 Task: Compose an email with the signature Crystal Jones with the subject Service cancellation and the message Please let me know if there are any questions or concerns. from softage.1@softage.net to softage.8@softage.net,  softage.1@softage.net and softage.9@softage.net with CC to softage.10@softage.net with an attached document Contract_addendum.doc, insert an emoji of work Send the email
Action: Mouse moved to (535, 703)
Screenshot: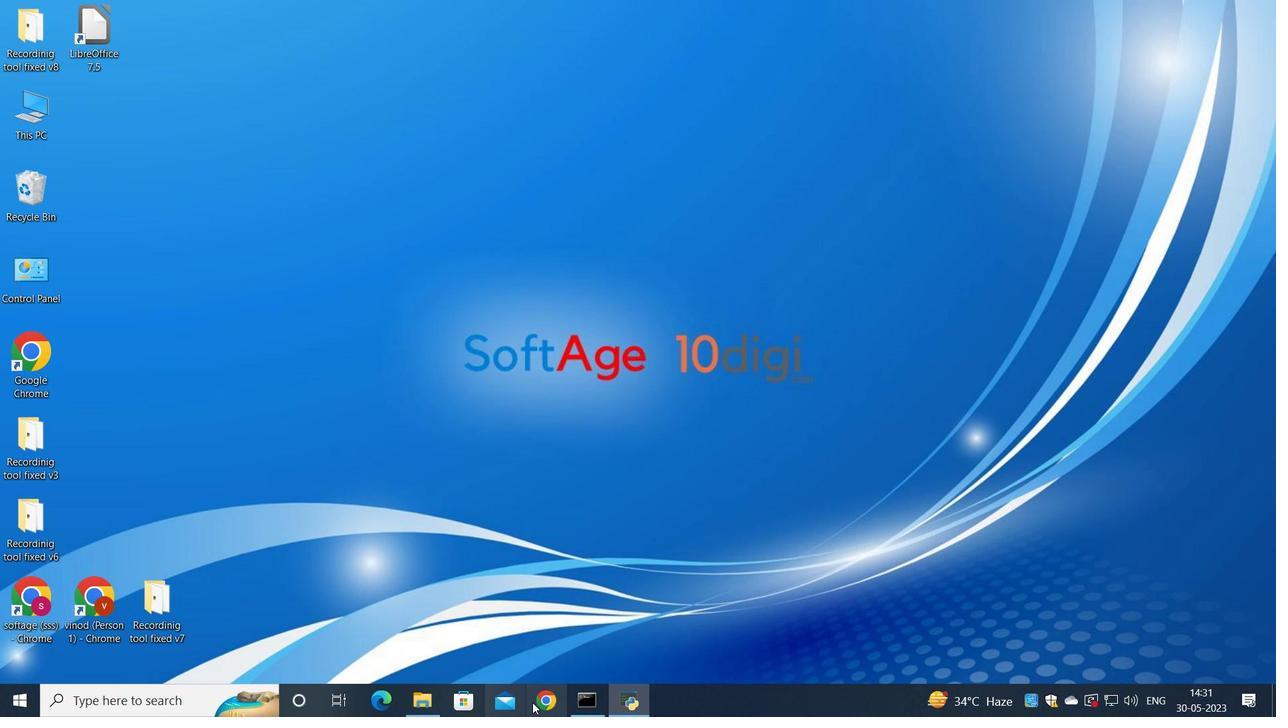 
Action: Mouse pressed left at (535, 703)
Screenshot: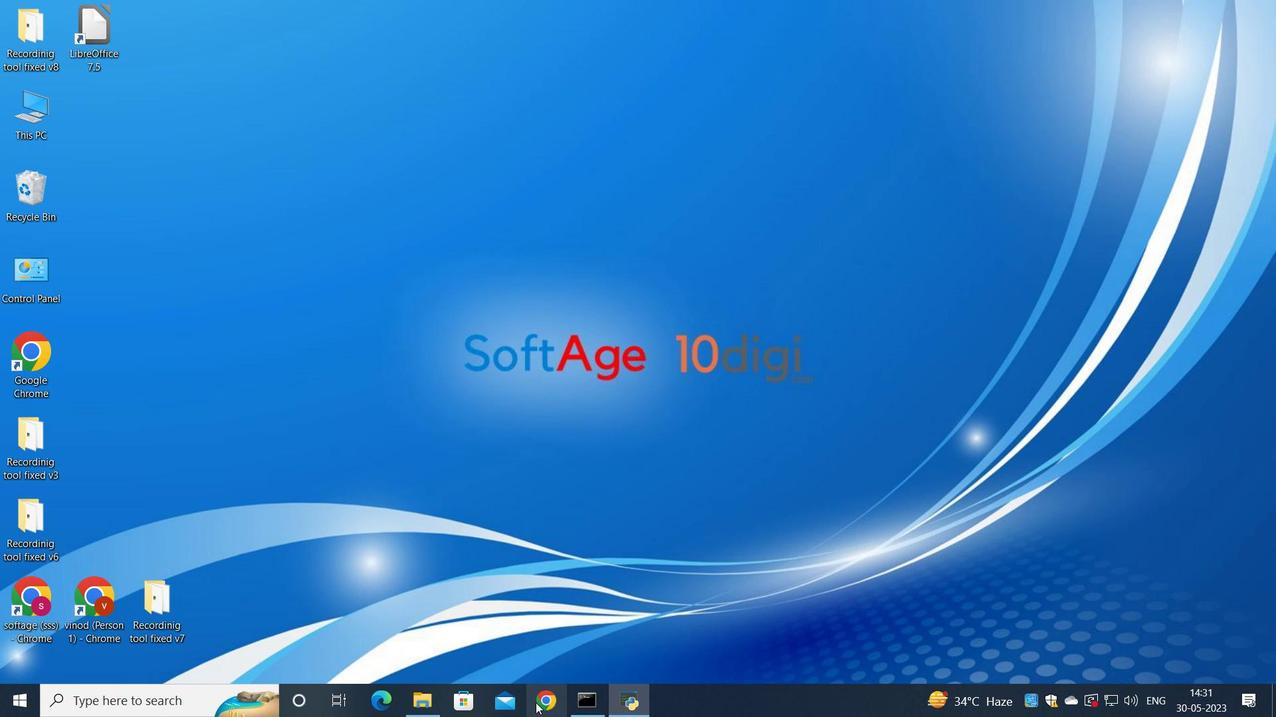 
Action: Mouse moved to (529, 404)
Screenshot: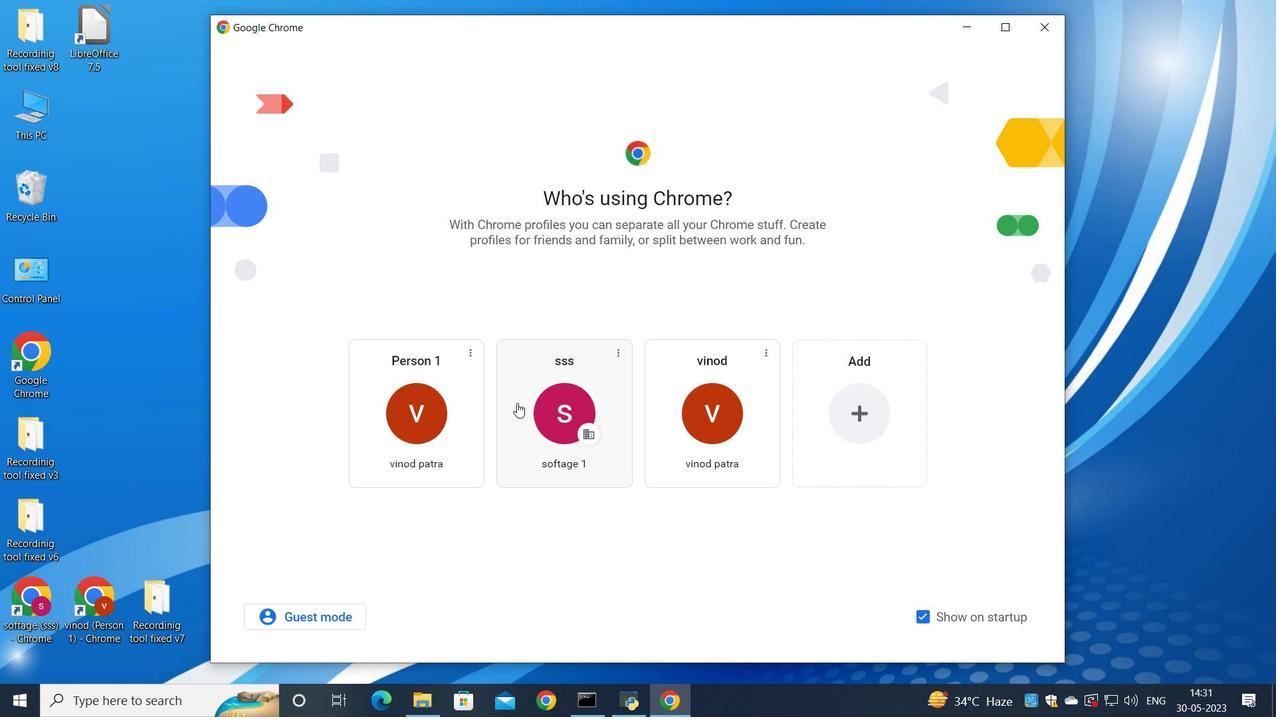 
Action: Mouse pressed left at (529, 404)
Screenshot: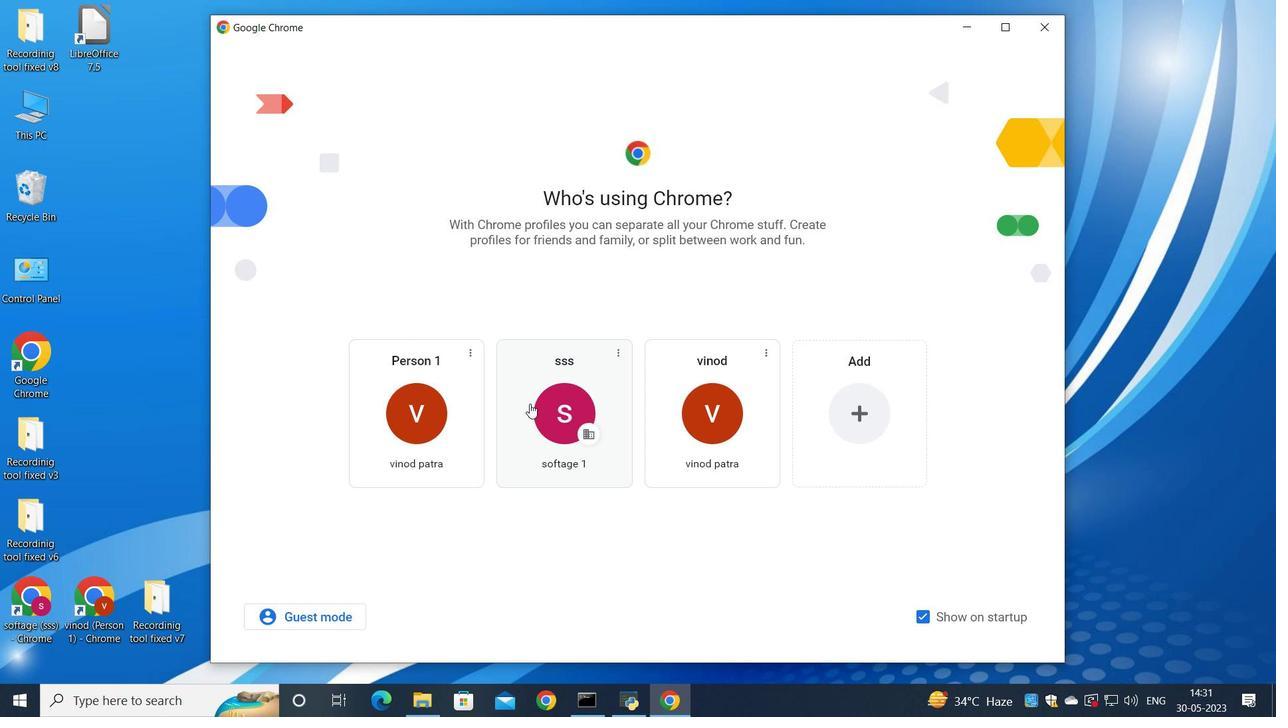 
Action: Mouse moved to (1119, 89)
Screenshot: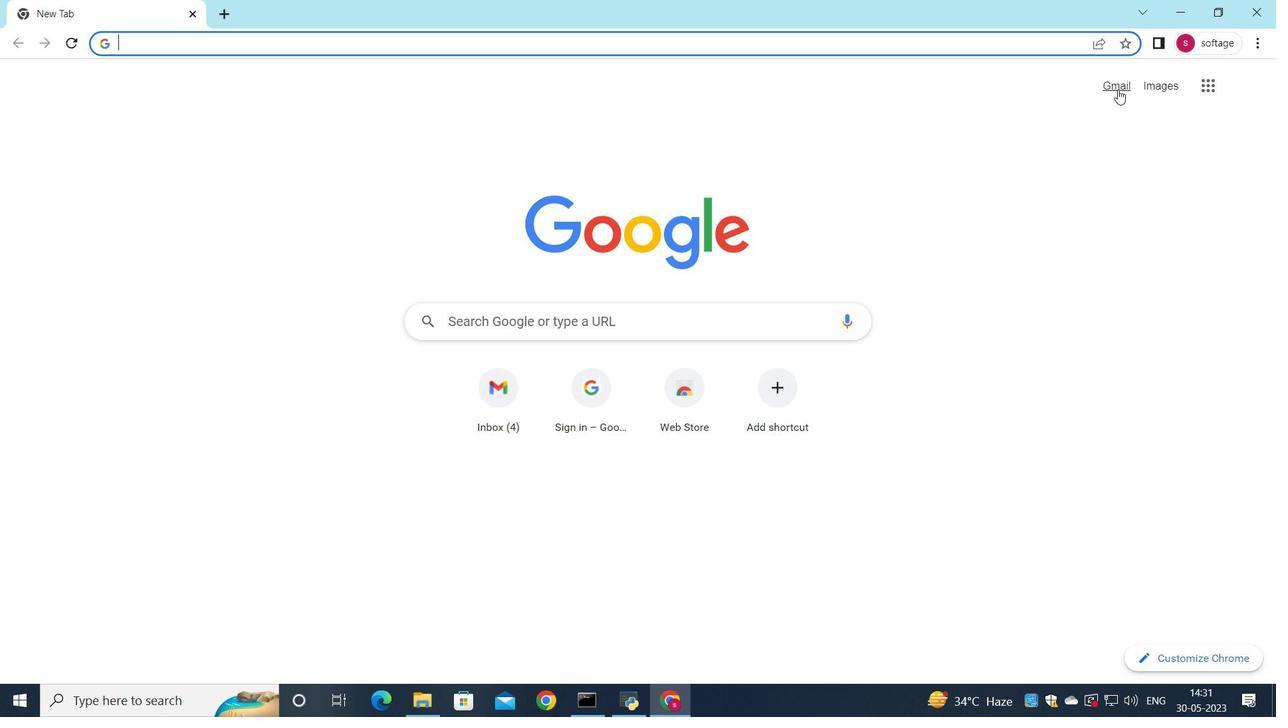 
Action: Mouse pressed left at (1119, 89)
Screenshot: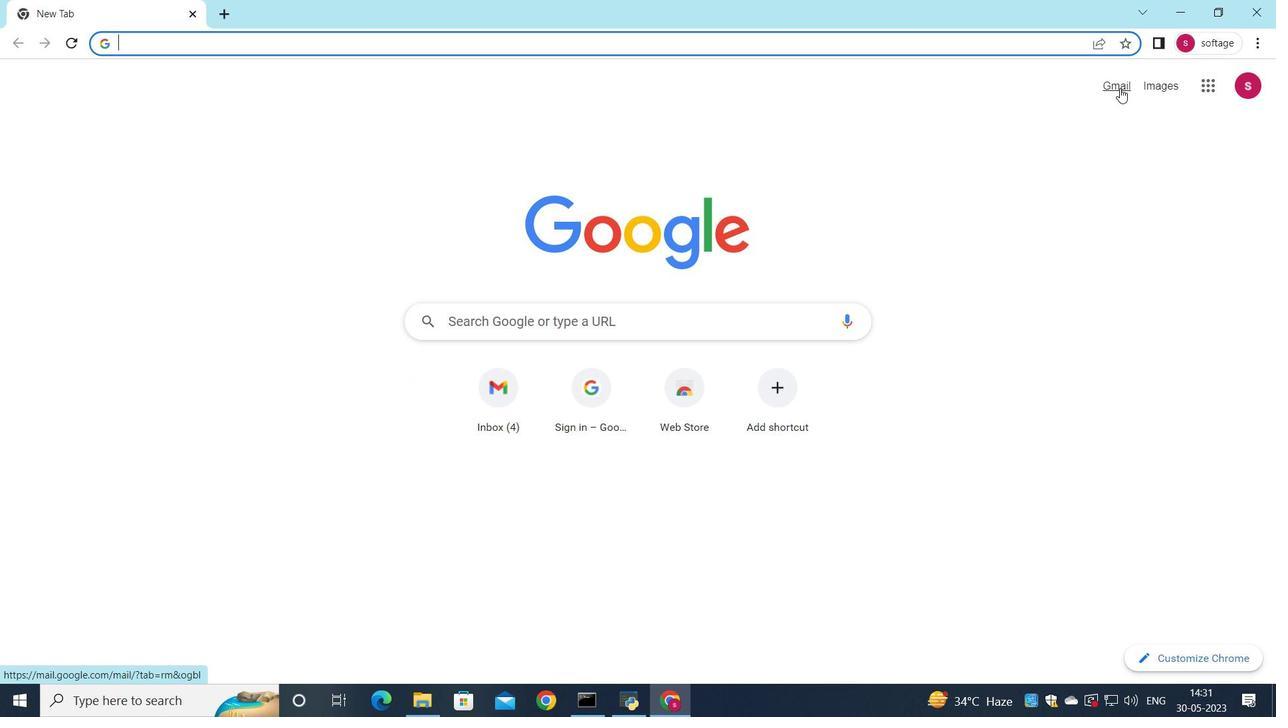 
Action: Mouse moved to (1083, 118)
Screenshot: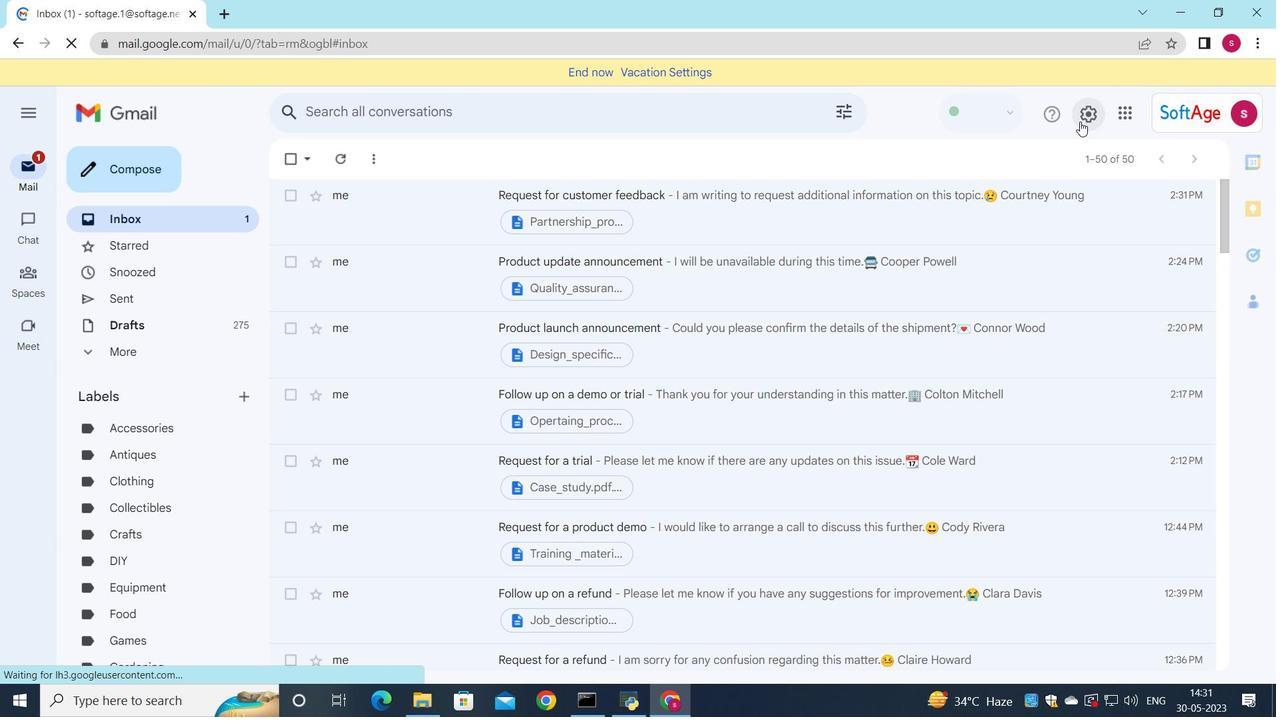 
Action: Mouse pressed left at (1083, 118)
Screenshot: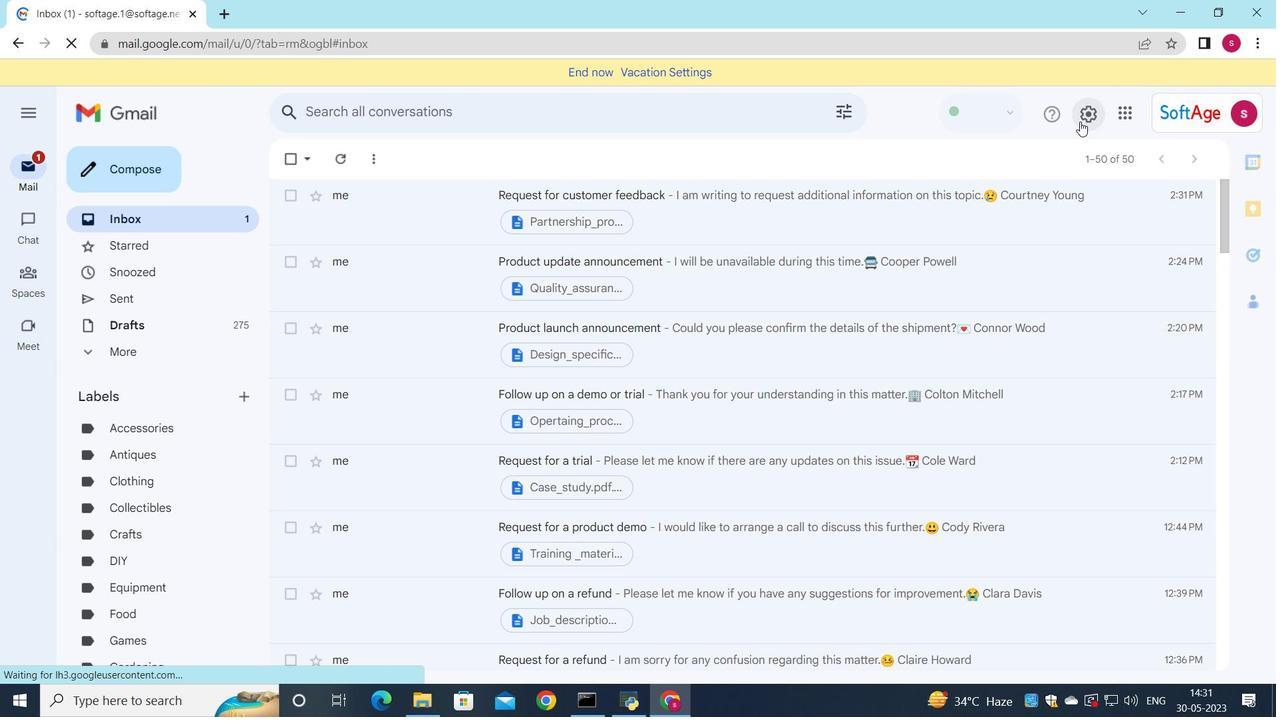 
Action: Mouse moved to (1042, 189)
Screenshot: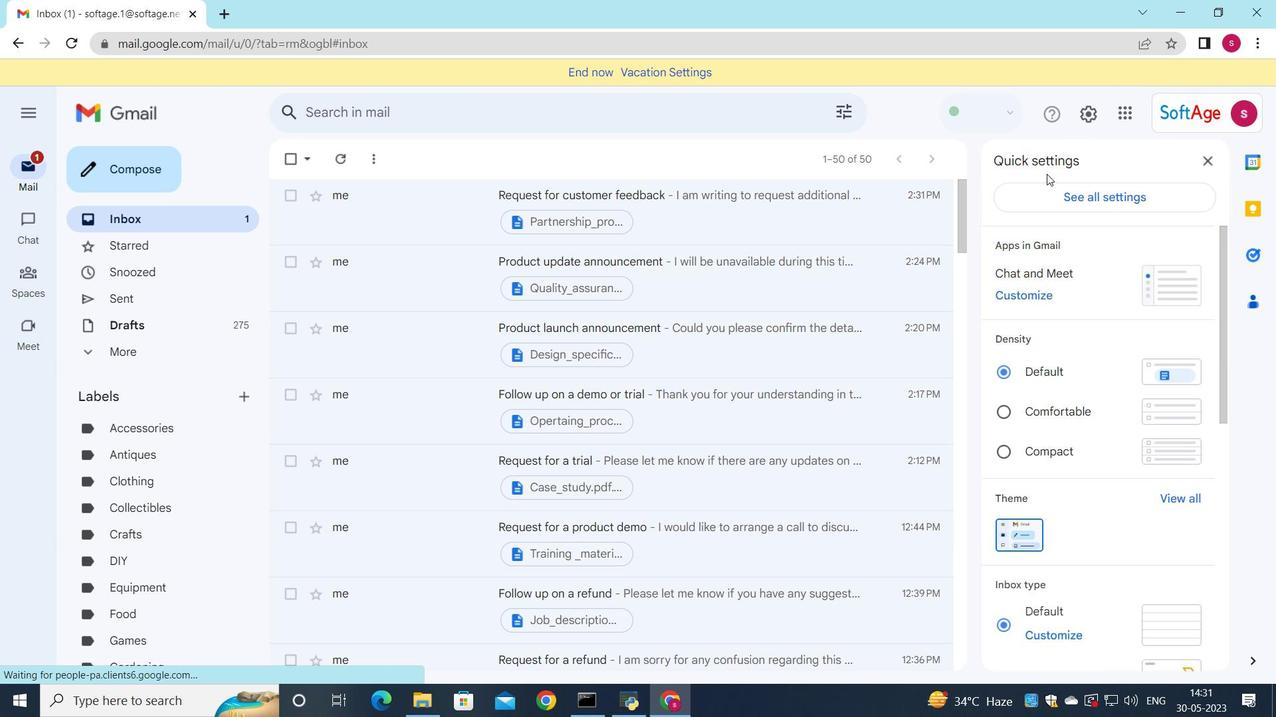 
Action: Mouse pressed left at (1042, 189)
Screenshot: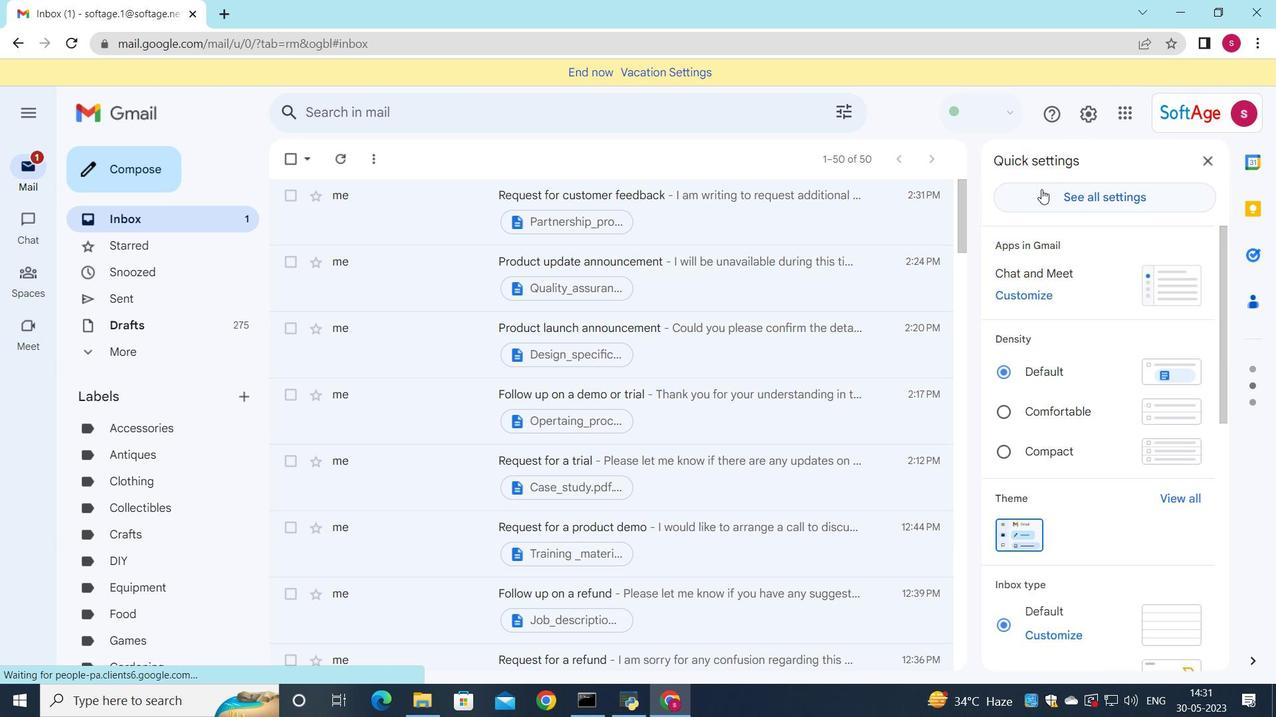 
Action: Mouse moved to (634, 435)
Screenshot: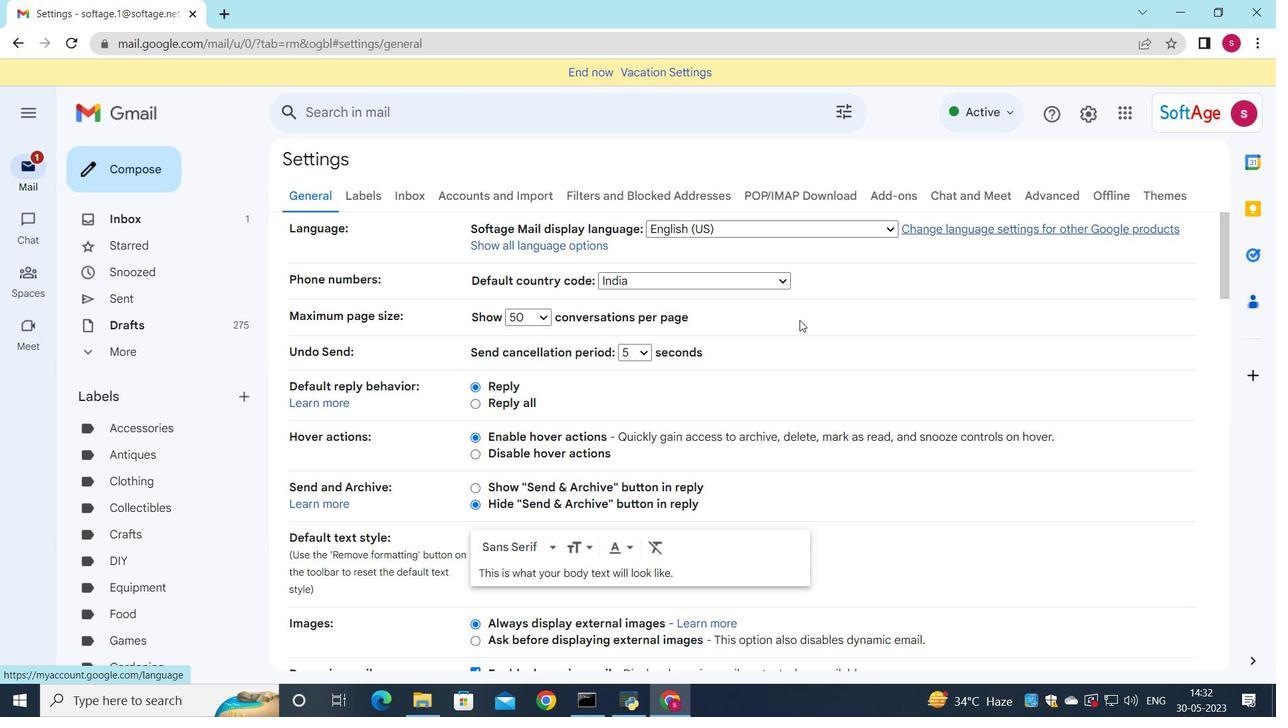 
Action: Mouse scrolled (634, 434) with delta (0, 0)
Screenshot: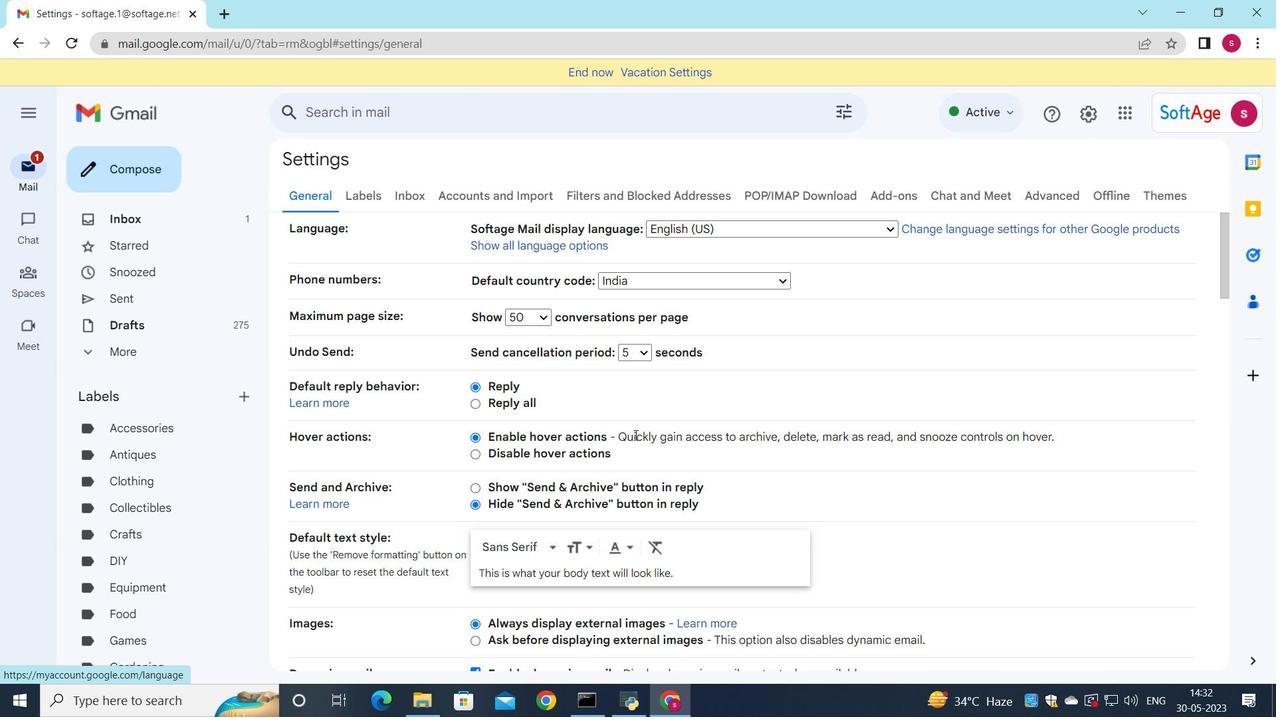 
Action: Mouse scrolled (634, 434) with delta (0, 0)
Screenshot: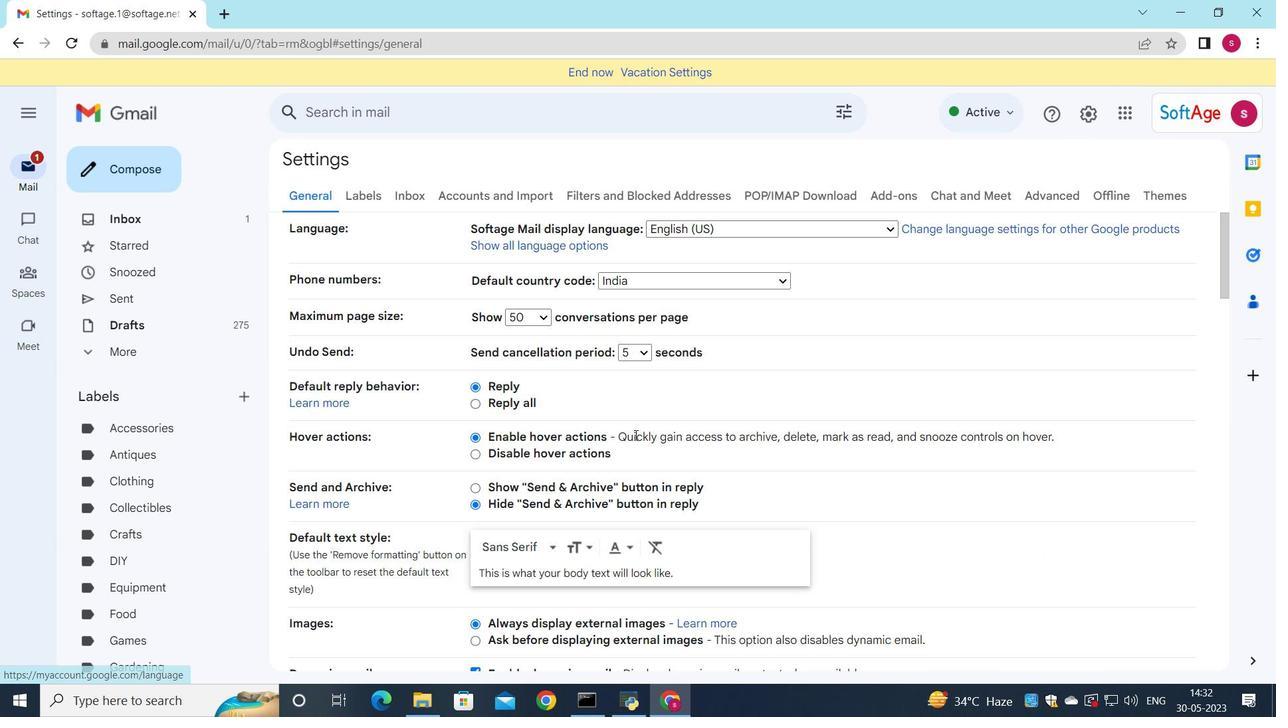 
Action: Mouse scrolled (634, 434) with delta (0, 0)
Screenshot: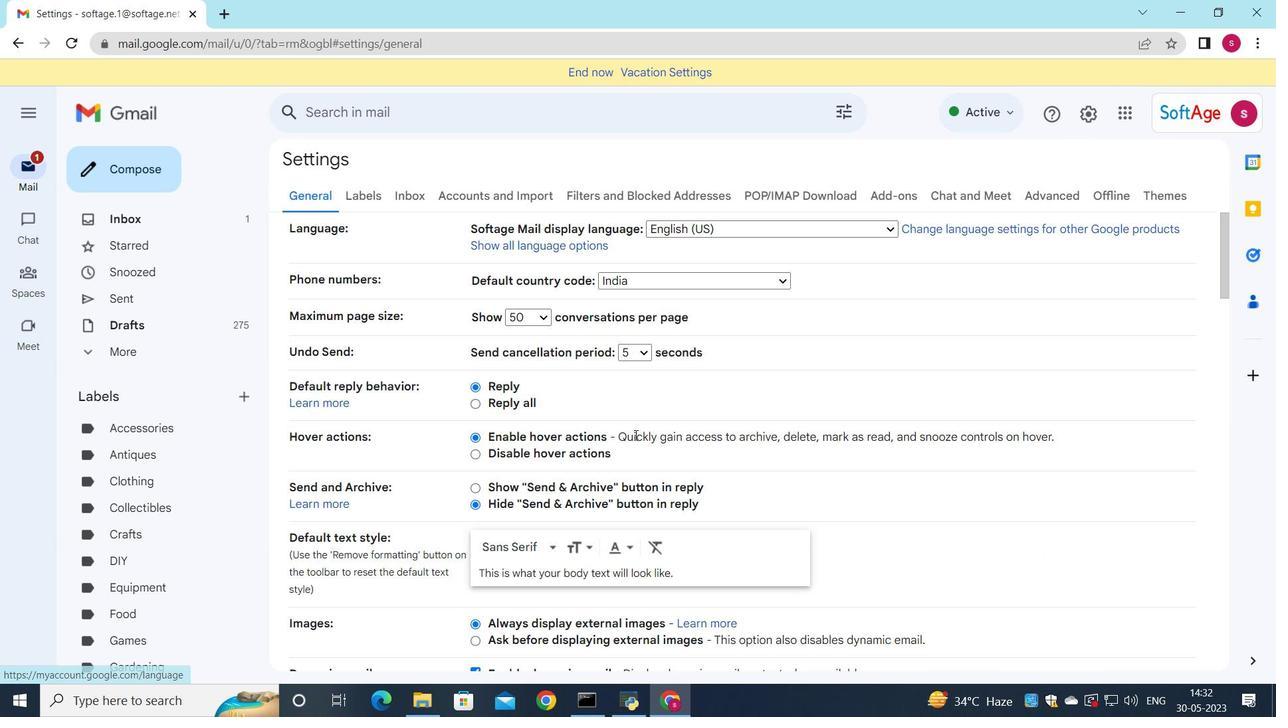 
Action: Mouse scrolled (634, 434) with delta (0, 0)
Screenshot: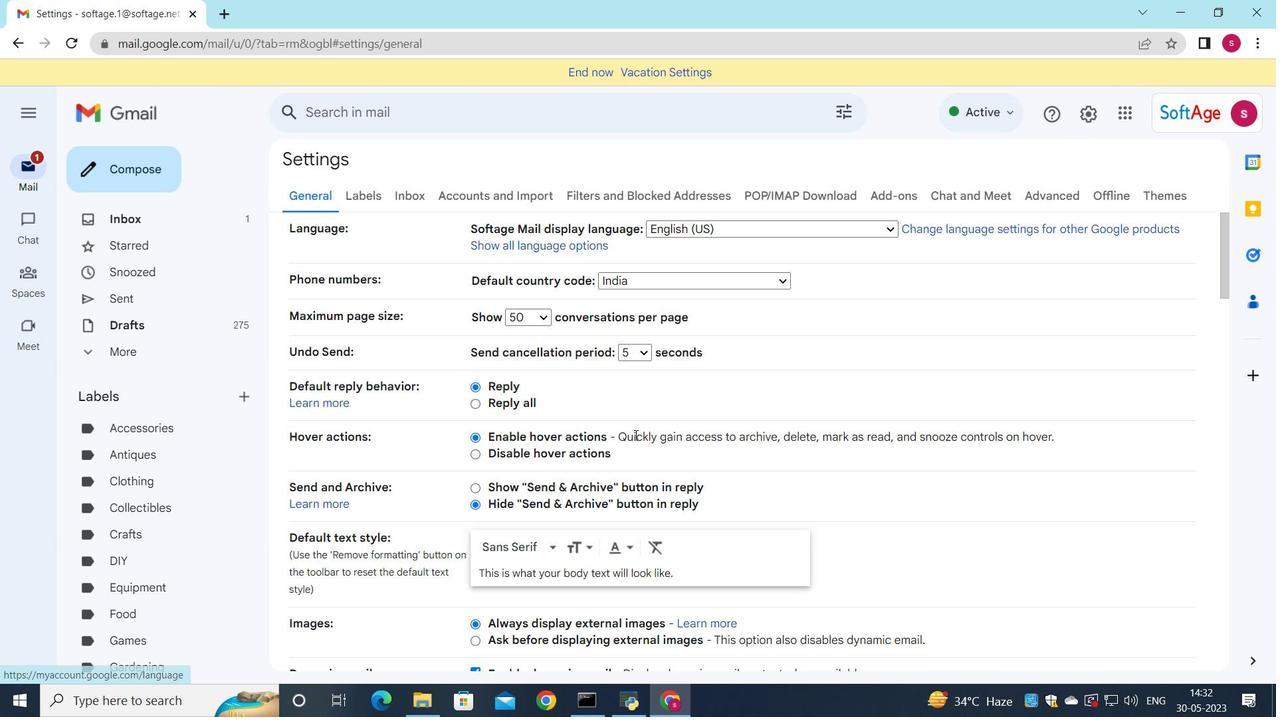
Action: Mouse scrolled (634, 434) with delta (0, 0)
Screenshot: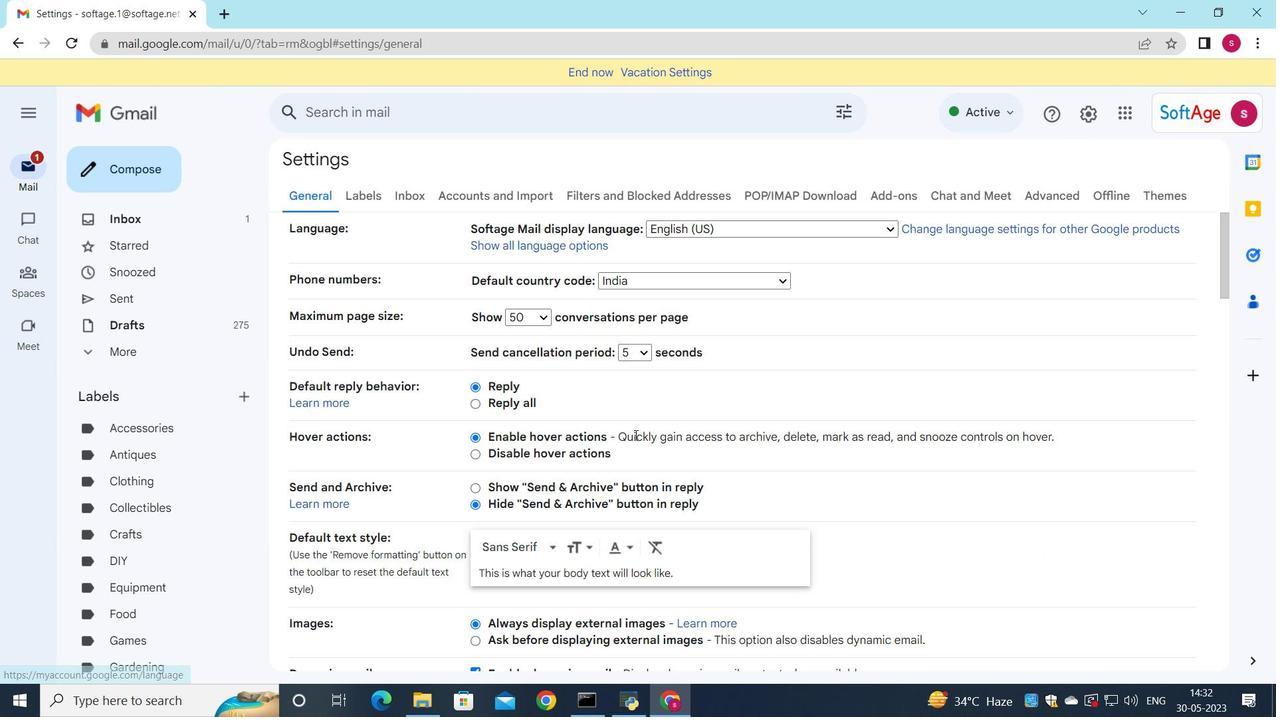 
Action: Mouse scrolled (634, 434) with delta (0, 0)
Screenshot: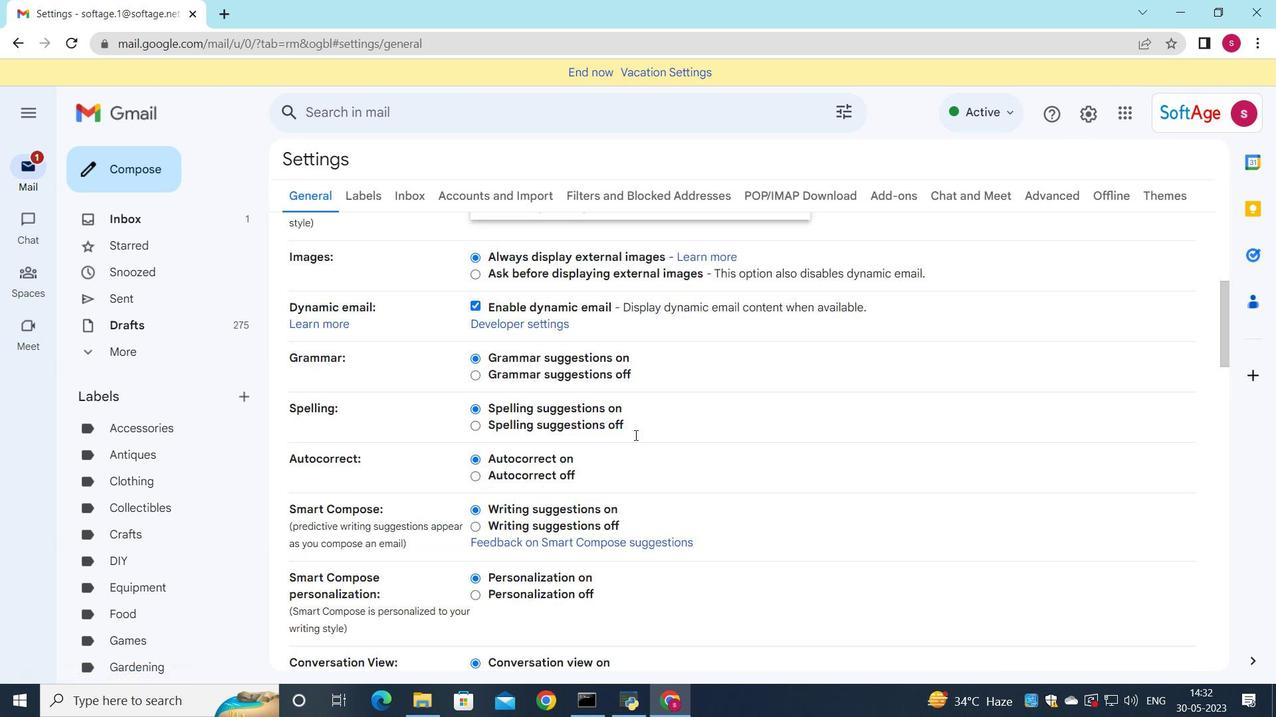 
Action: Mouse scrolled (634, 434) with delta (0, 0)
Screenshot: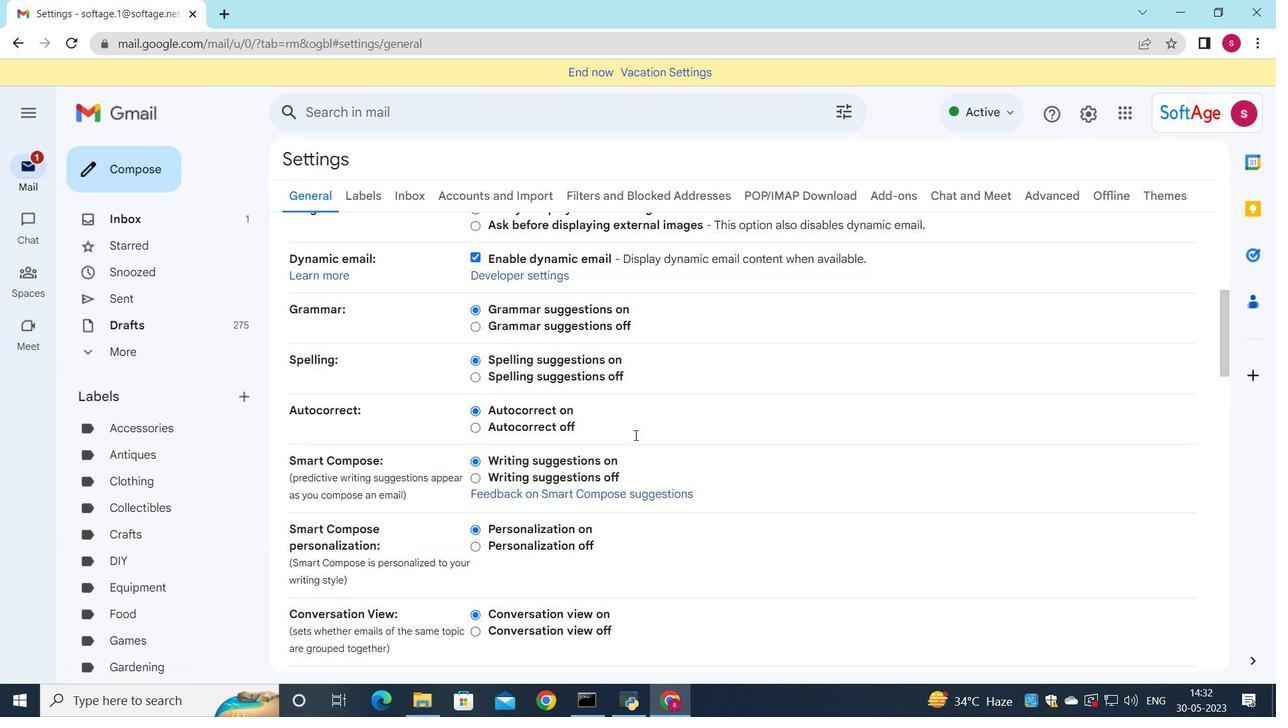 
Action: Mouse scrolled (634, 434) with delta (0, 0)
Screenshot: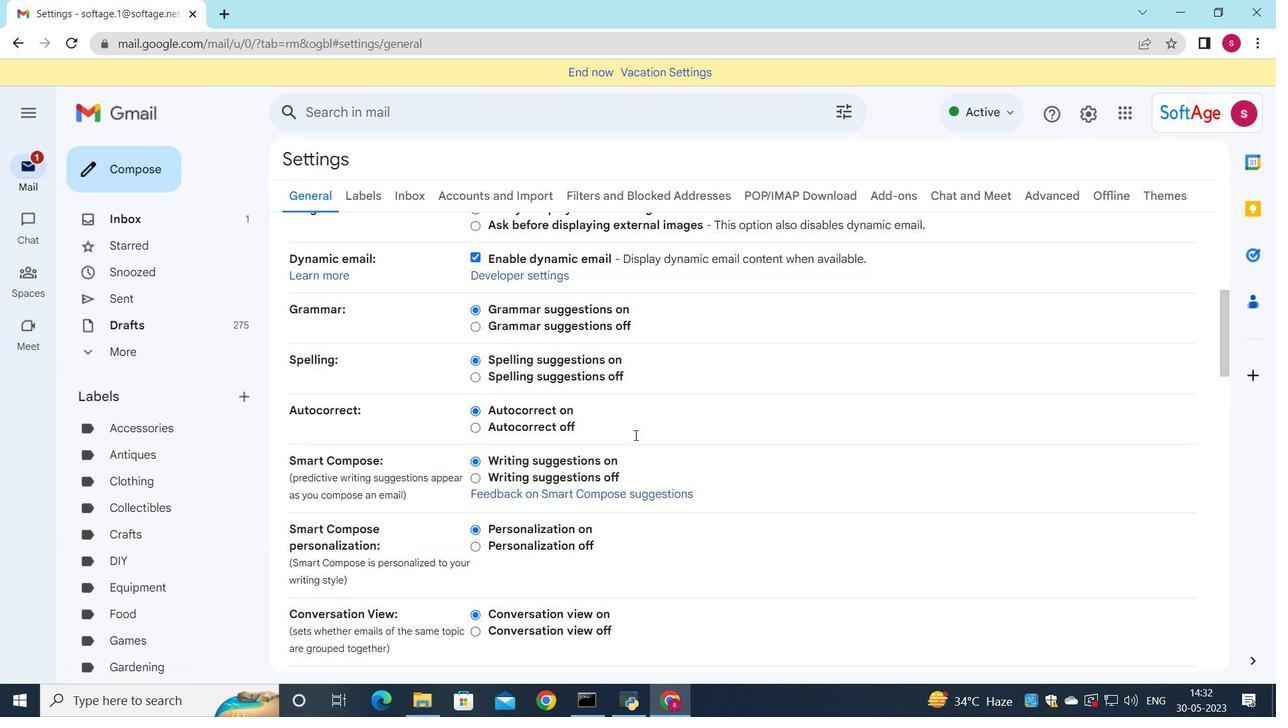 
Action: Mouse scrolled (634, 434) with delta (0, 0)
Screenshot: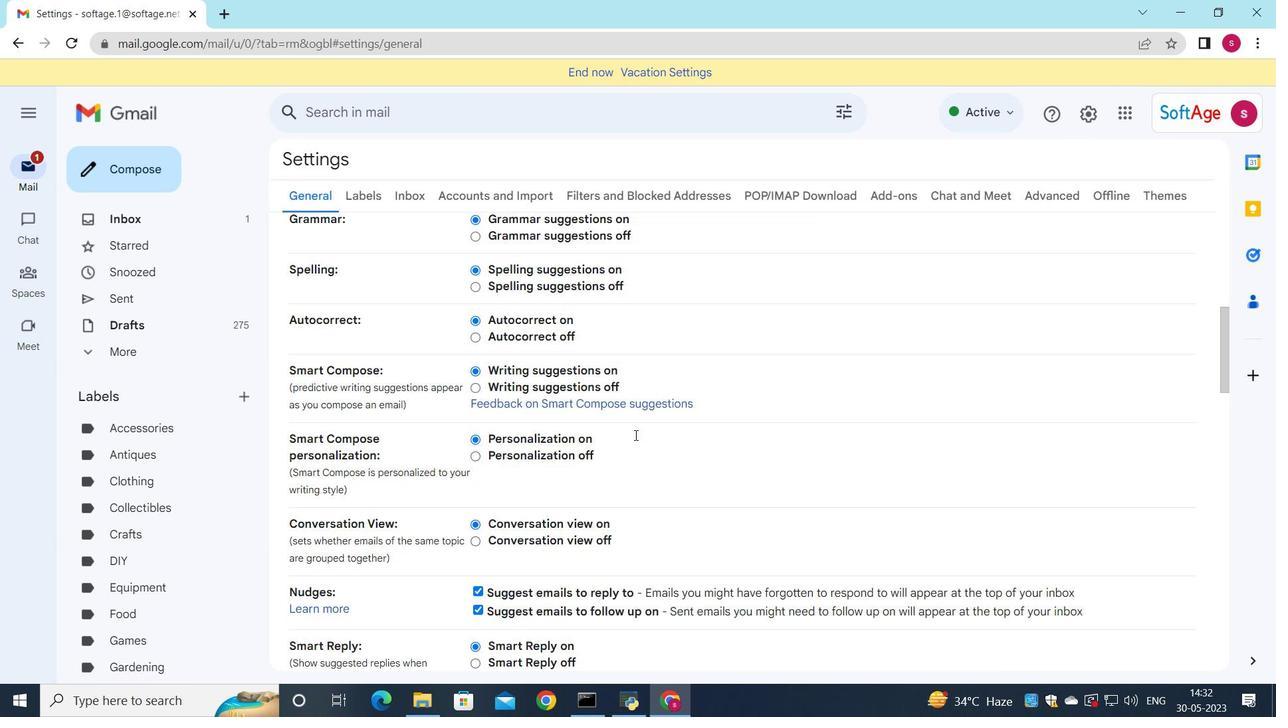 
Action: Mouse scrolled (634, 434) with delta (0, 0)
Screenshot: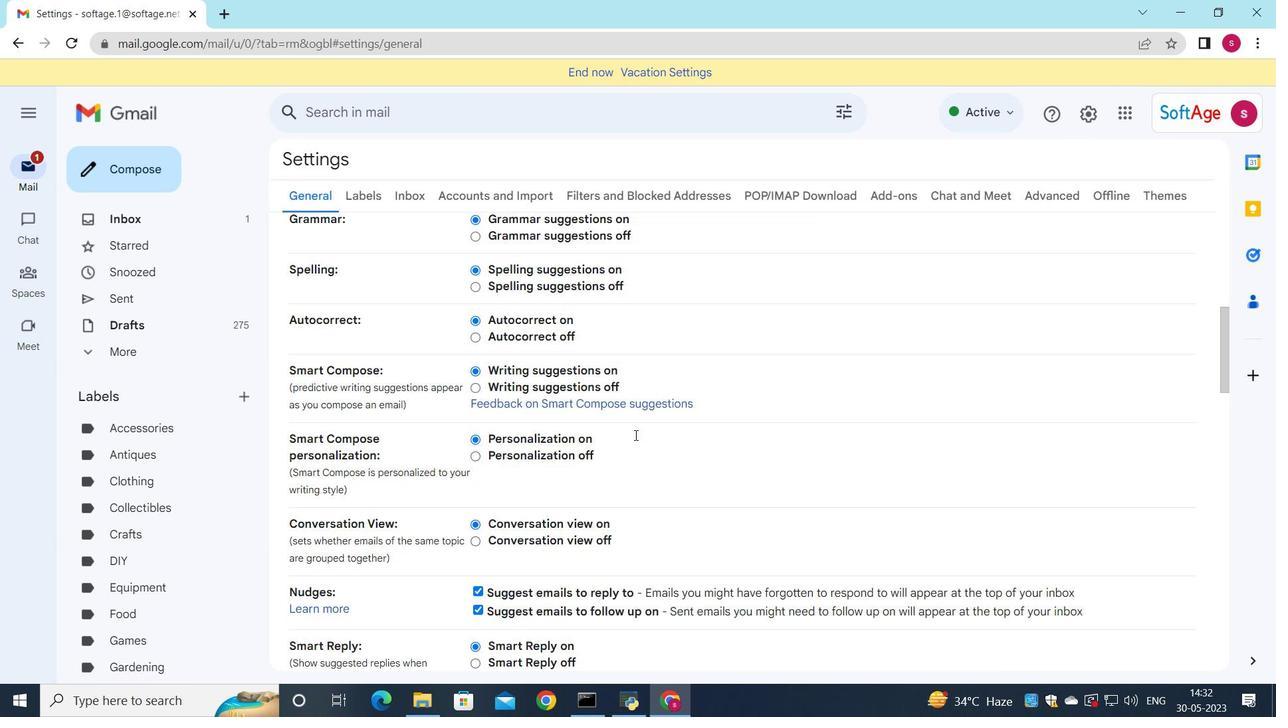 
Action: Mouse scrolled (634, 434) with delta (0, 0)
Screenshot: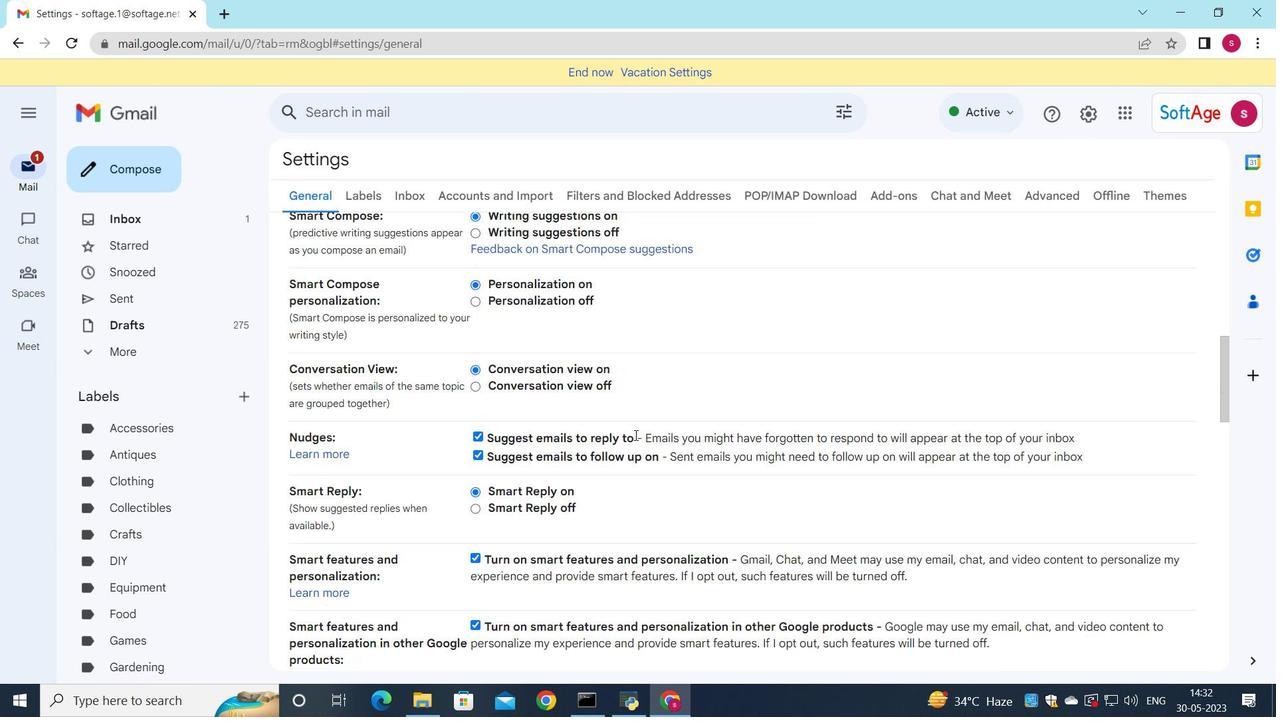 
Action: Mouse scrolled (634, 434) with delta (0, 0)
Screenshot: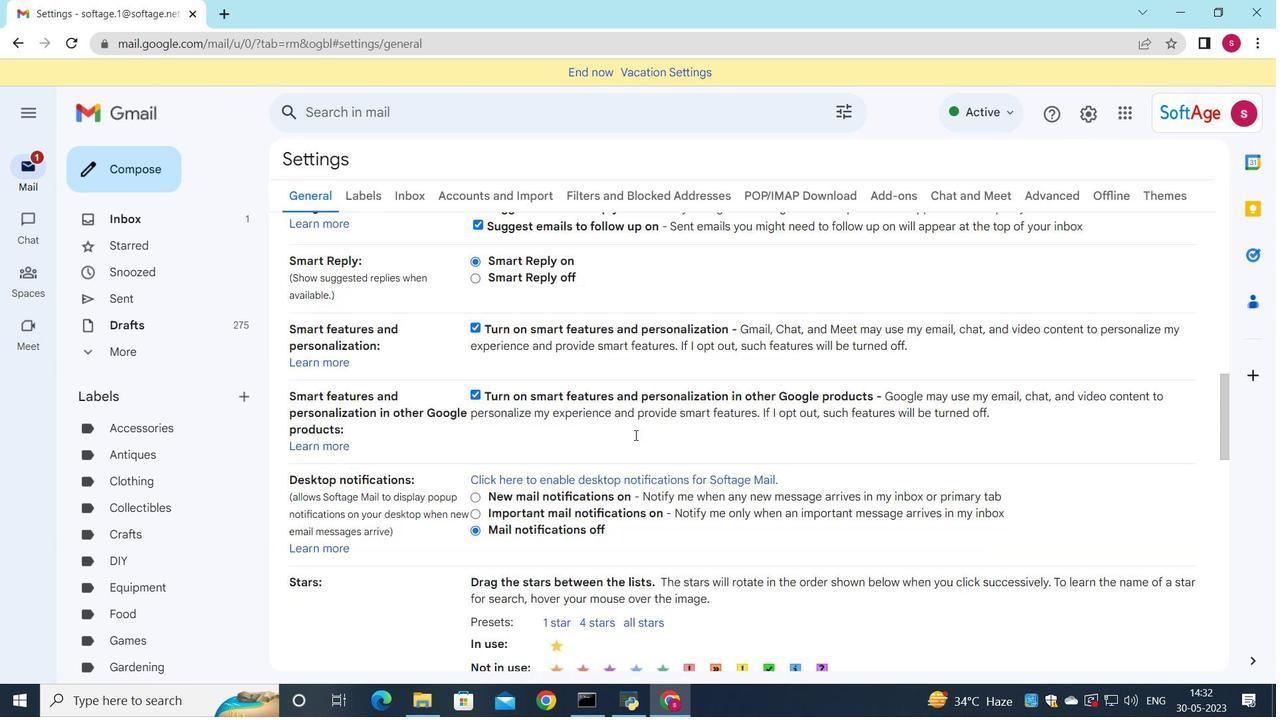 
Action: Mouse scrolled (634, 434) with delta (0, 0)
Screenshot: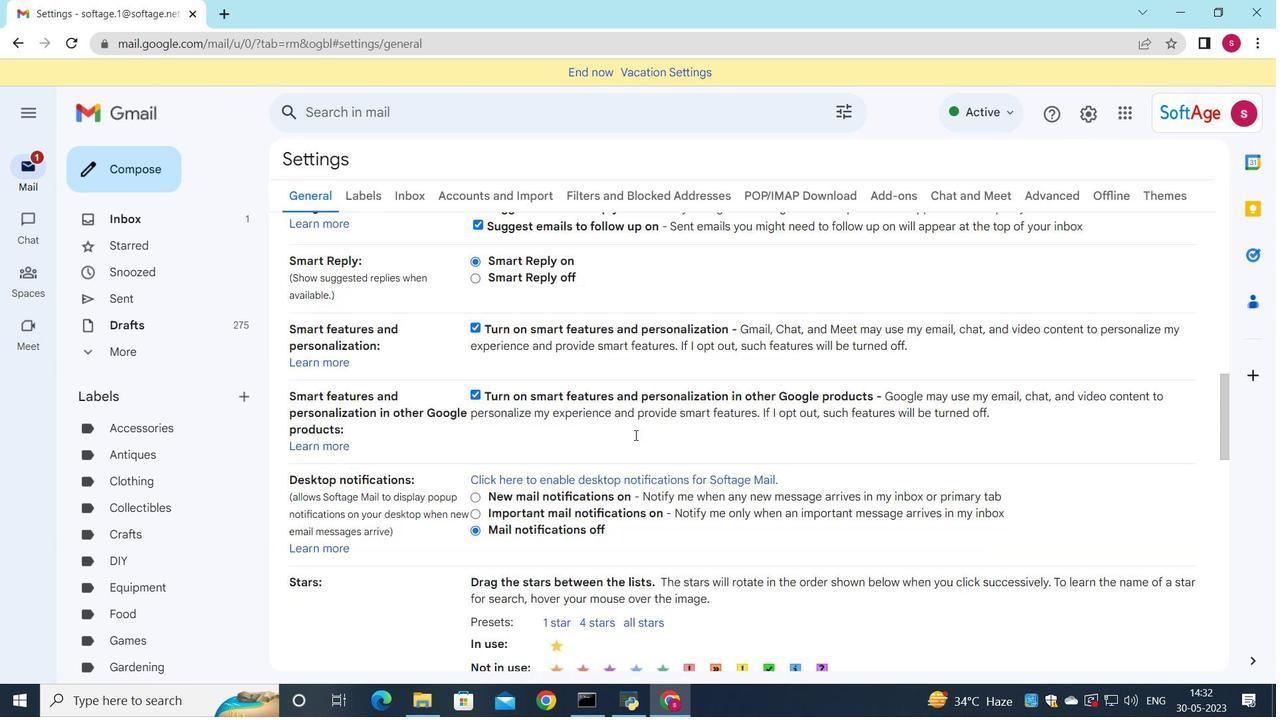 
Action: Mouse scrolled (634, 434) with delta (0, 0)
Screenshot: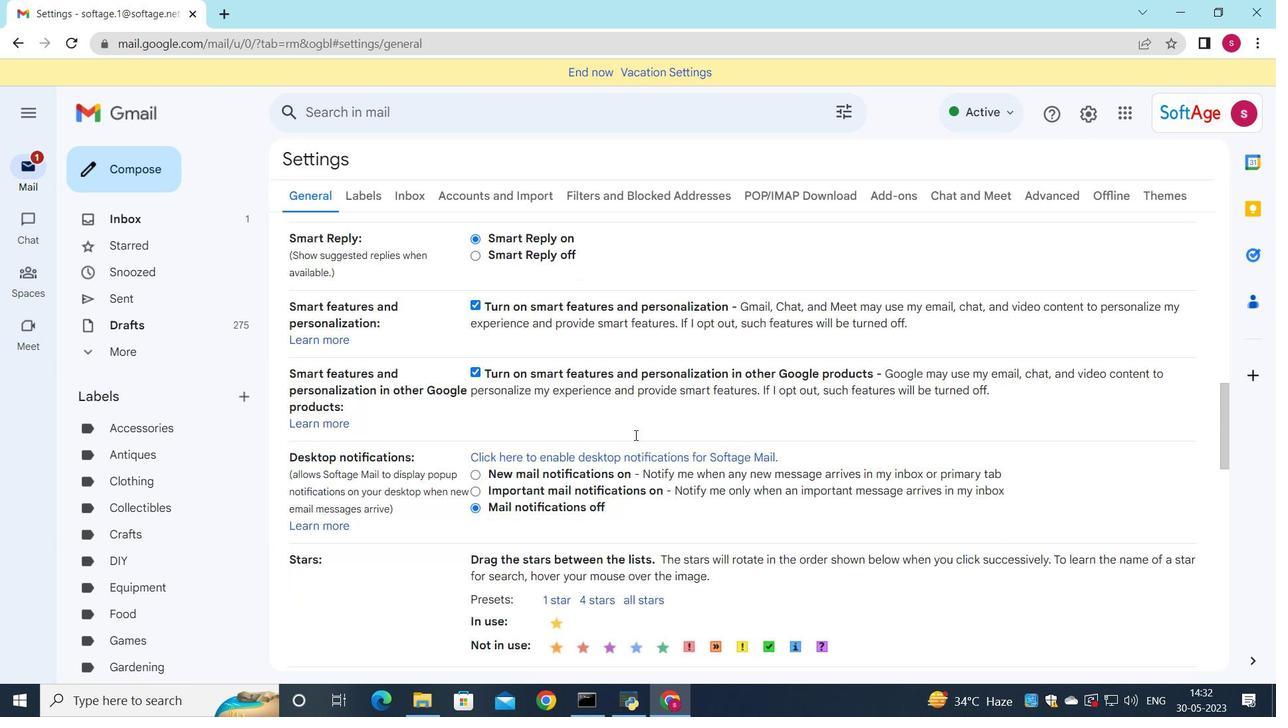
Action: Mouse scrolled (634, 434) with delta (0, 0)
Screenshot: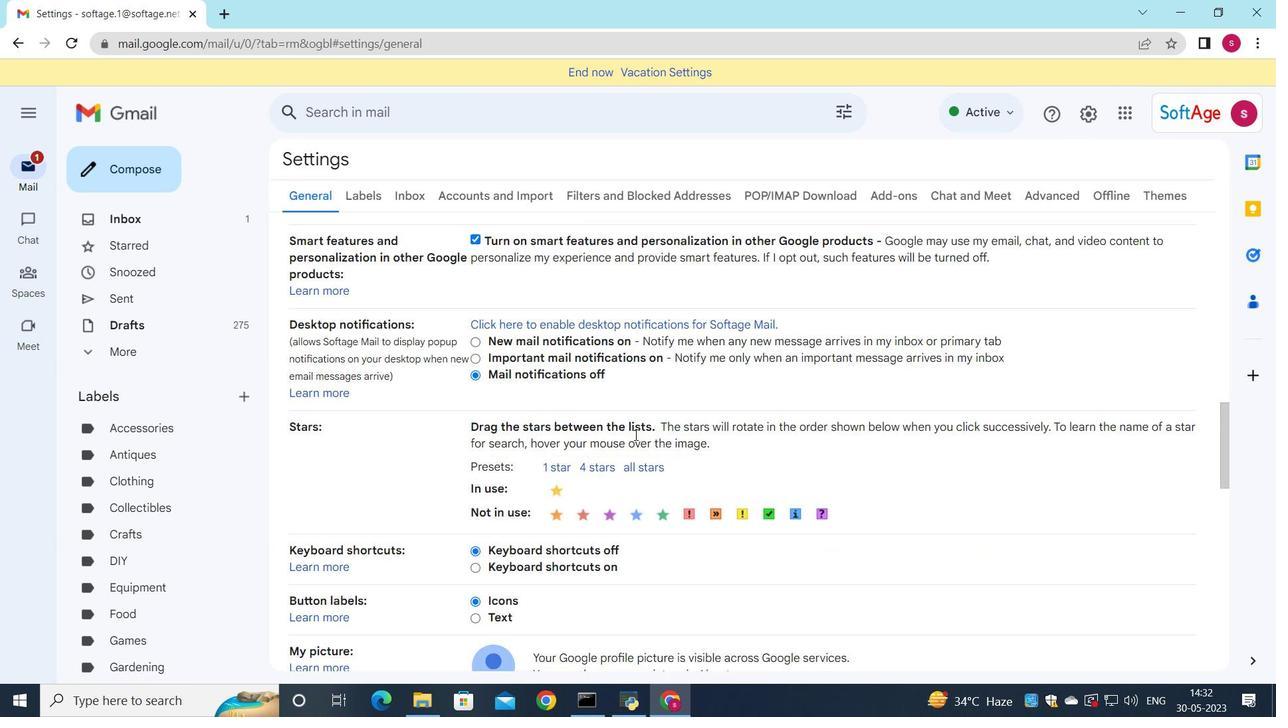 
Action: Mouse scrolled (634, 434) with delta (0, 0)
Screenshot: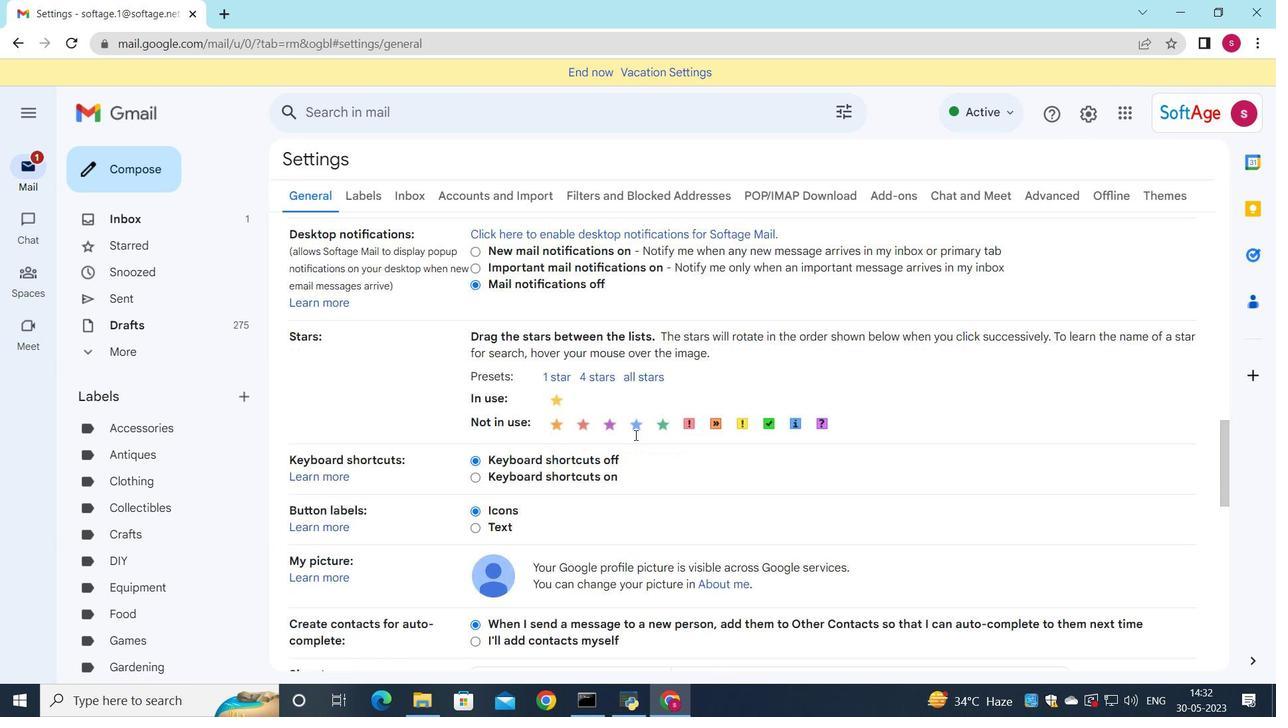 
Action: Mouse scrolled (634, 434) with delta (0, 0)
Screenshot: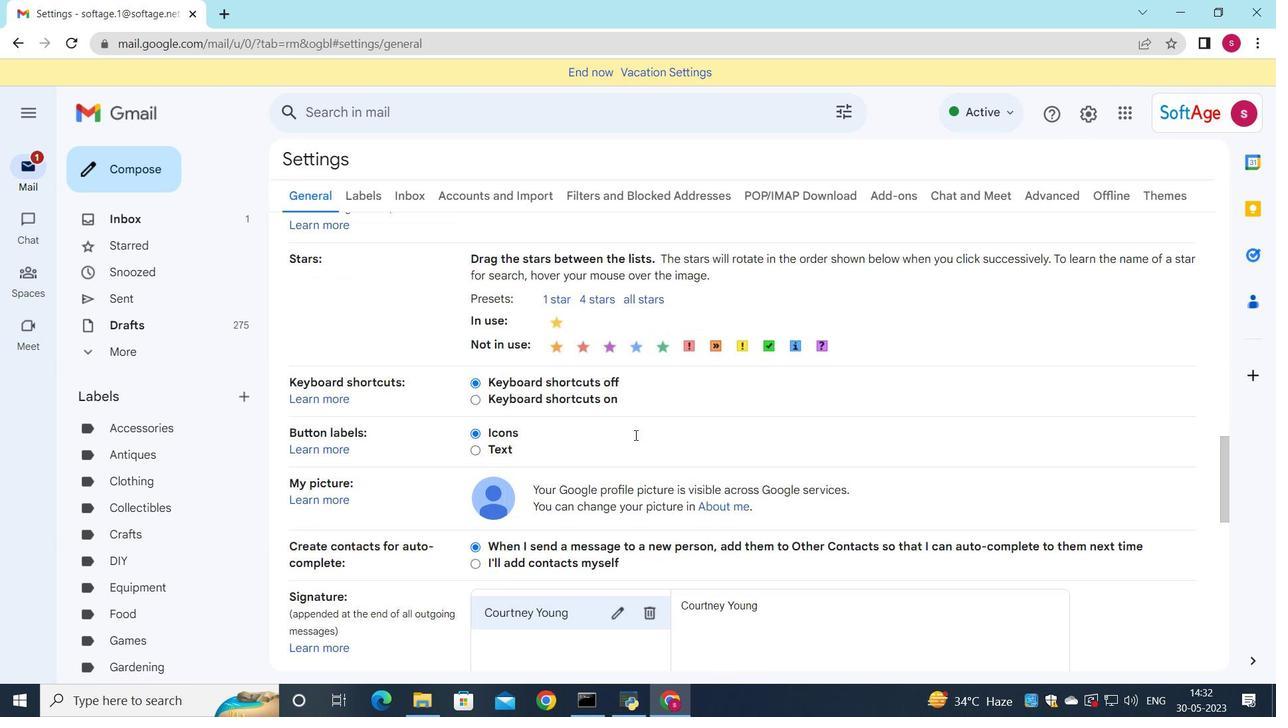 
Action: Mouse scrolled (634, 434) with delta (0, 0)
Screenshot: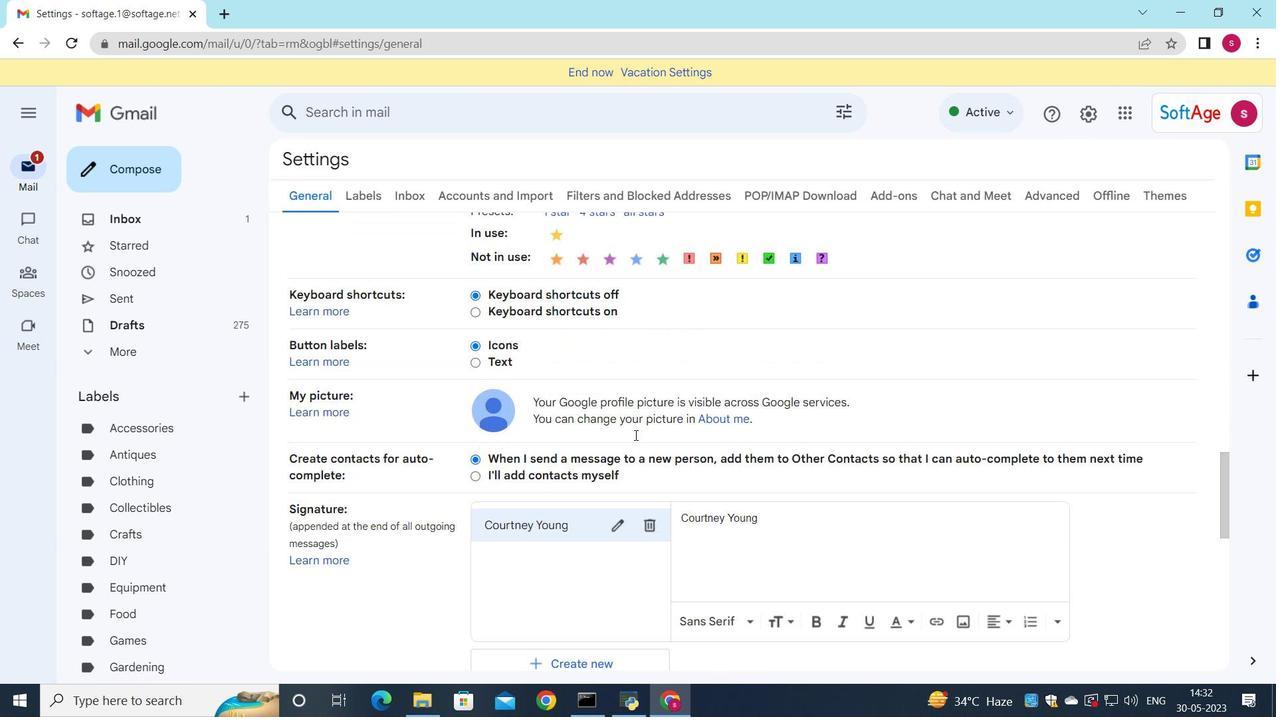 
Action: Mouse scrolled (634, 434) with delta (0, 0)
Screenshot: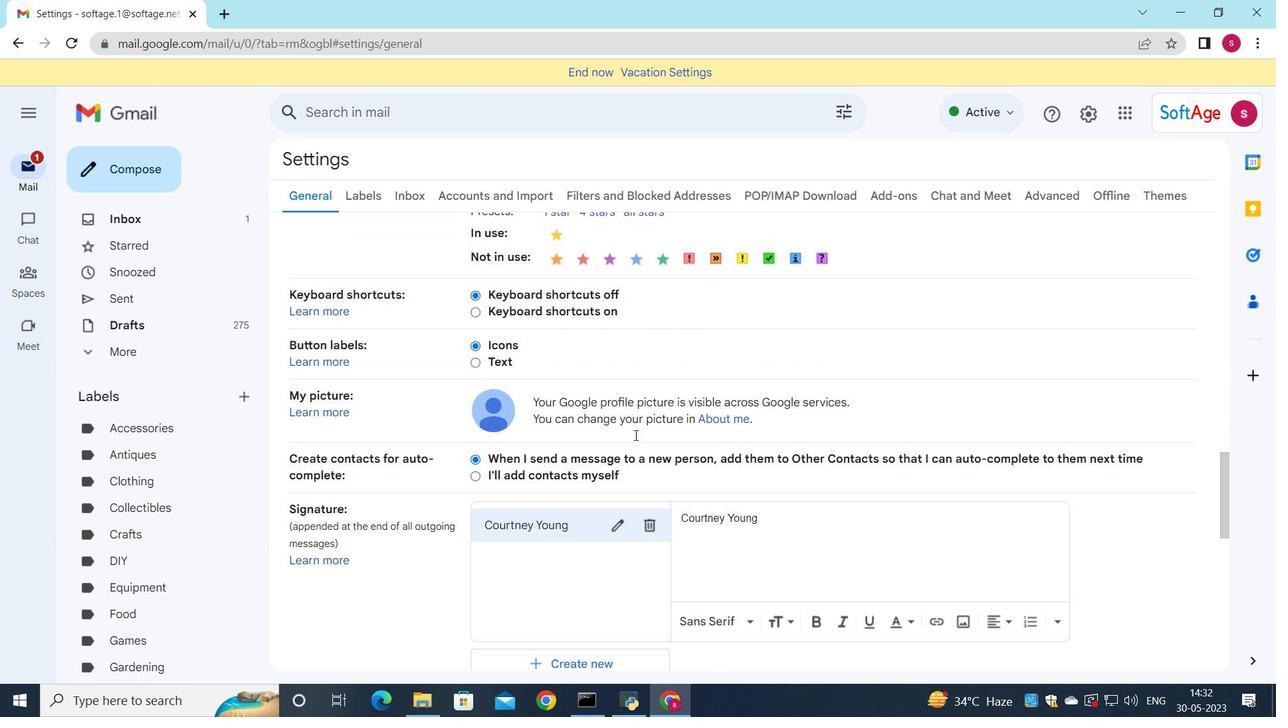 
Action: Mouse moved to (620, 399)
Screenshot: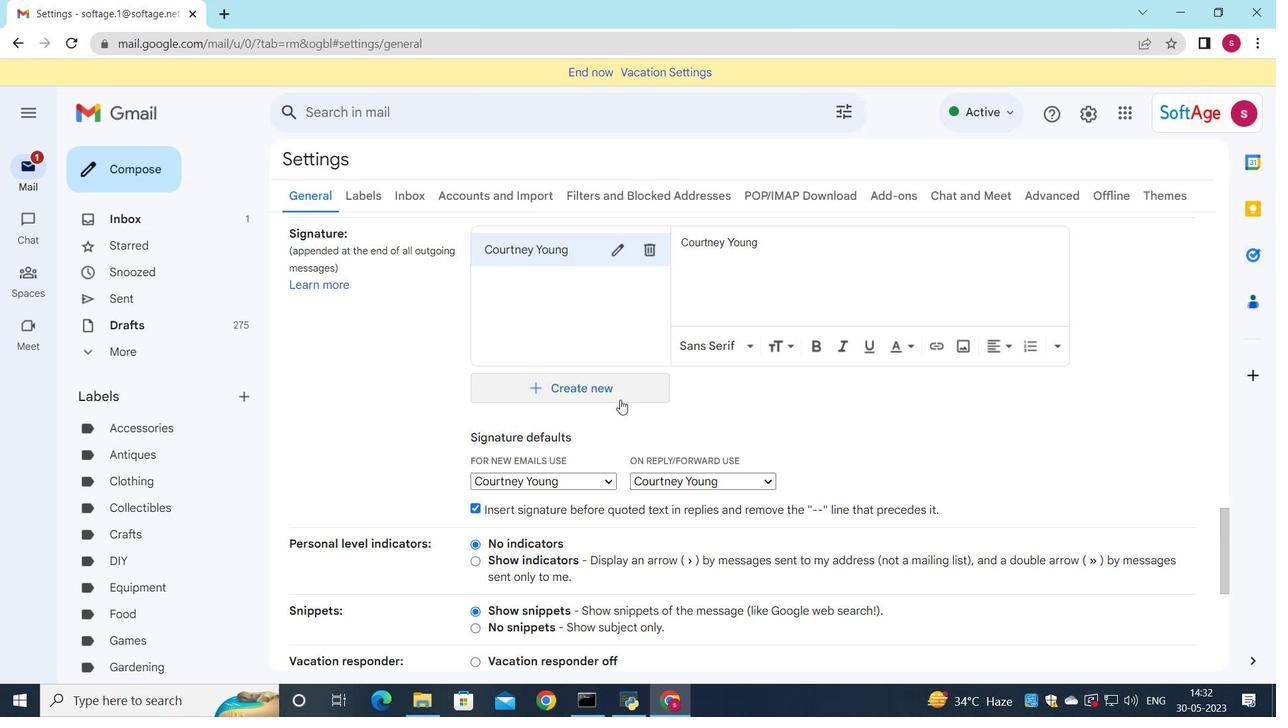 
Action: Mouse scrolled (620, 400) with delta (0, 0)
Screenshot: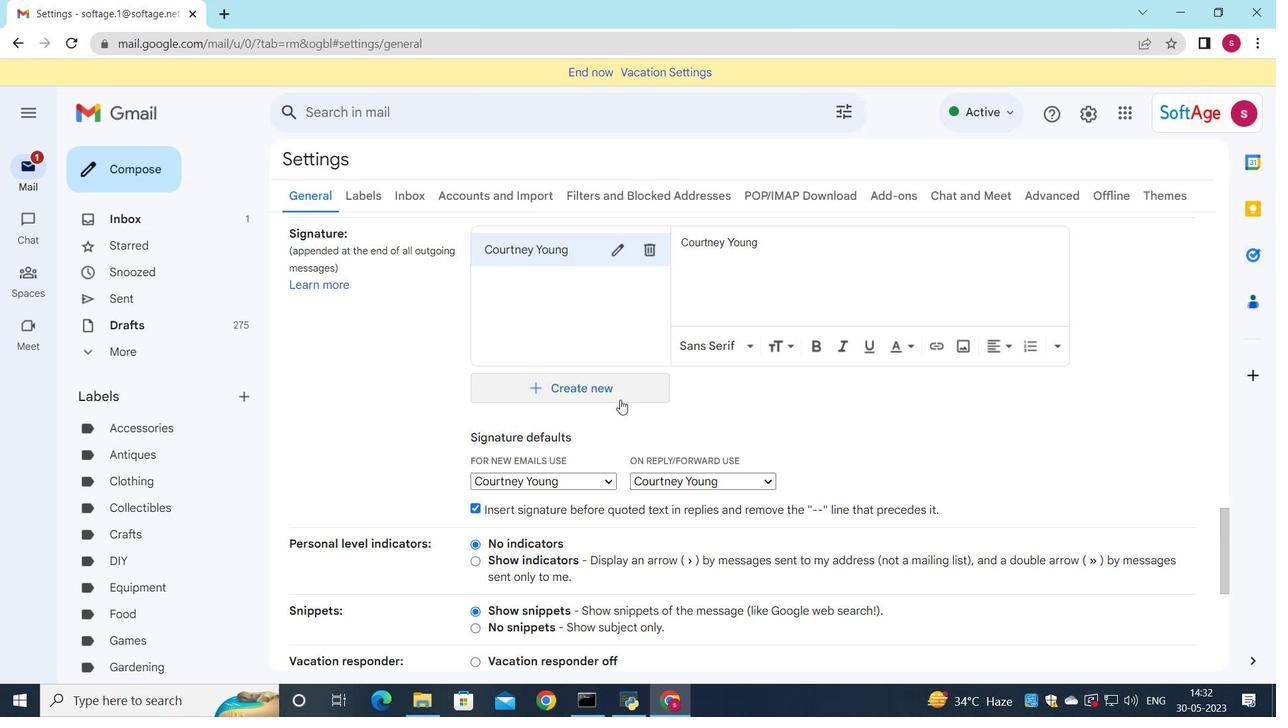 
Action: Mouse moved to (641, 332)
Screenshot: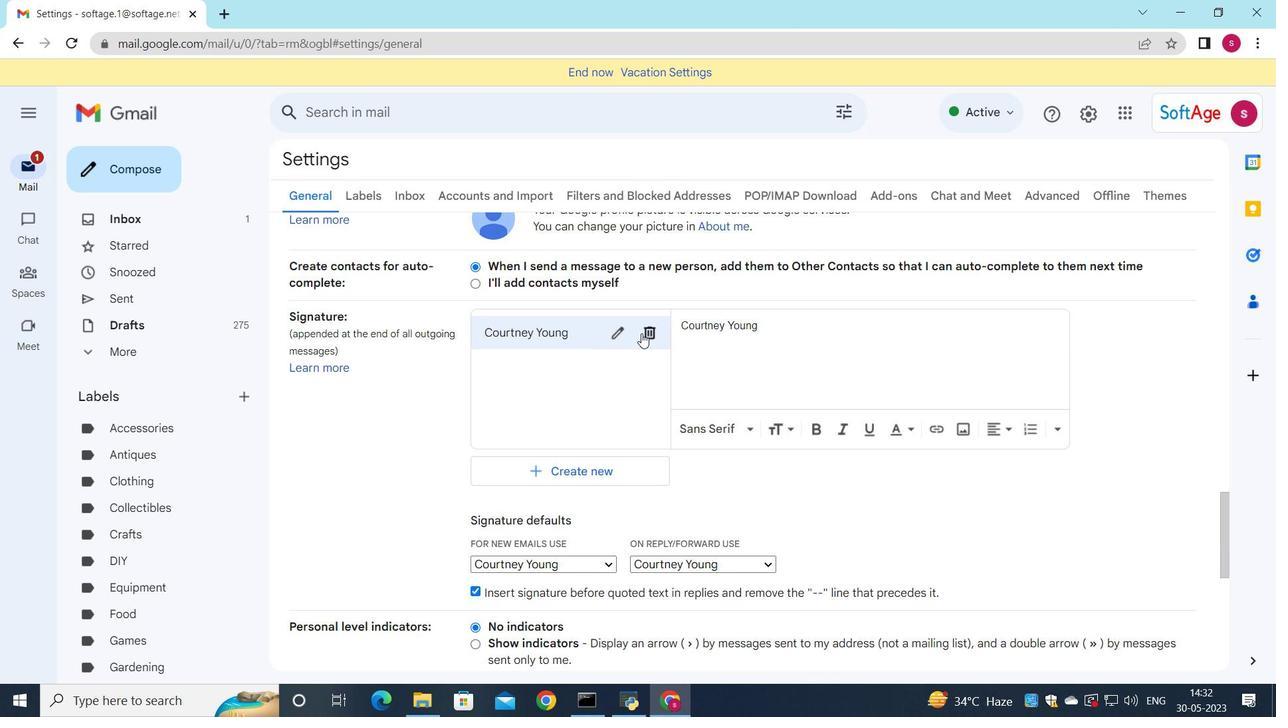 
Action: Mouse pressed left at (641, 332)
Screenshot: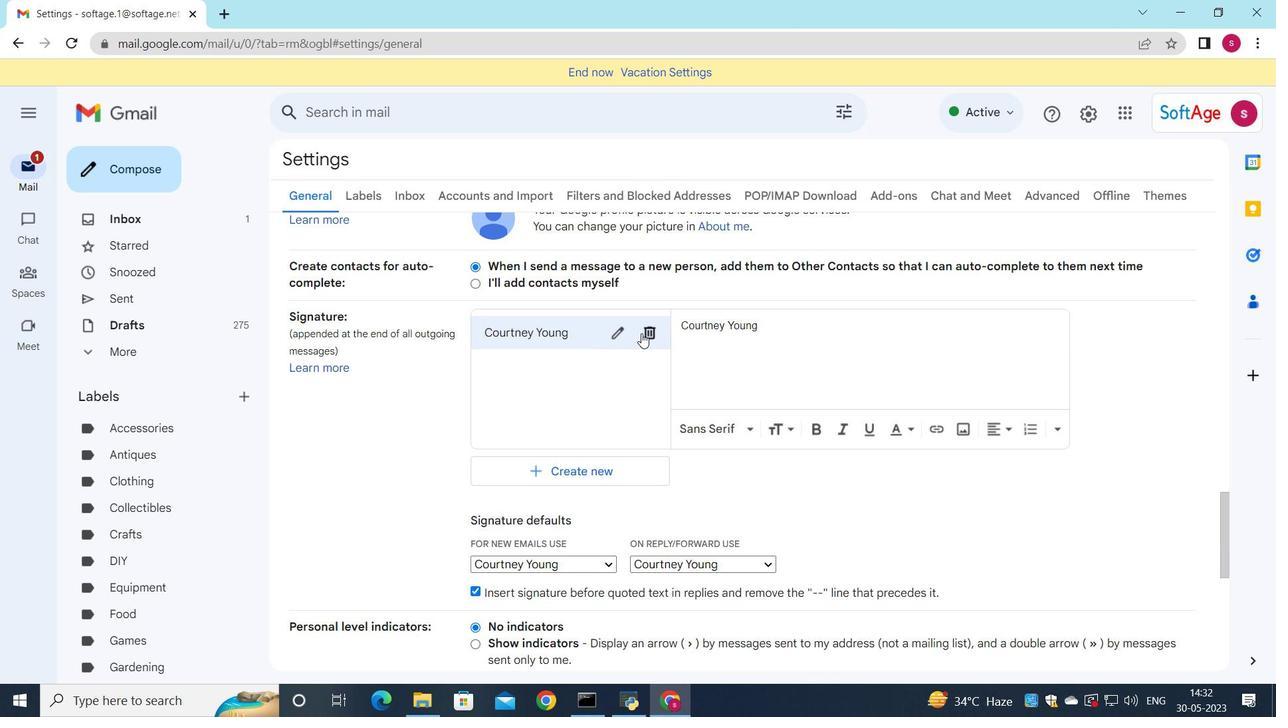 
Action: Mouse moved to (776, 402)
Screenshot: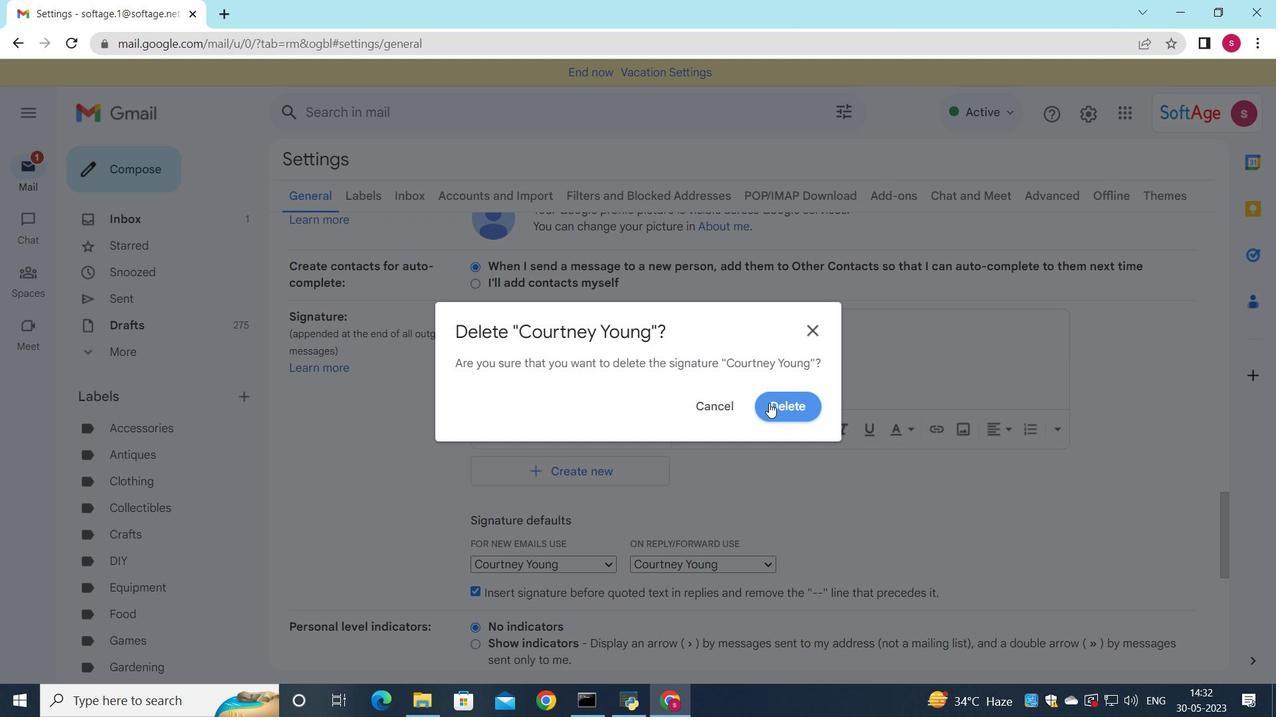 
Action: Mouse pressed left at (776, 402)
Screenshot: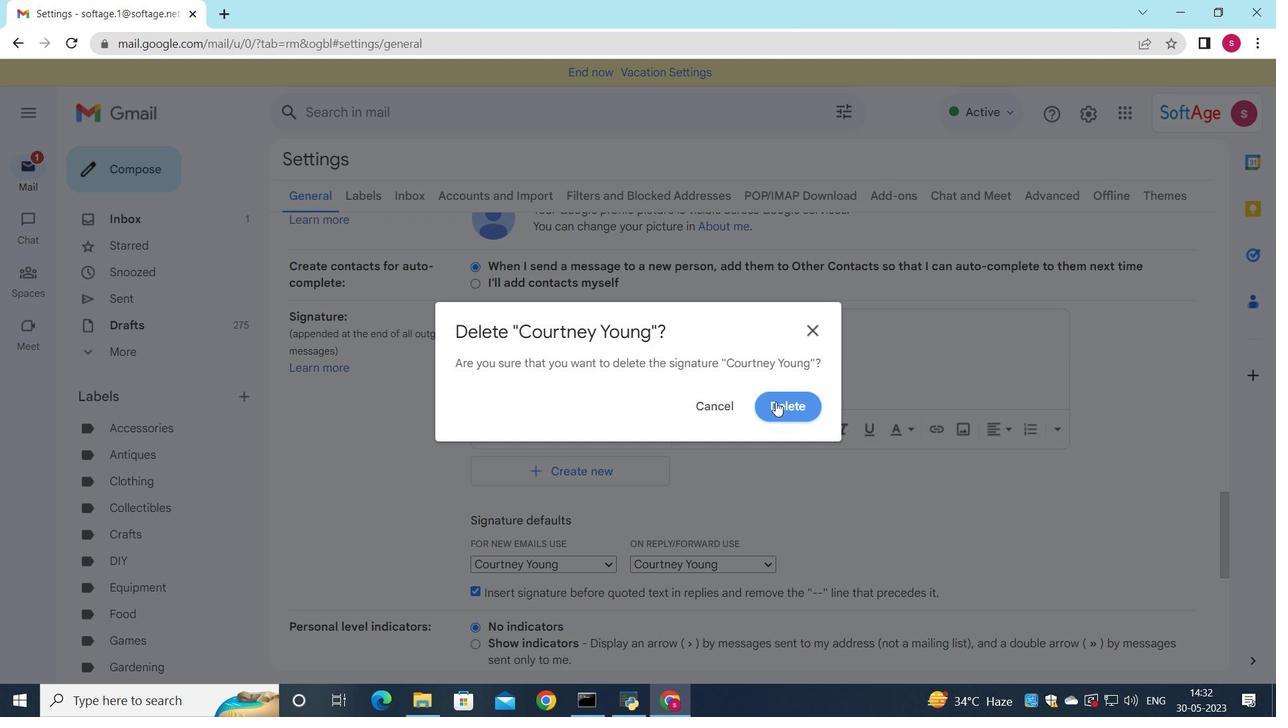 
Action: Mouse moved to (530, 348)
Screenshot: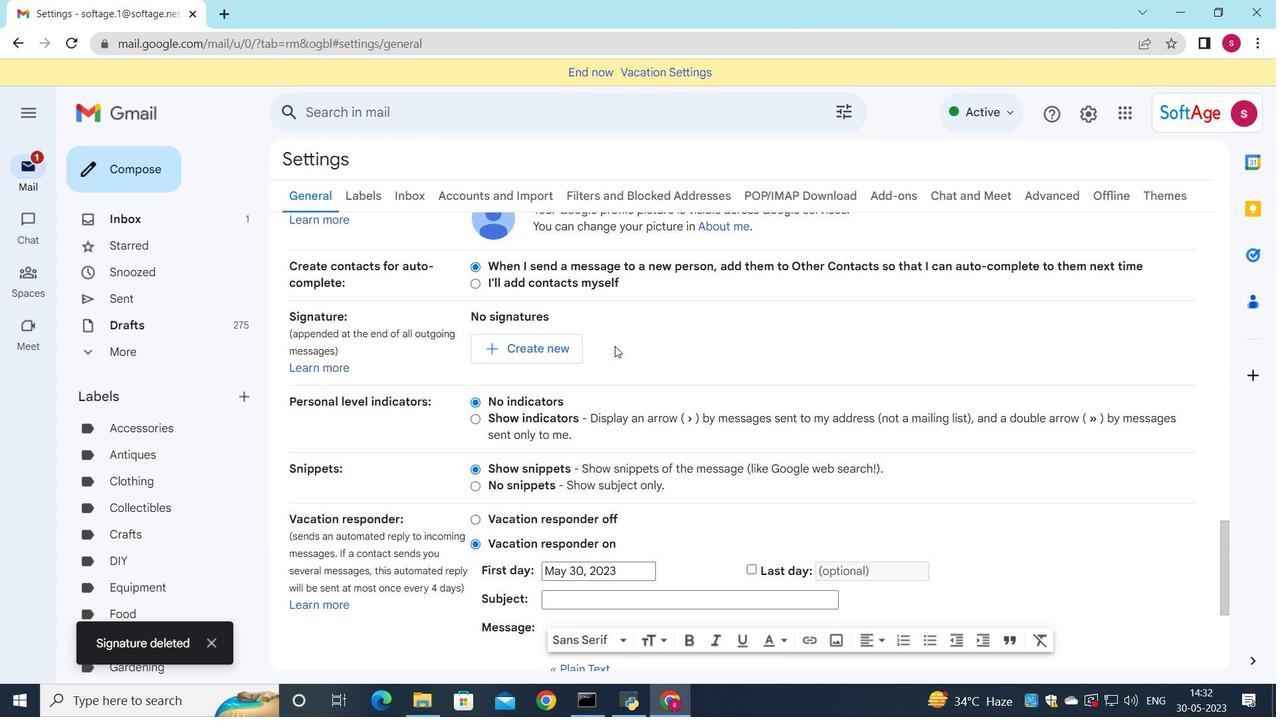 
Action: Mouse pressed left at (530, 348)
Screenshot: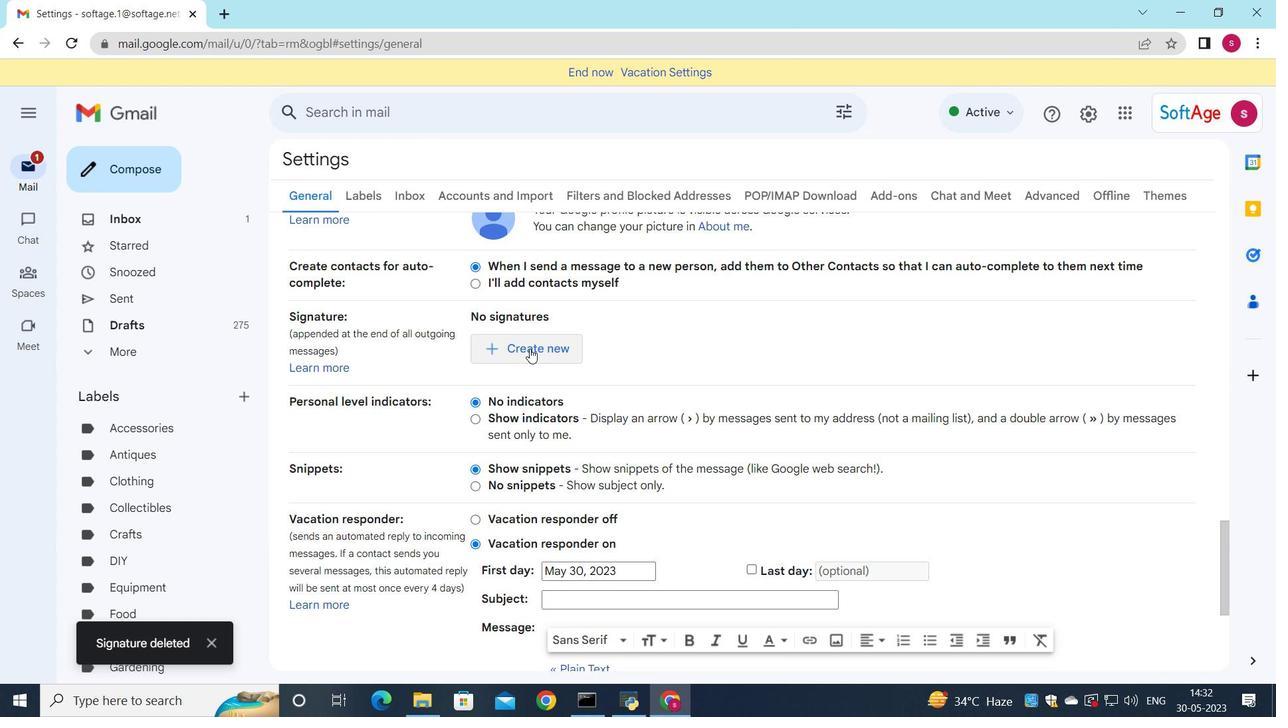 
Action: Mouse moved to (721, 381)
Screenshot: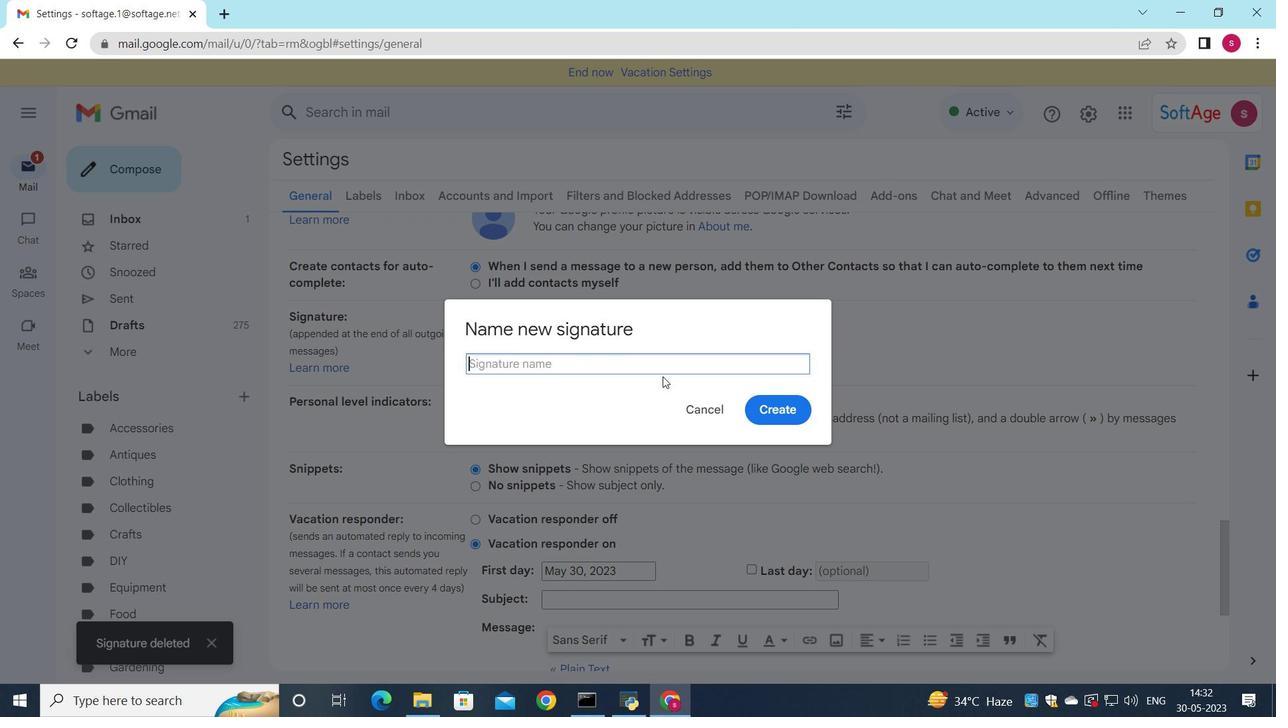 
Action: Key pressed <Key.shift>Crystal<Key.space><Key.shift>Jones
Screenshot: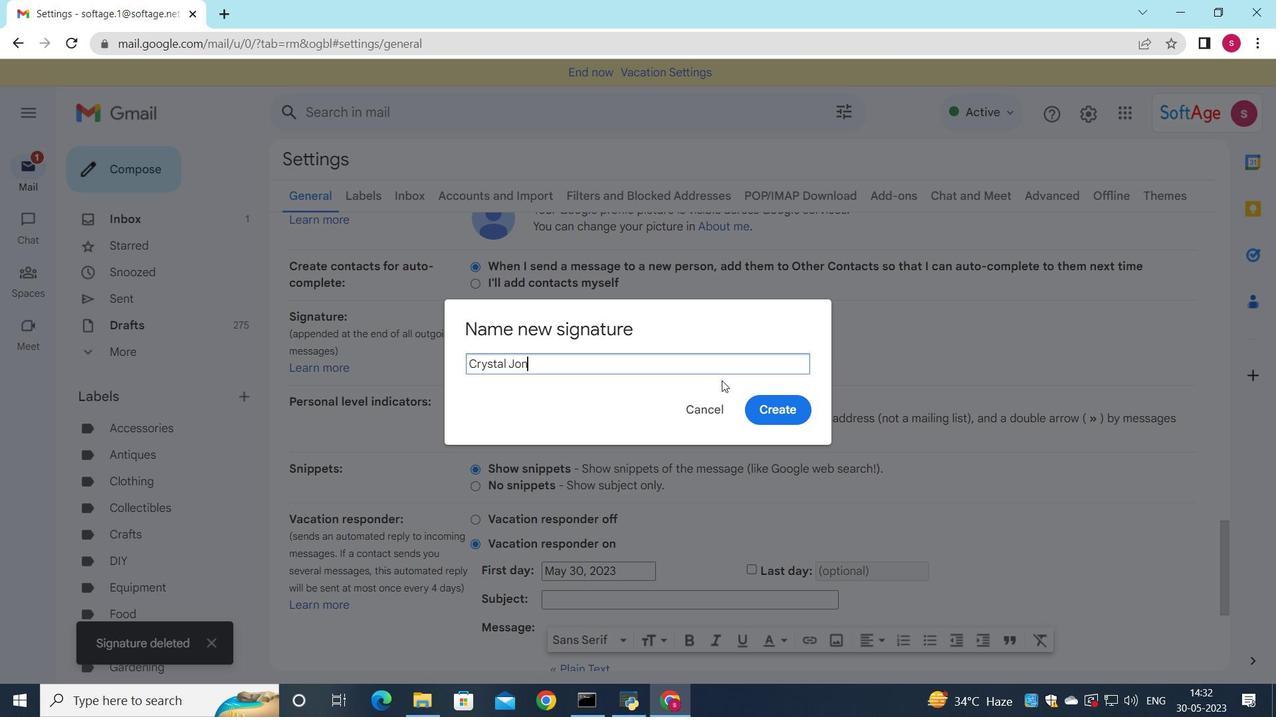 
Action: Mouse moved to (760, 408)
Screenshot: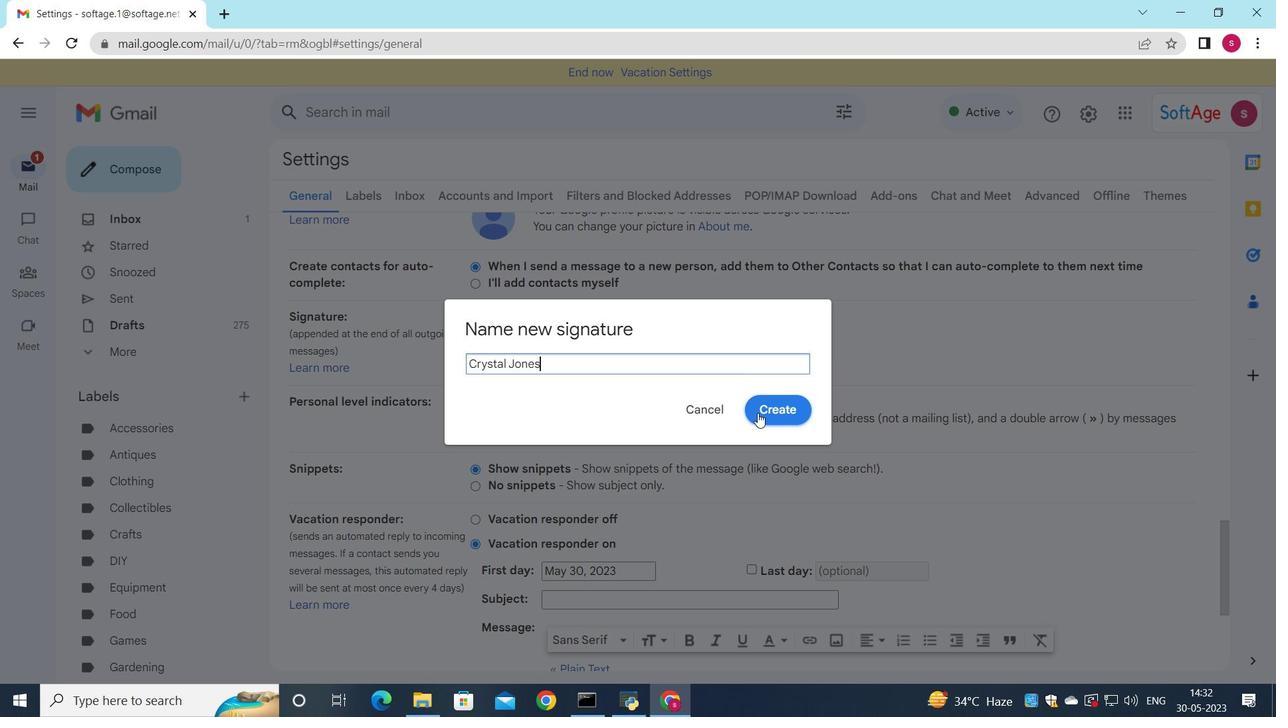 
Action: Mouse pressed left at (760, 408)
Screenshot: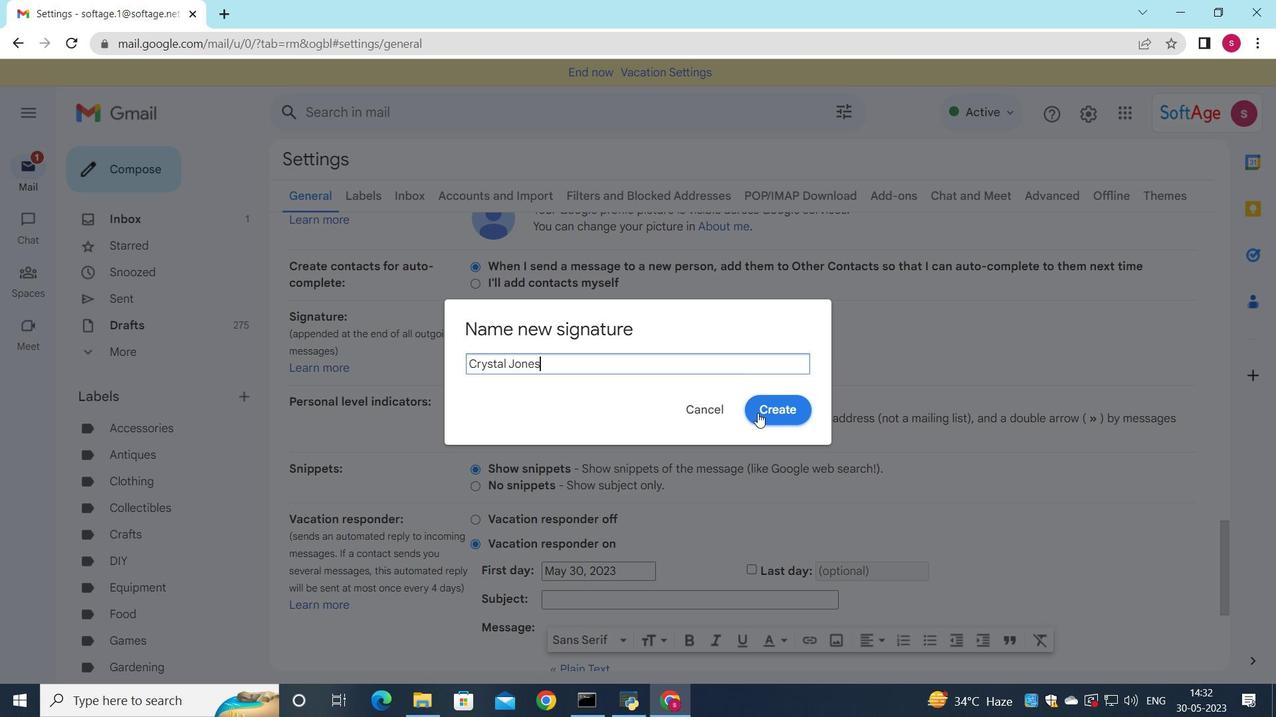 
Action: Mouse moved to (794, 348)
Screenshot: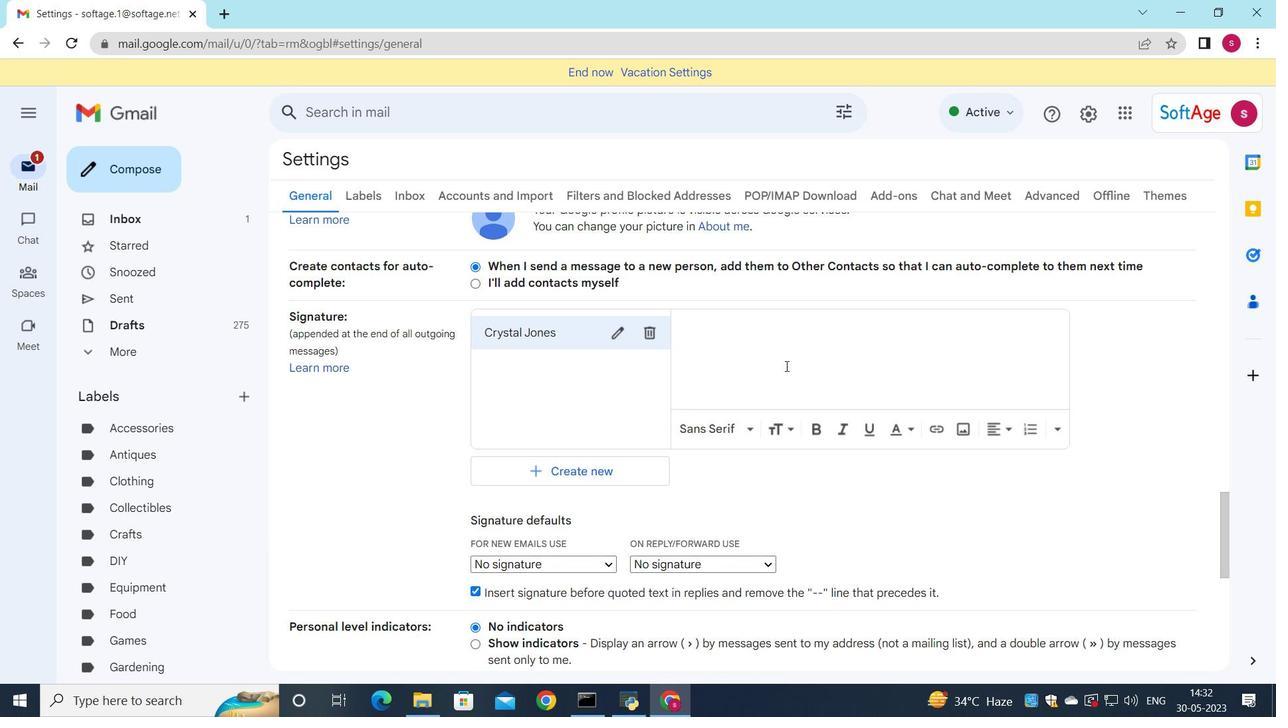 
Action: Mouse pressed left at (794, 348)
Screenshot: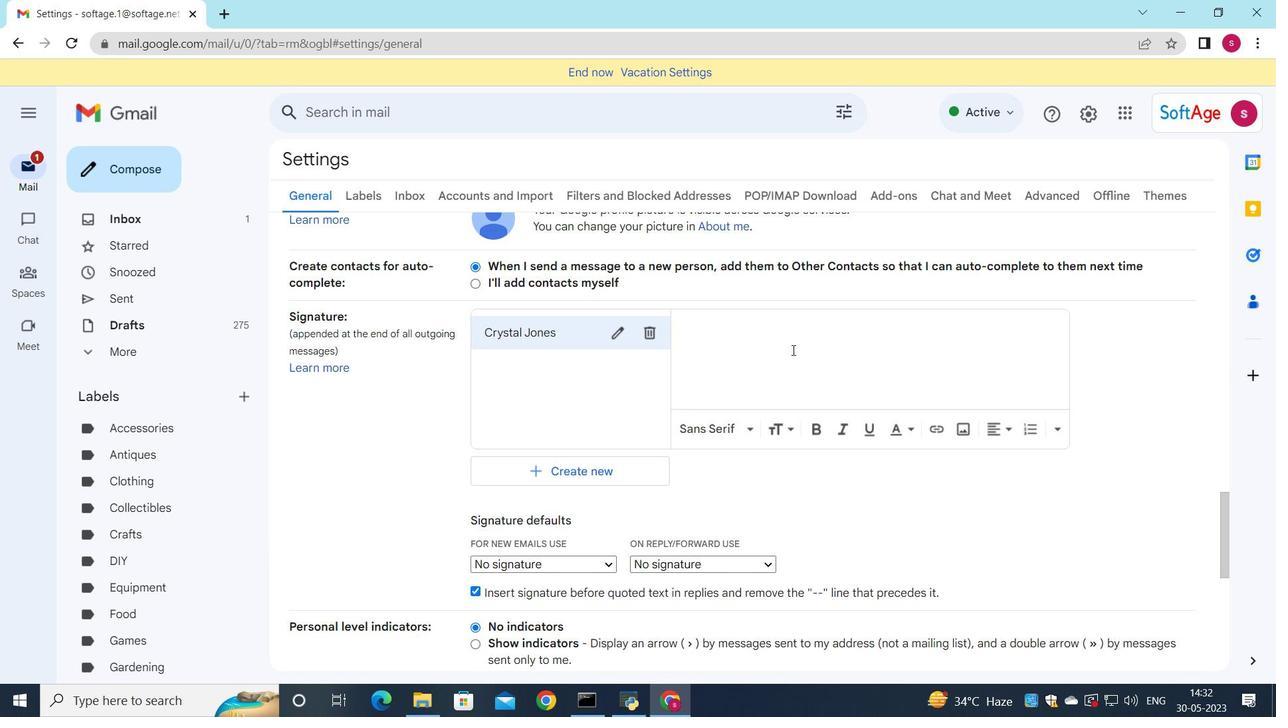 
Action: Key pressed <Key.shift>Crystal<Key.space><Key.shift>Jones
Screenshot: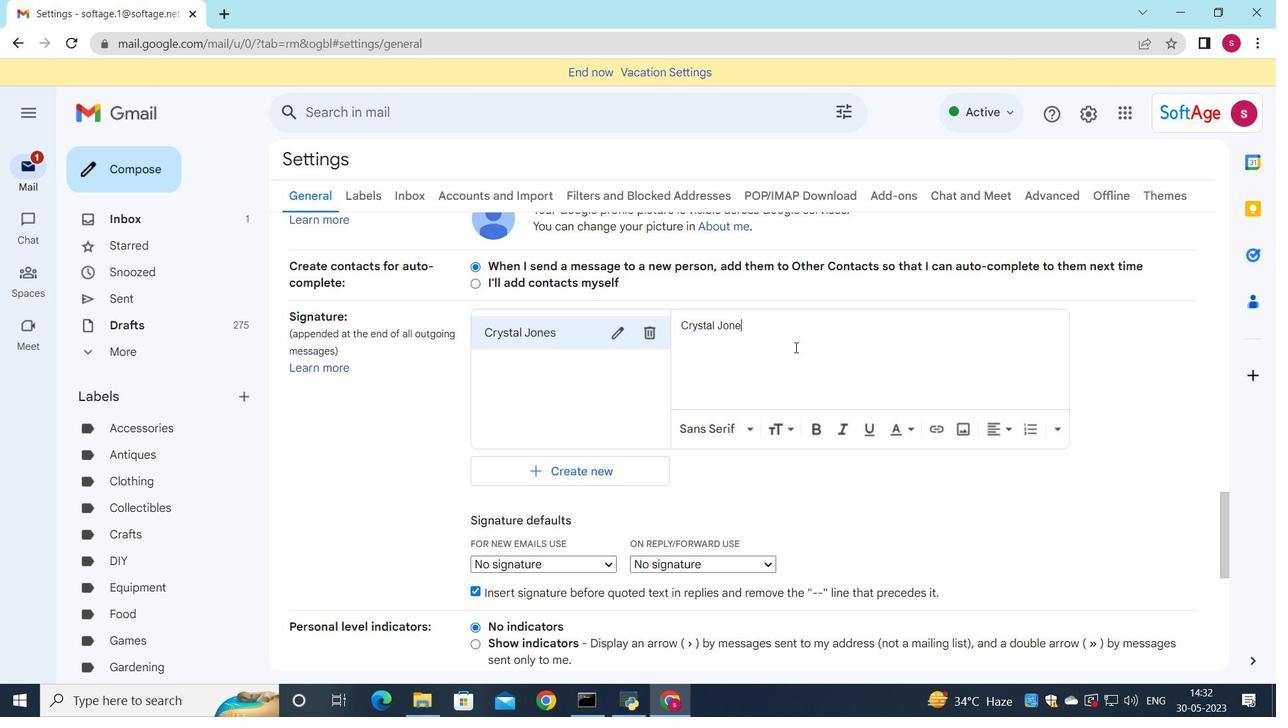 
Action: Mouse moved to (586, 567)
Screenshot: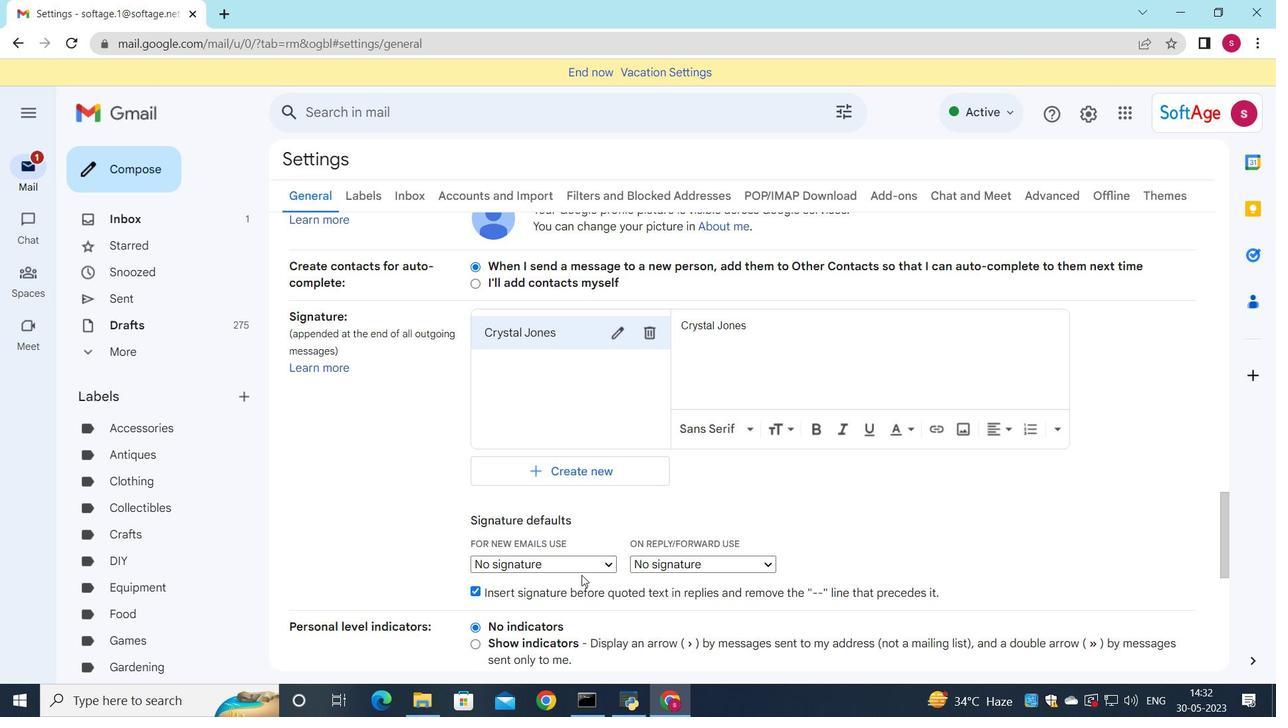 
Action: Mouse pressed left at (586, 567)
Screenshot: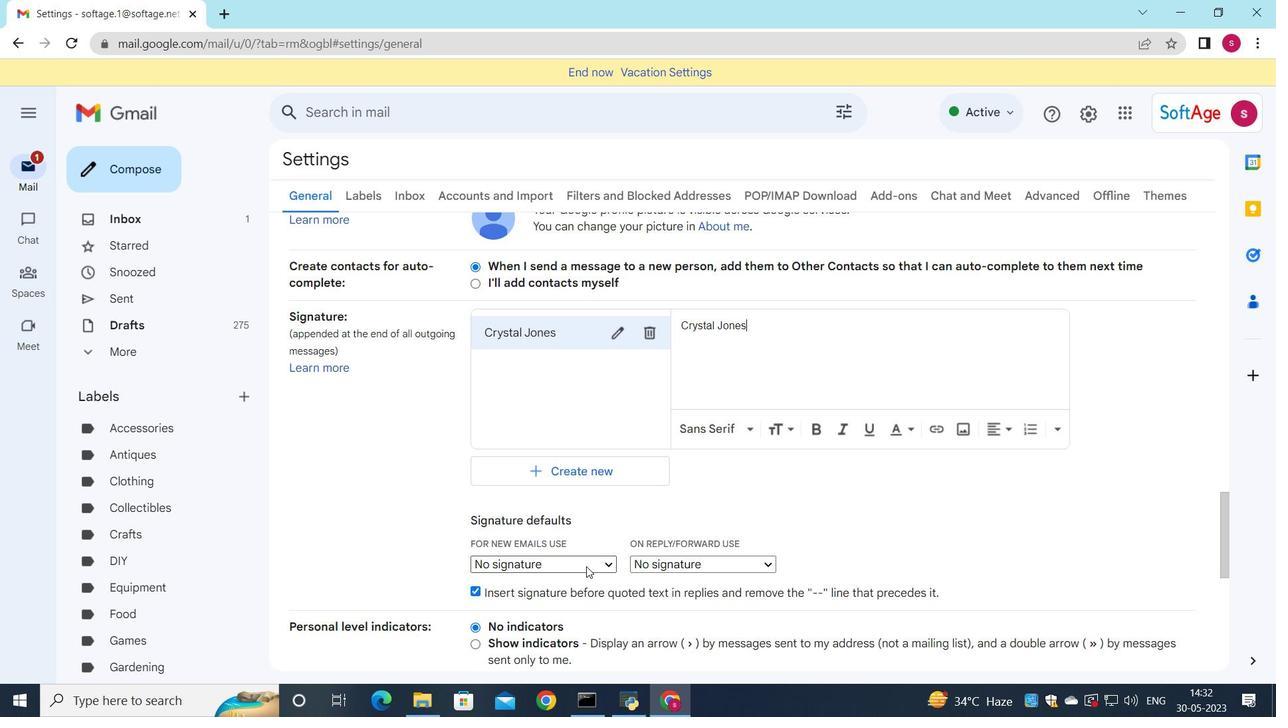 
Action: Mouse moved to (574, 598)
Screenshot: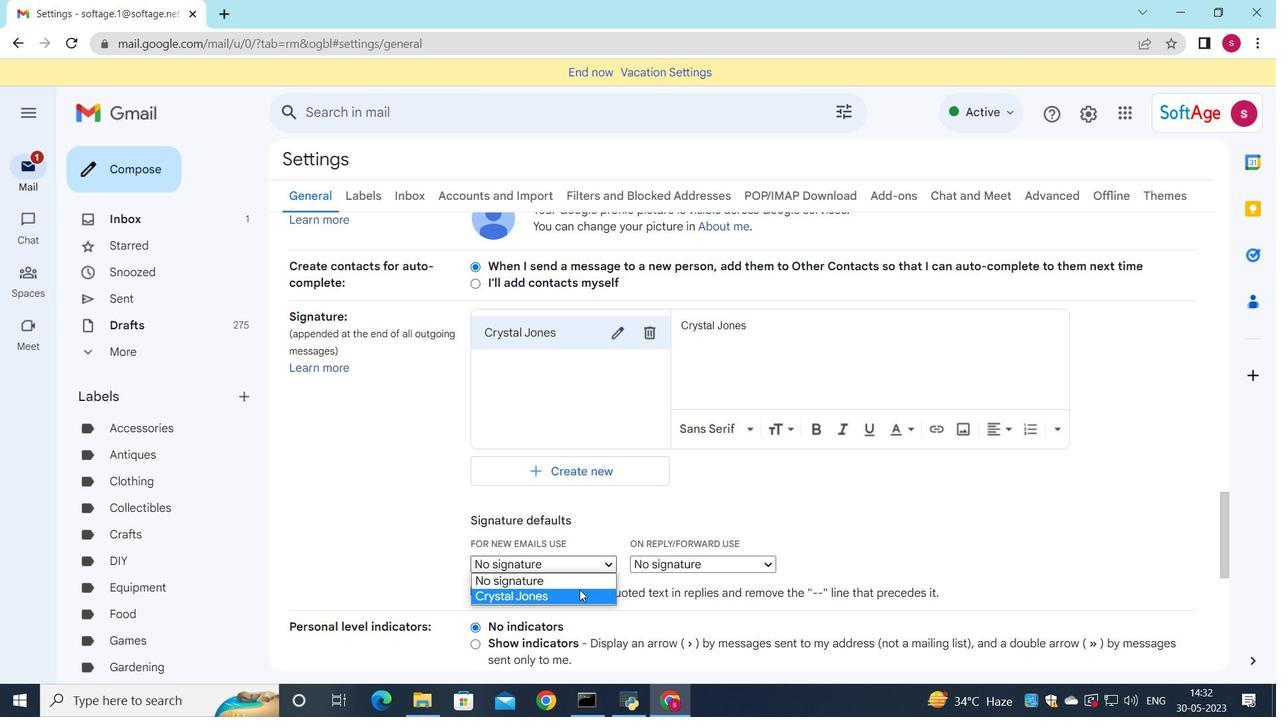 
Action: Mouse pressed left at (574, 598)
Screenshot: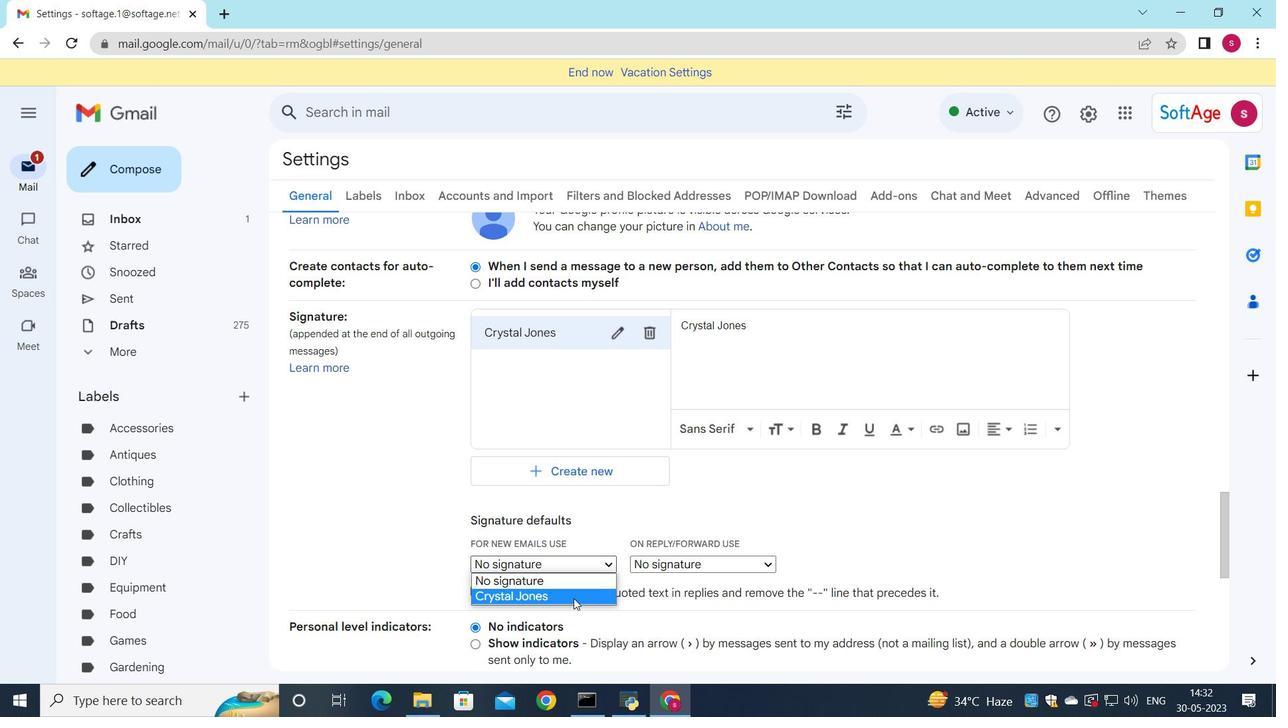 
Action: Mouse moved to (677, 562)
Screenshot: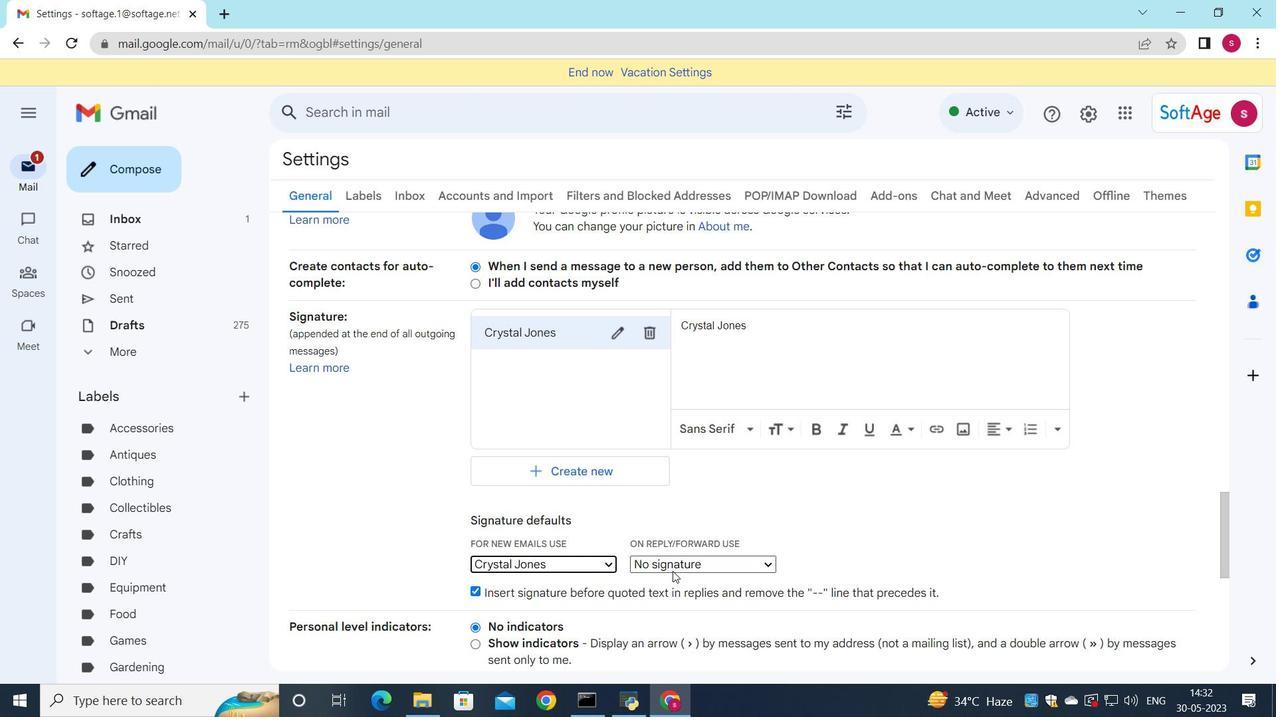 
Action: Mouse pressed left at (677, 562)
Screenshot: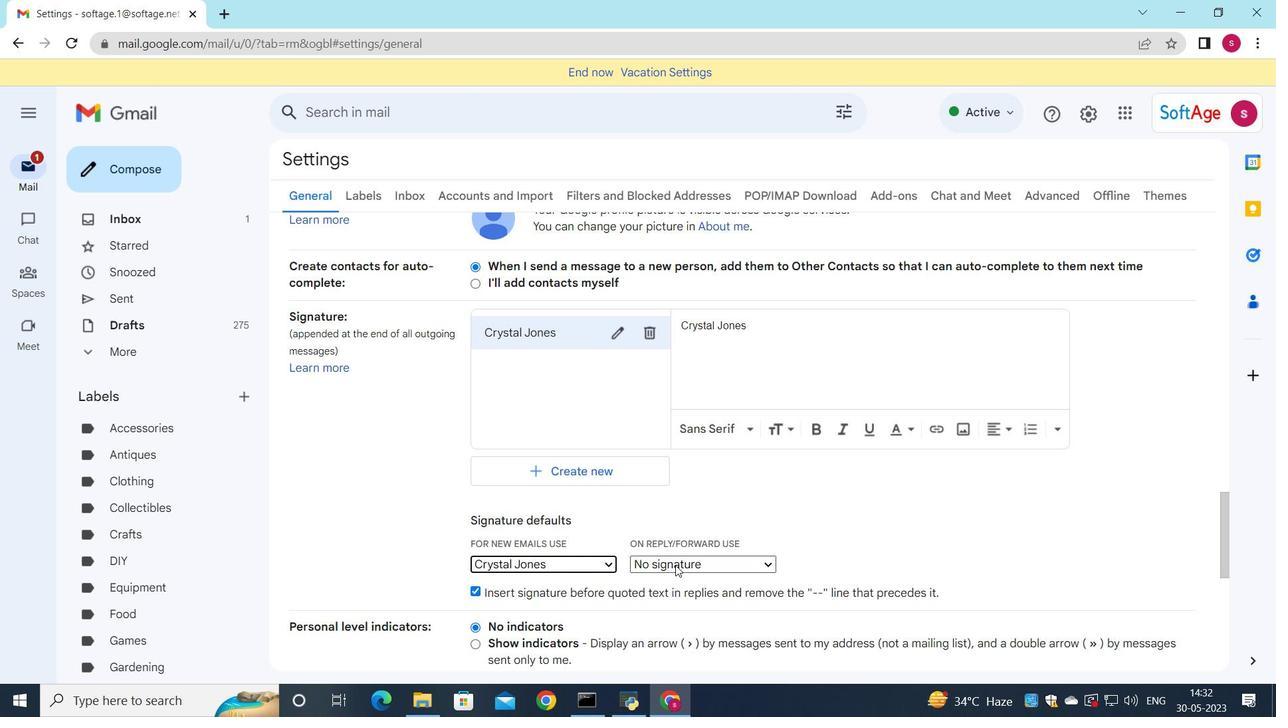 
Action: Mouse moved to (678, 604)
Screenshot: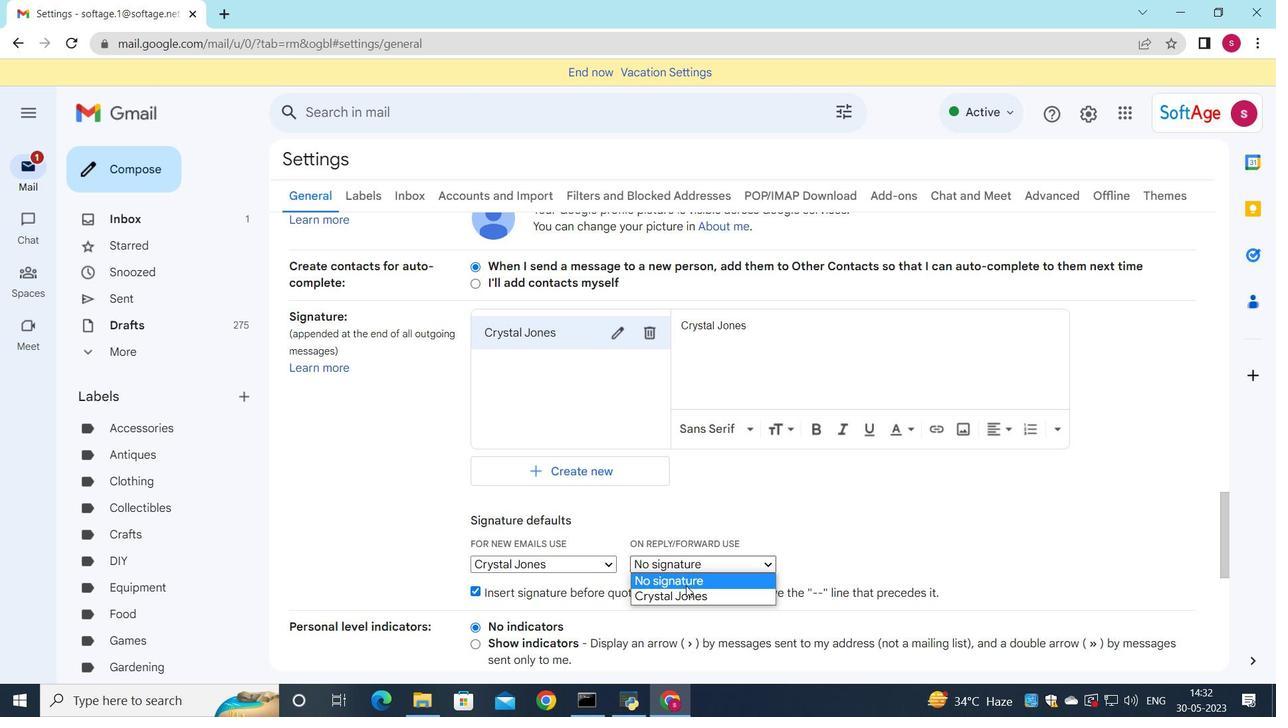 
Action: Mouse pressed left at (678, 604)
Screenshot: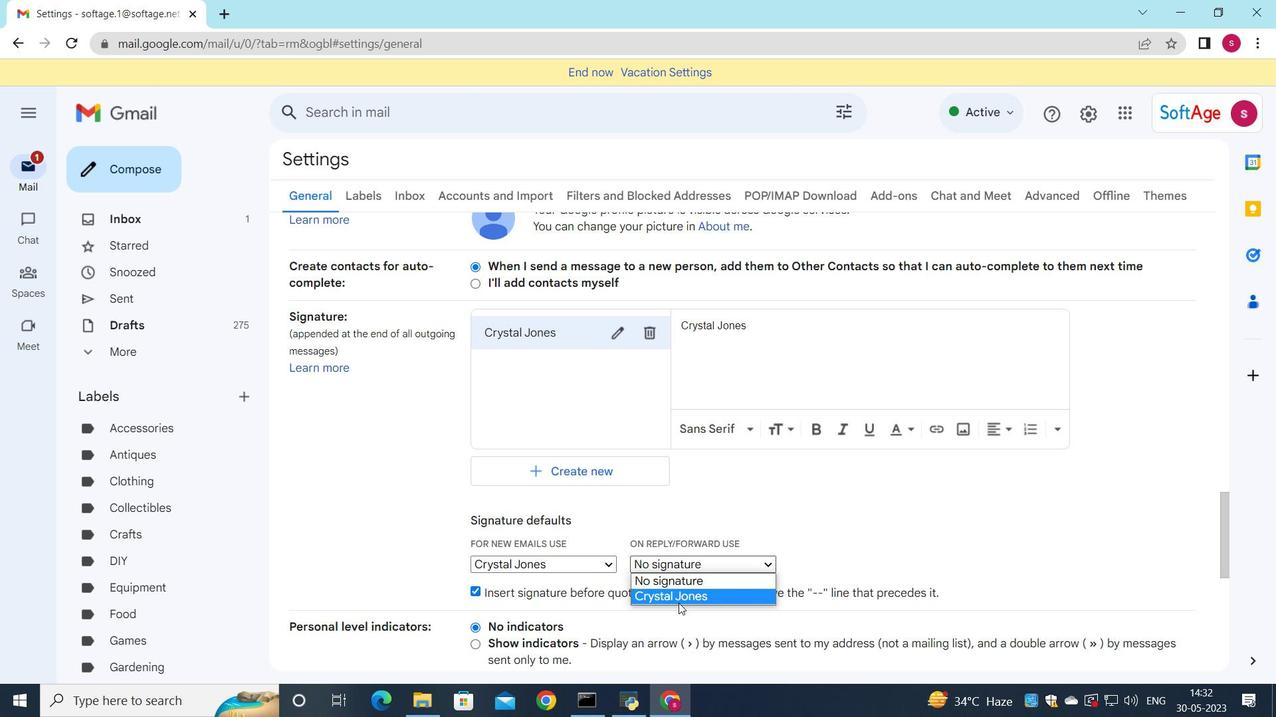 
Action: Mouse moved to (675, 576)
Screenshot: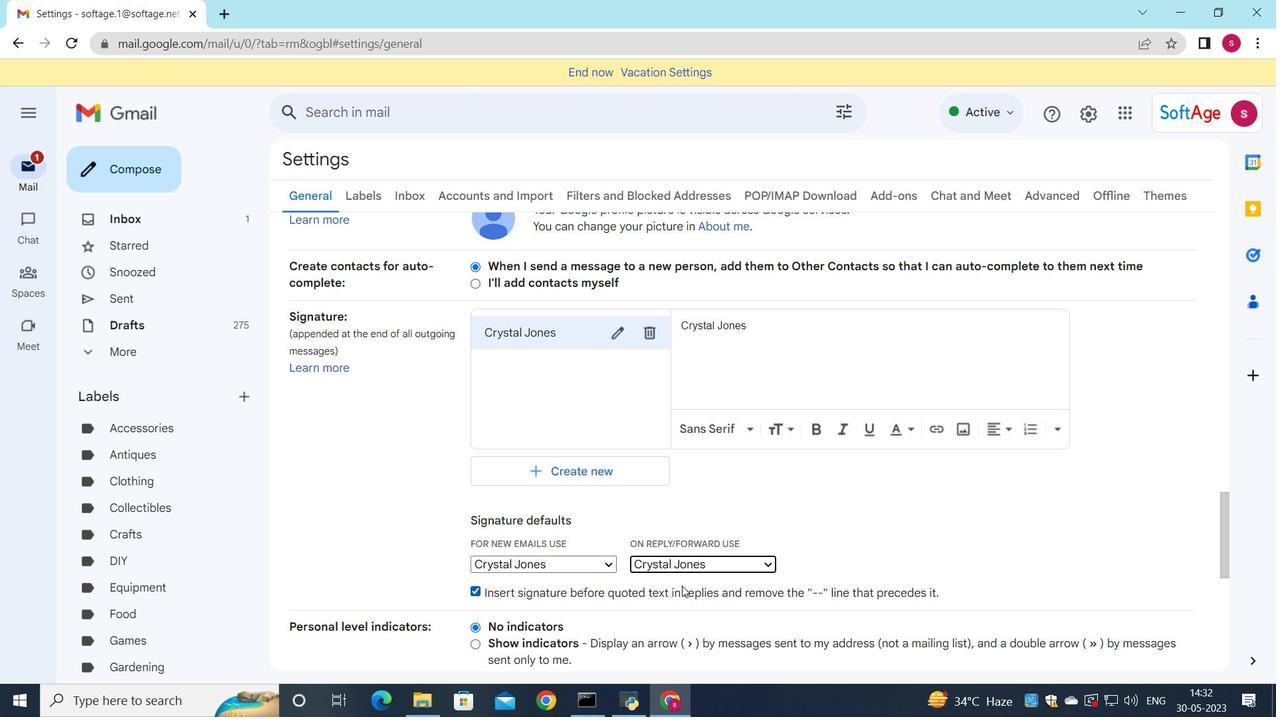 
Action: Mouse scrolled (675, 575) with delta (0, 0)
Screenshot: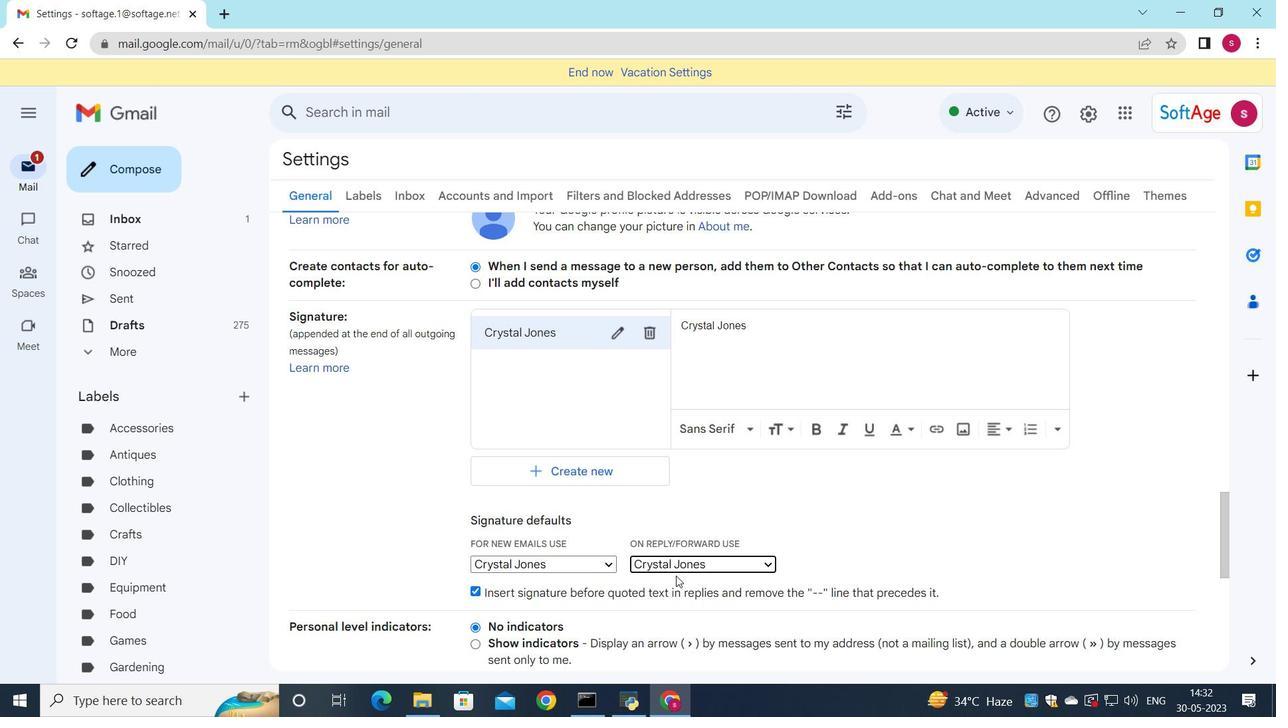 
Action: Mouse scrolled (675, 575) with delta (0, 0)
Screenshot: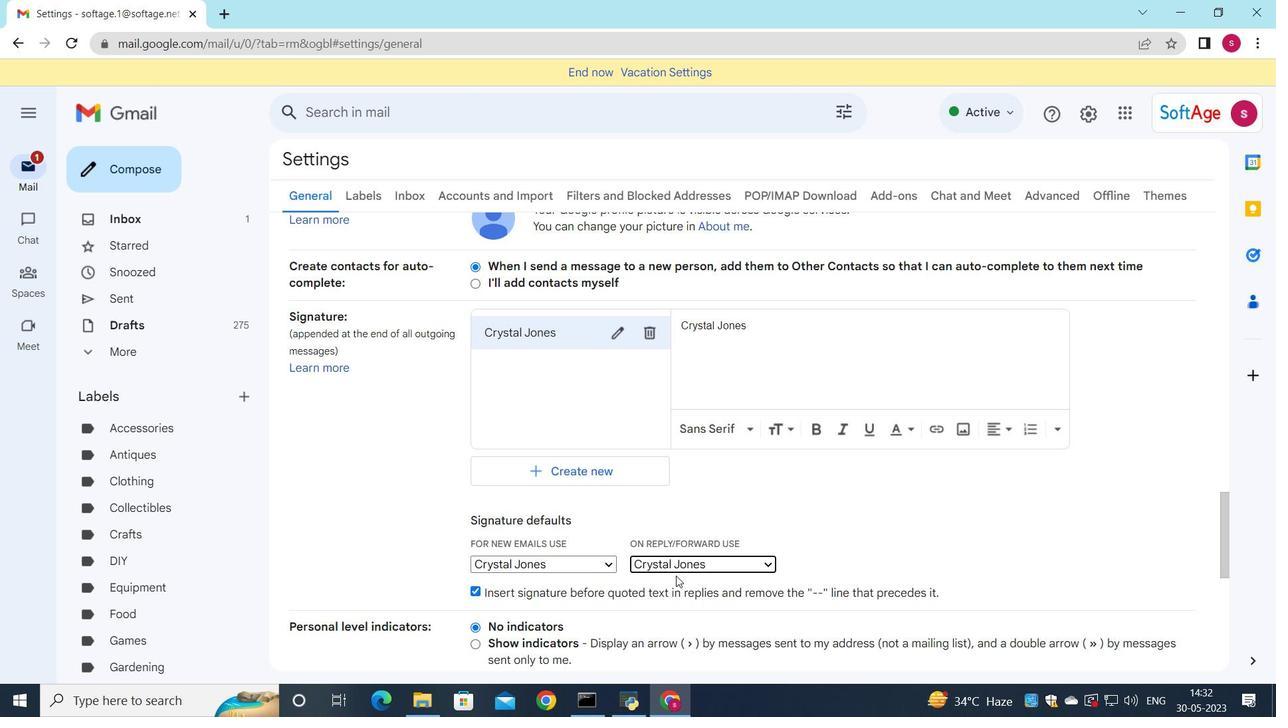 
Action: Mouse scrolled (675, 575) with delta (0, 0)
Screenshot: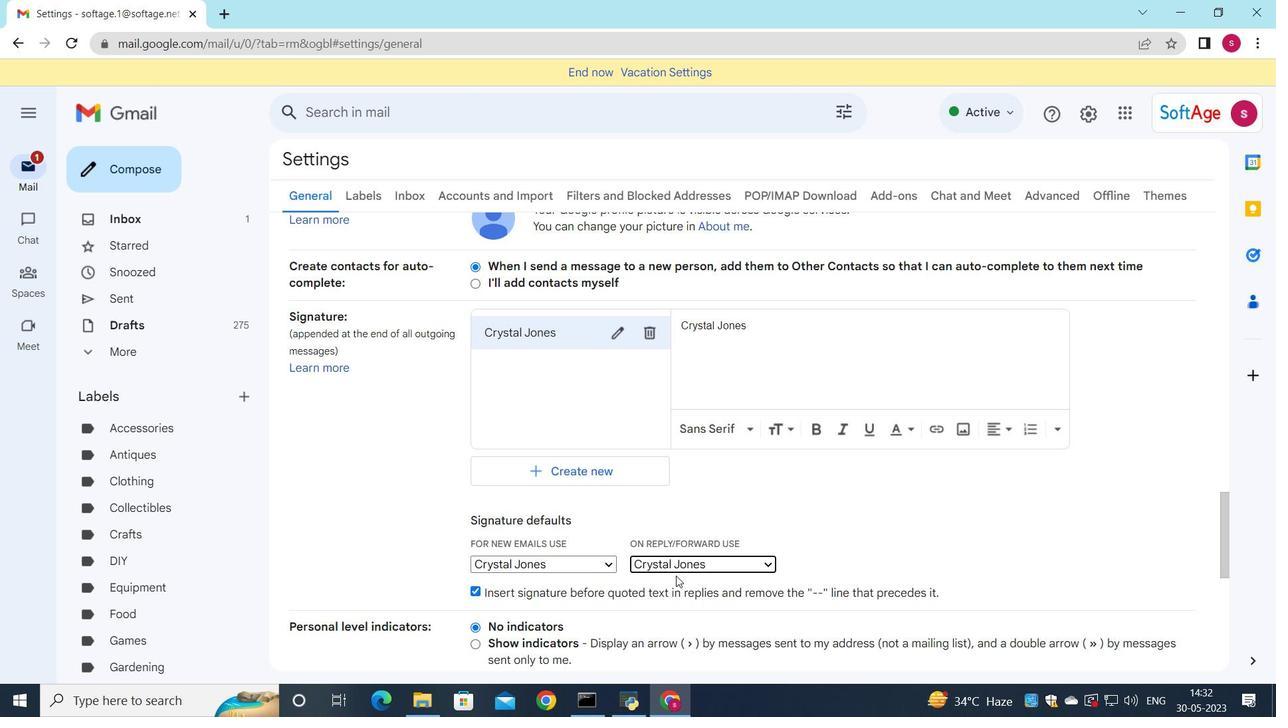 
Action: Mouse moved to (669, 560)
Screenshot: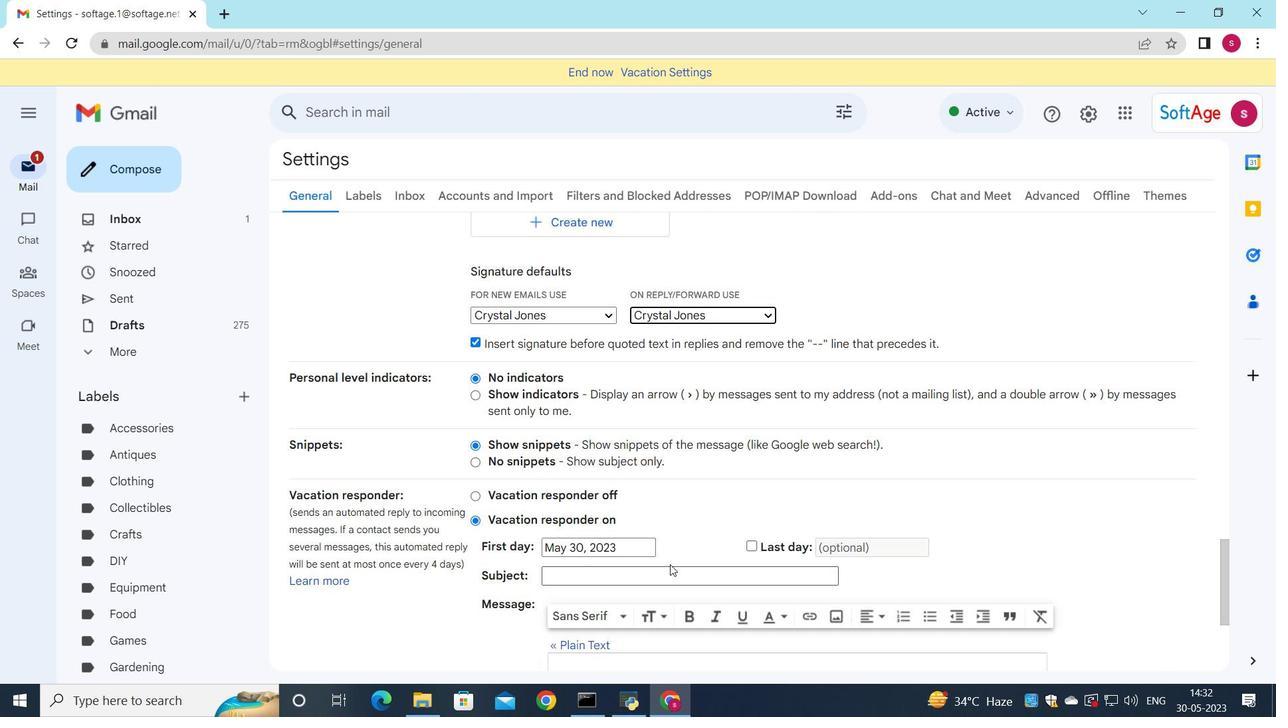 
Action: Mouse scrolled (669, 559) with delta (0, 0)
Screenshot: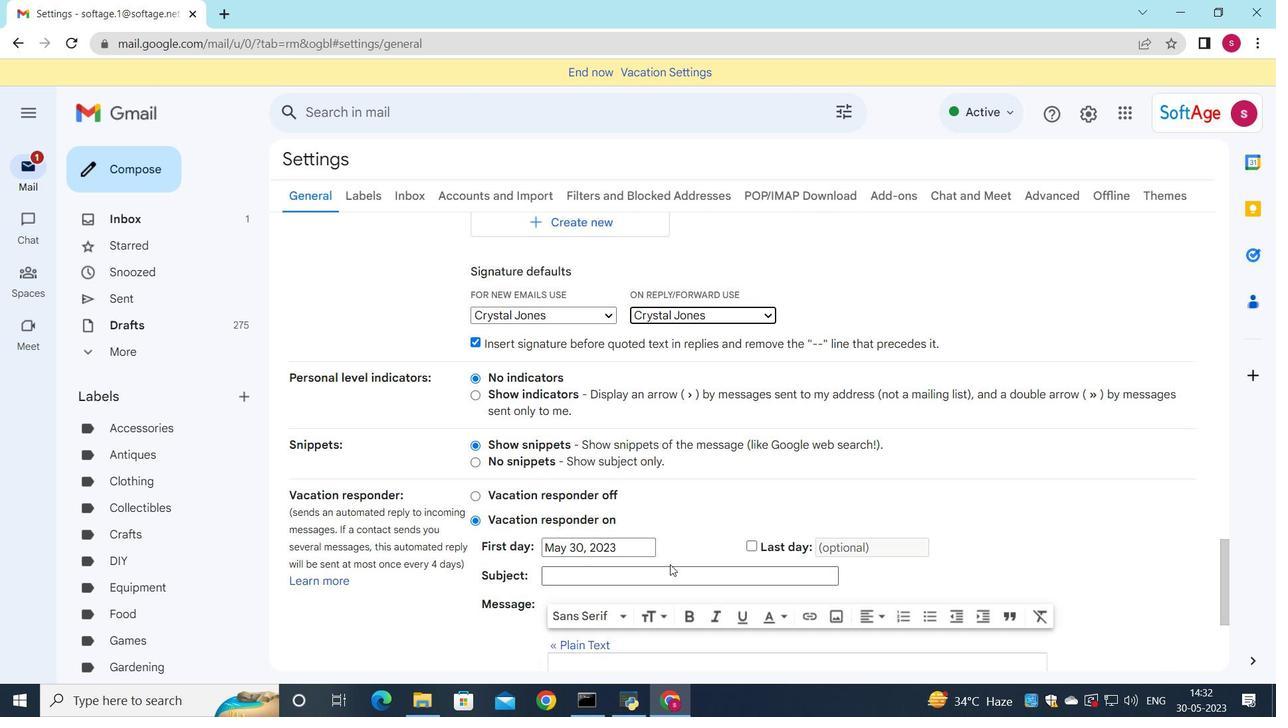 
Action: Mouse scrolled (669, 559) with delta (0, 0)
Screenshot: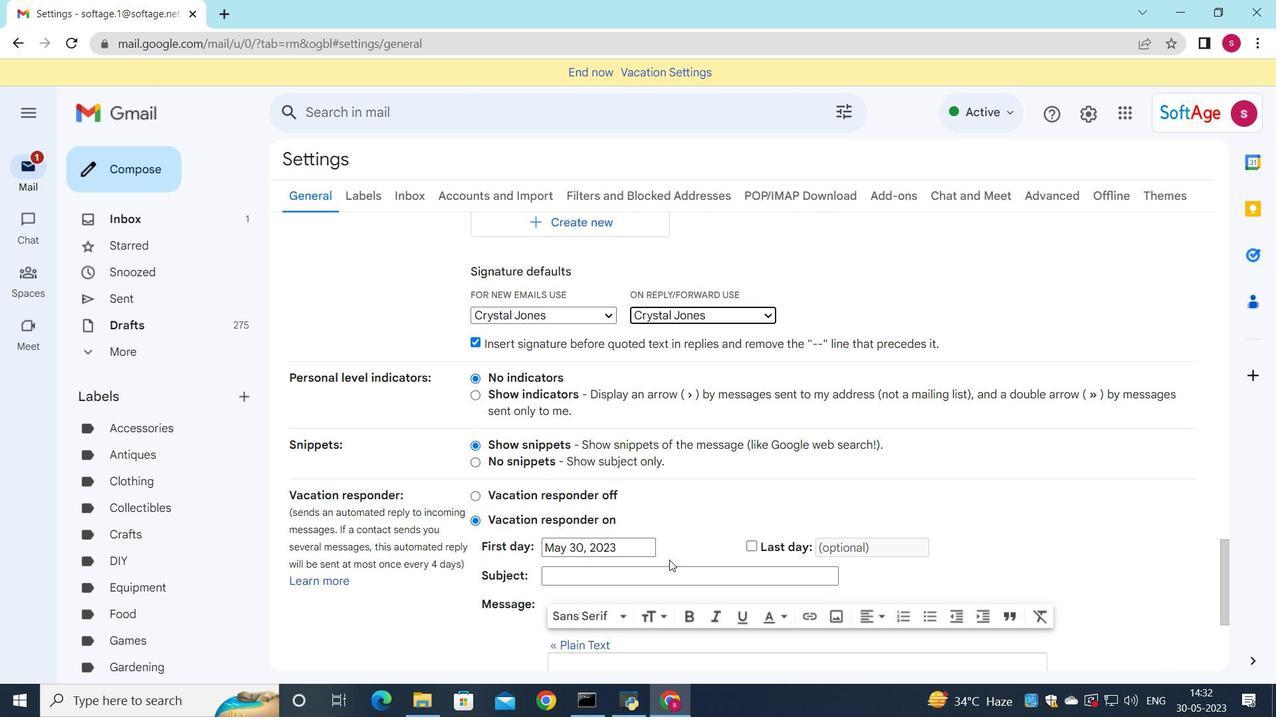 
Action: Mouse scrolled (669, 559) with delta (0, 0)
Screenshot: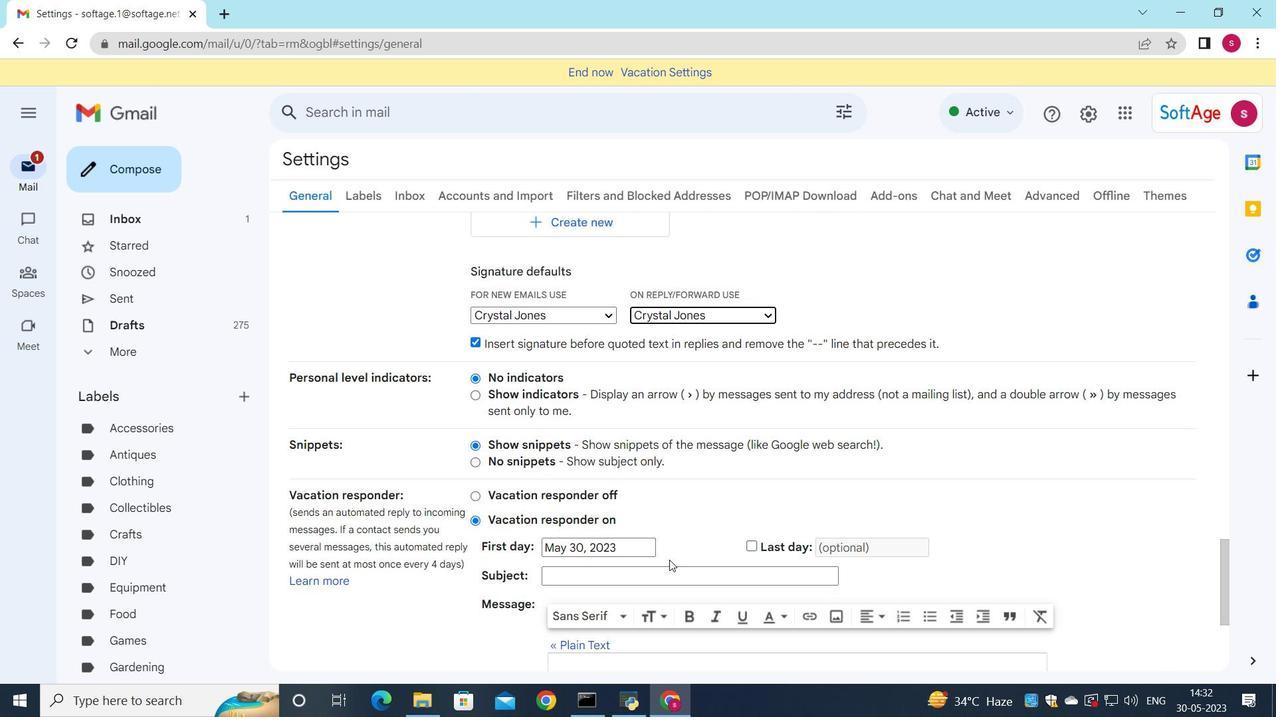 
Action: Mouse scrolled (669, 559) with delta (0, 0)
Screenshot: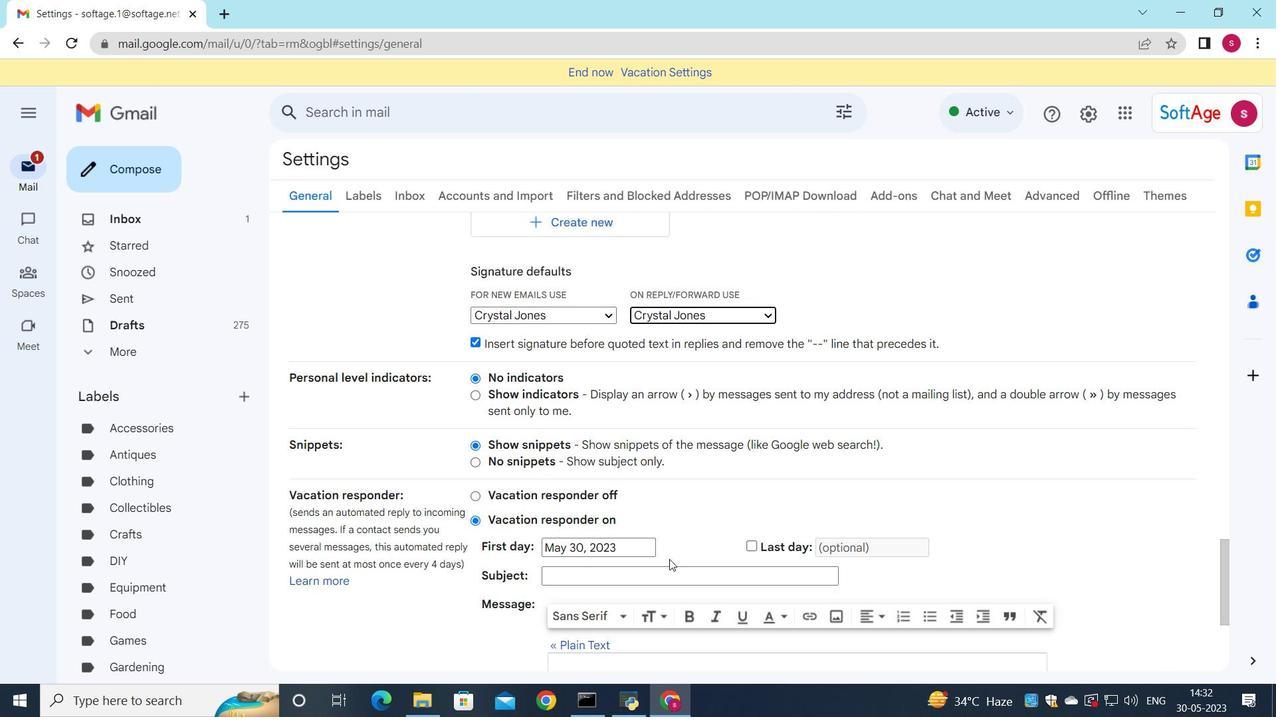 
Action: Mouse scrolled (669, 559) with delta (0, 0)
Screenshot: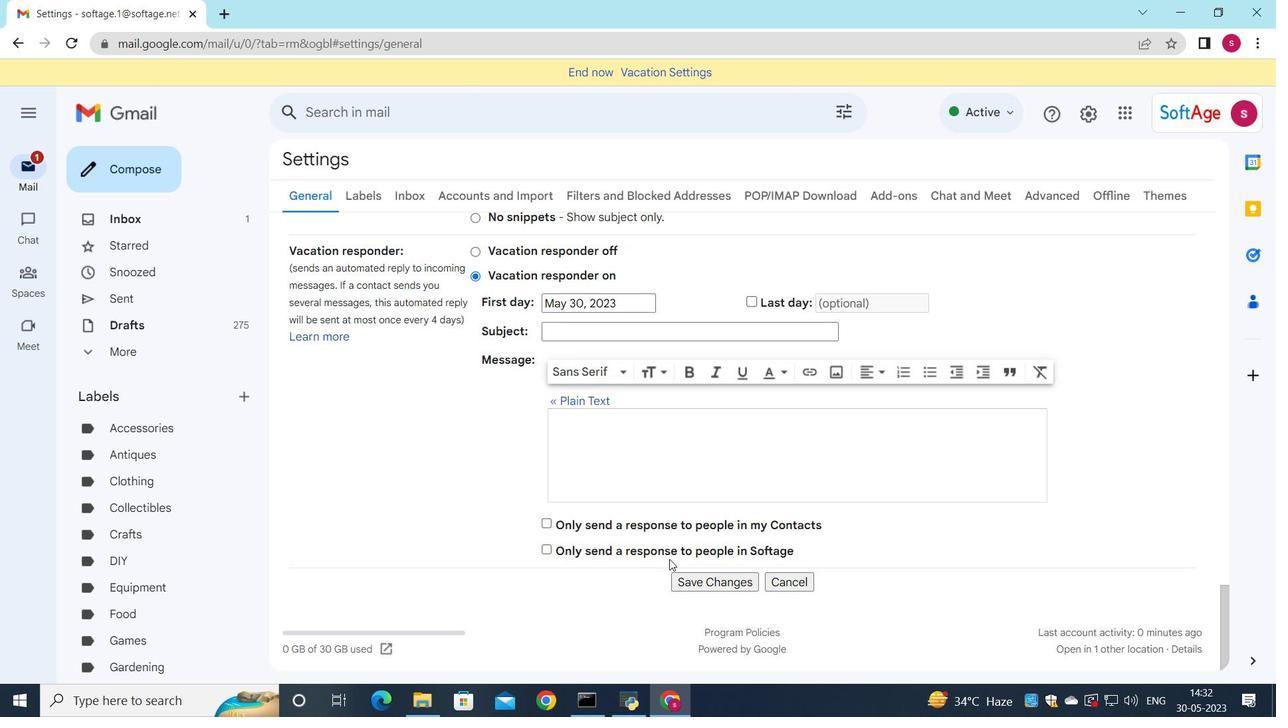 
Action: Mouse scrolled (669, 559) with delta (0, 0)
Screenshot: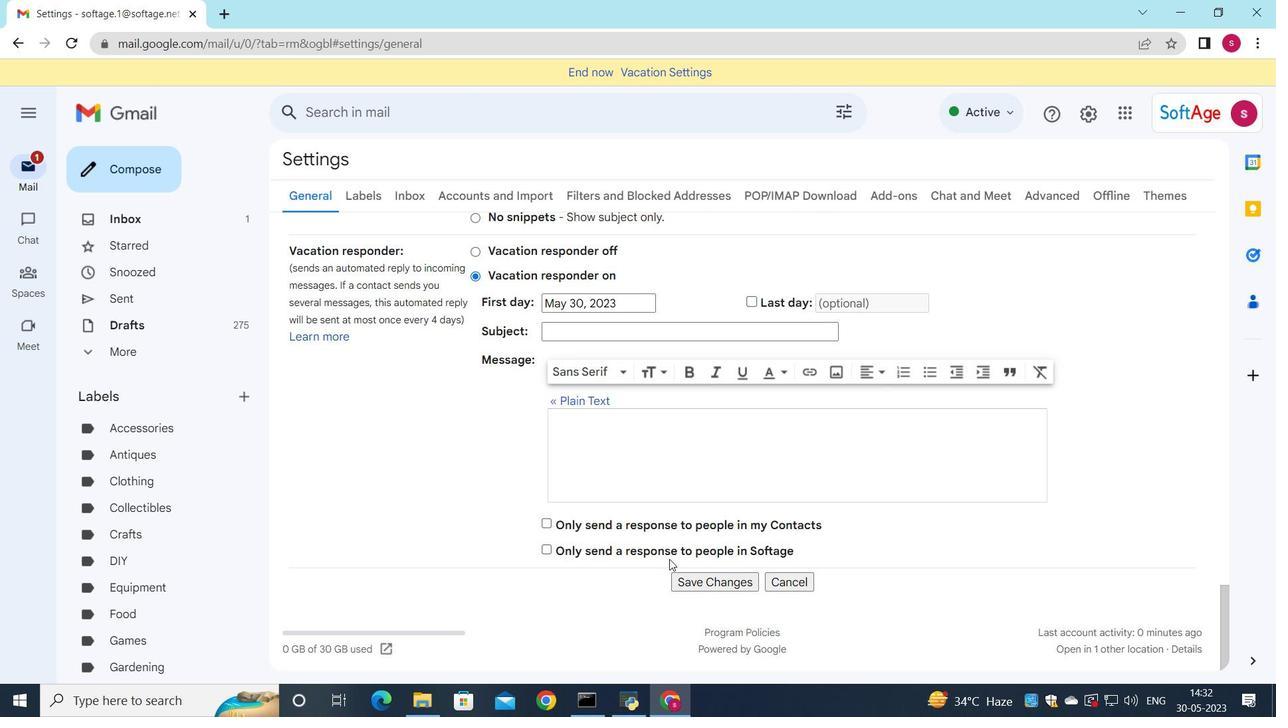 
Action: Mouse scrolled (669, 559) with delta (0, 0)
Screenshot: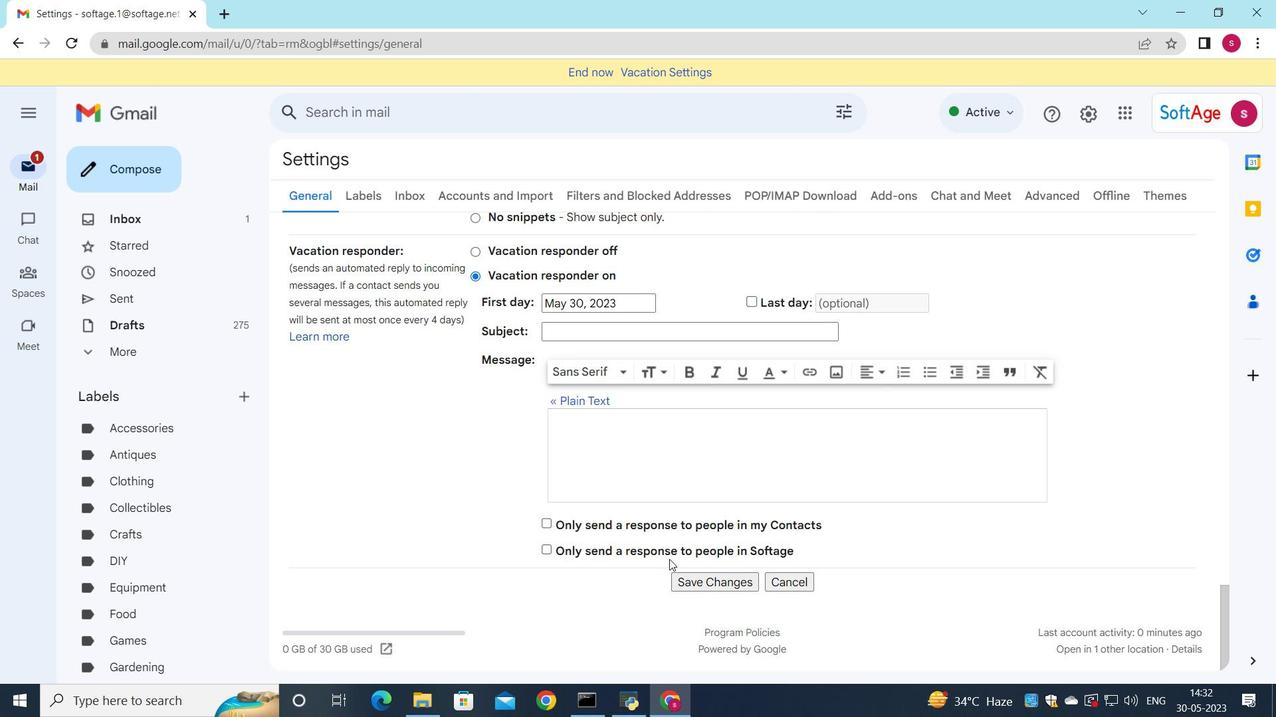 
Action: Mouse moved to (701, 574)
Screenshot: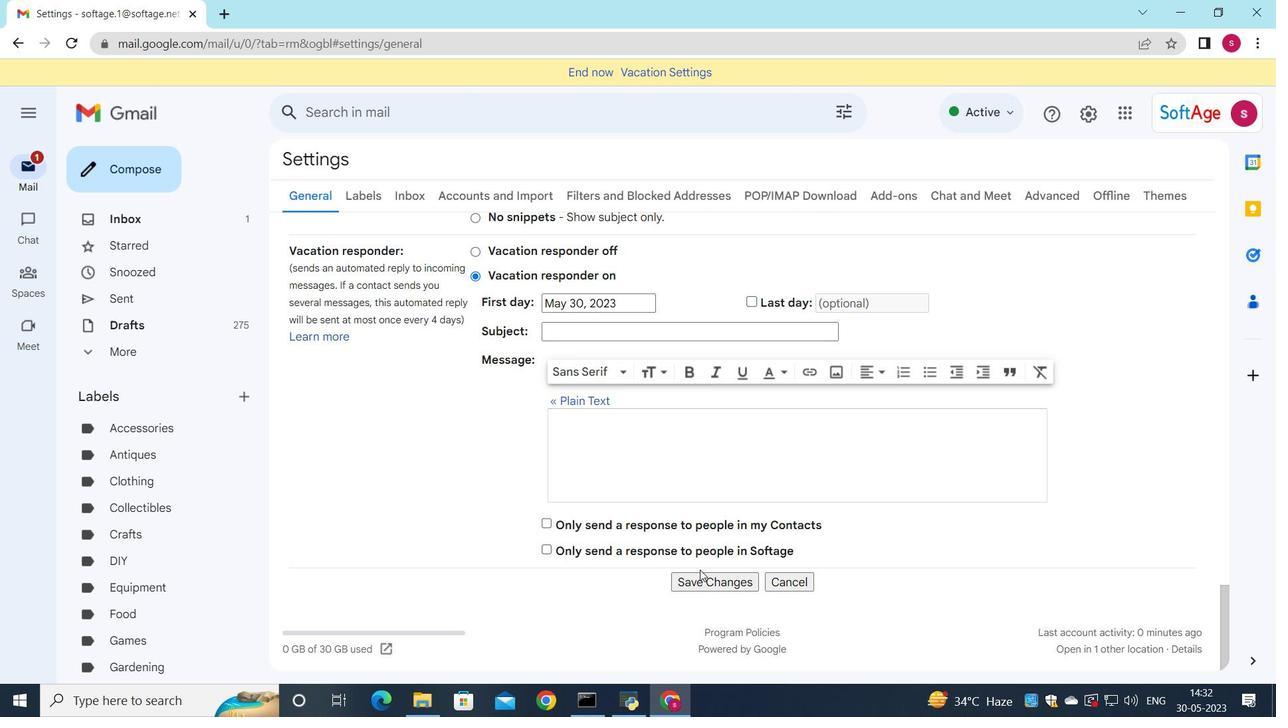 
Action: Mouse pressed left at (701, 574)
Screenshot: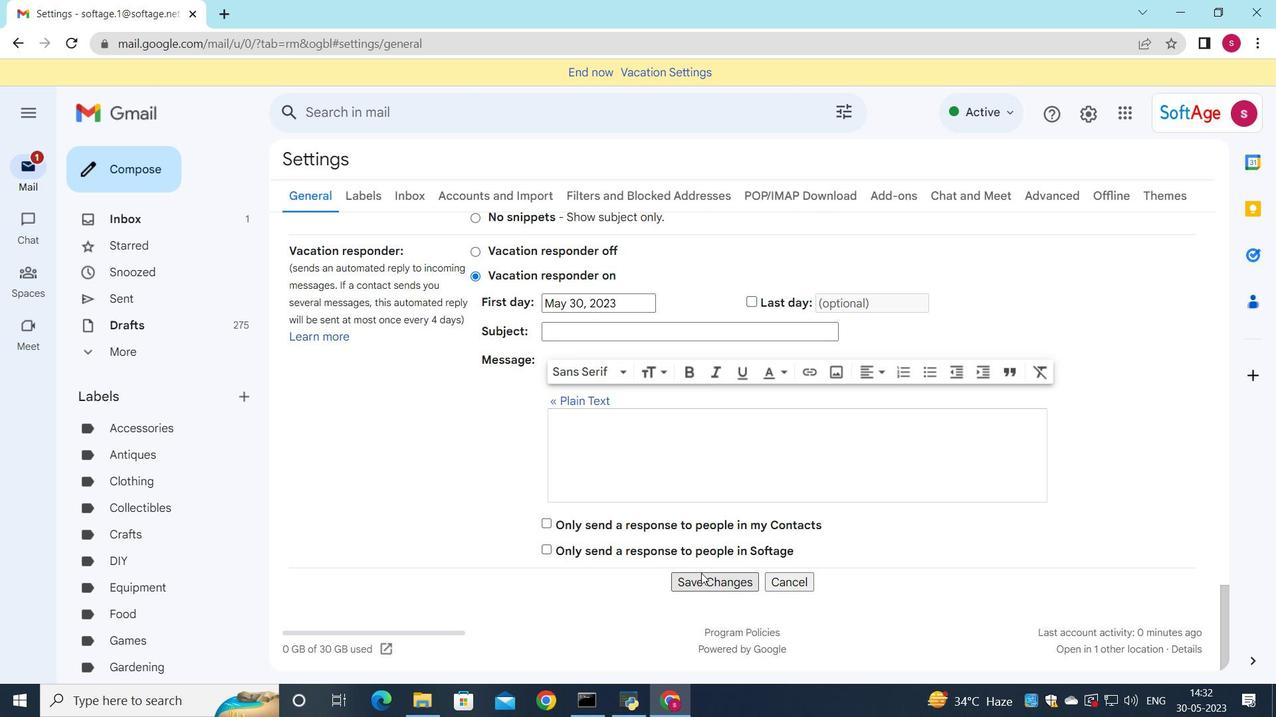 
Action: Mouse moved to (174, 180)
Screenshot: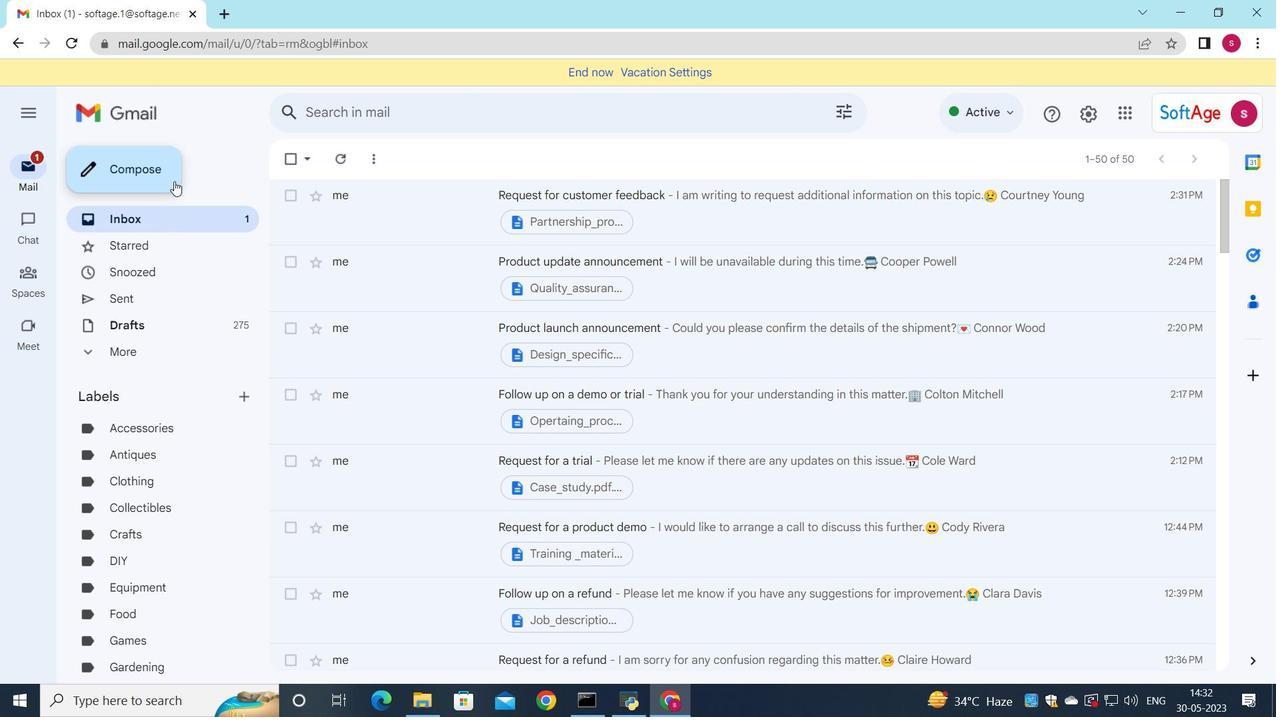 
Action: Mouse pressed left at (174, 180)
Screenshot: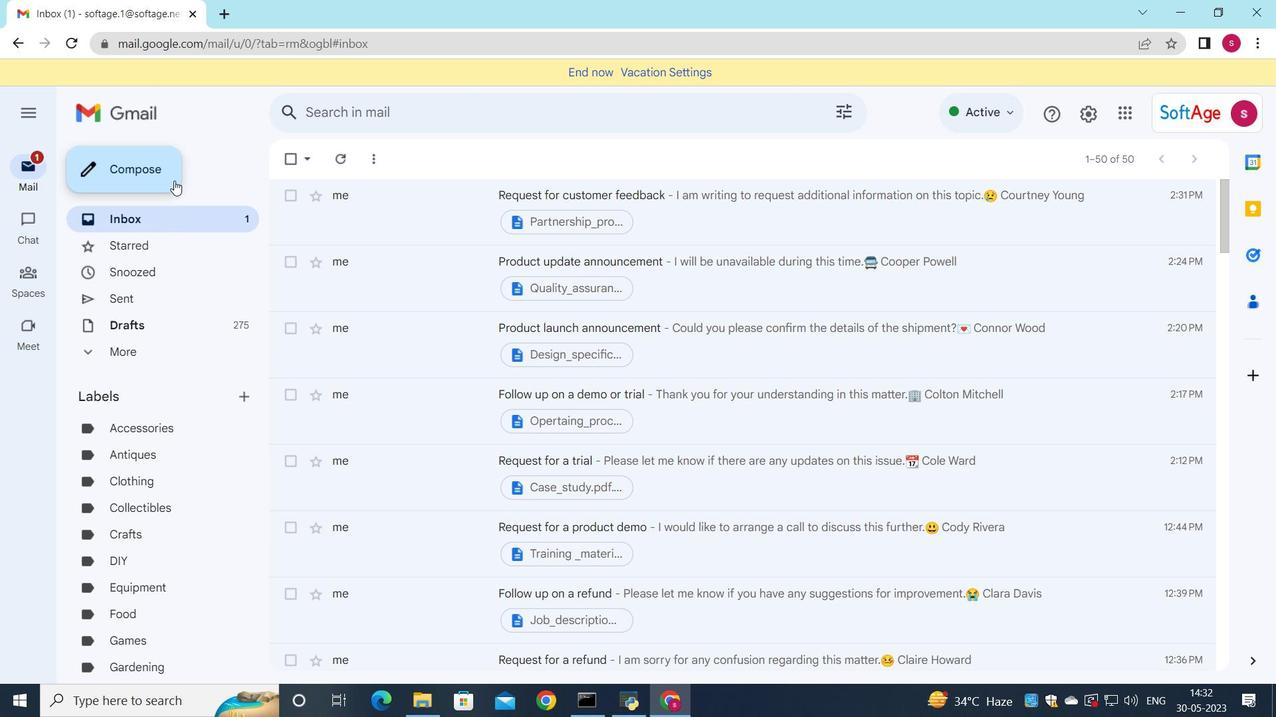 
Action: Mouse moved to (911, 400)
Screenshot: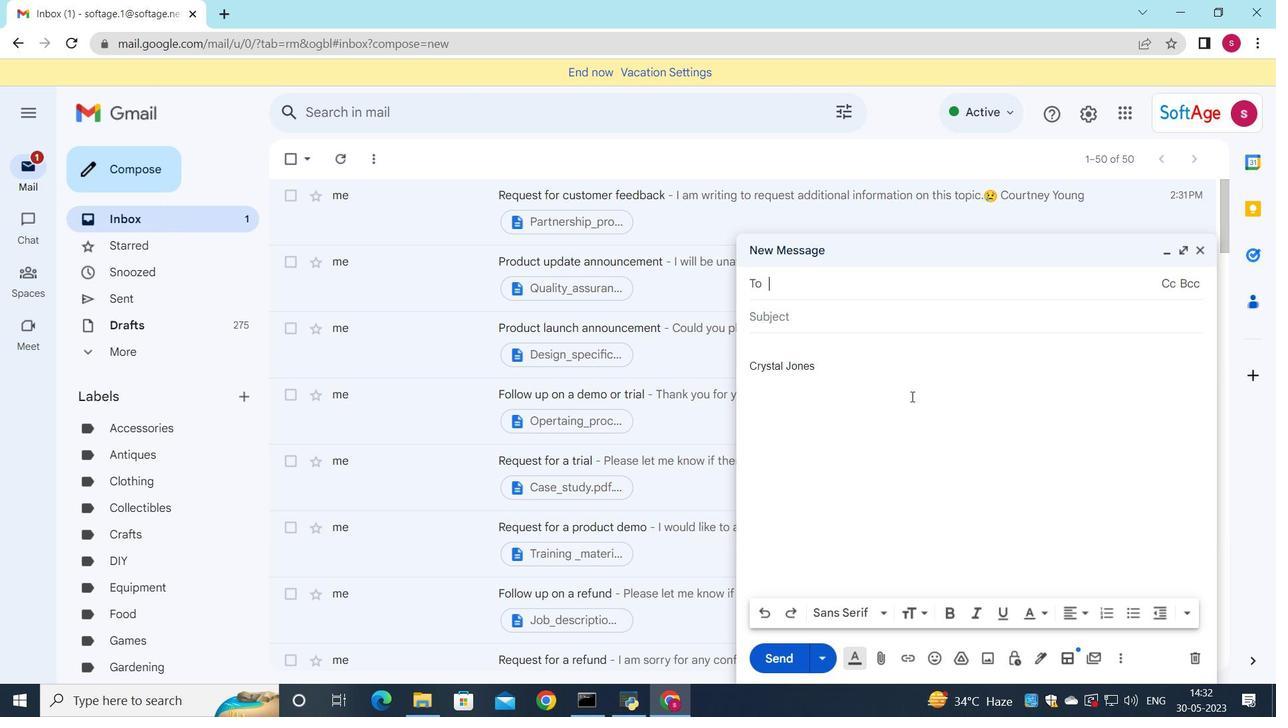 
Action: Key pressed <Key.down>
Screenshot: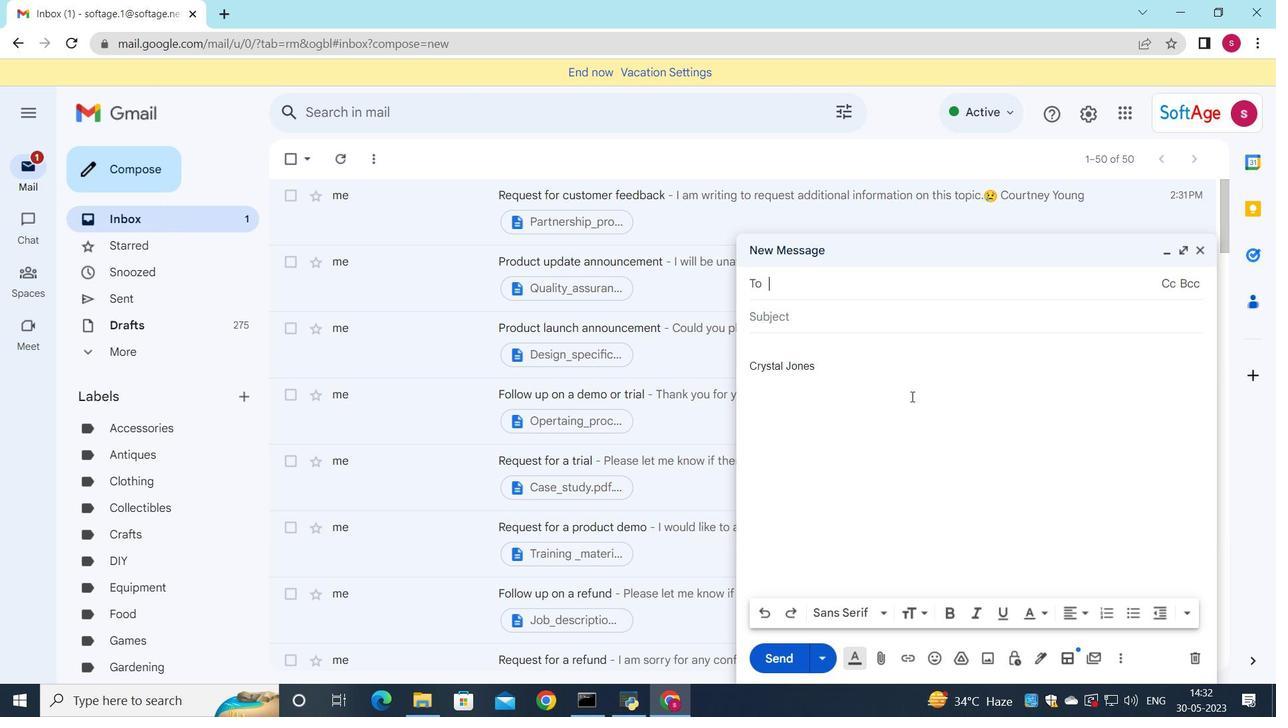 
Action: Mouse moved to (974, 338)
Screenshot: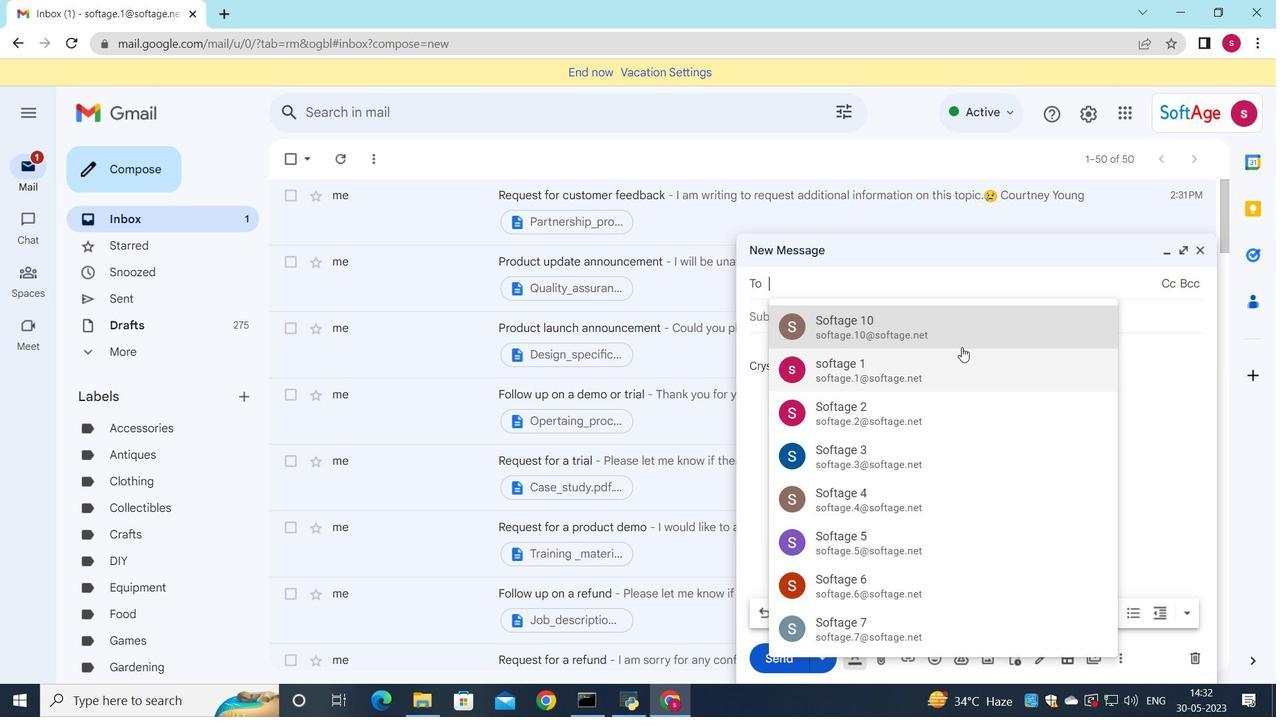 
Action: Key pressed softage.8
Screenshot: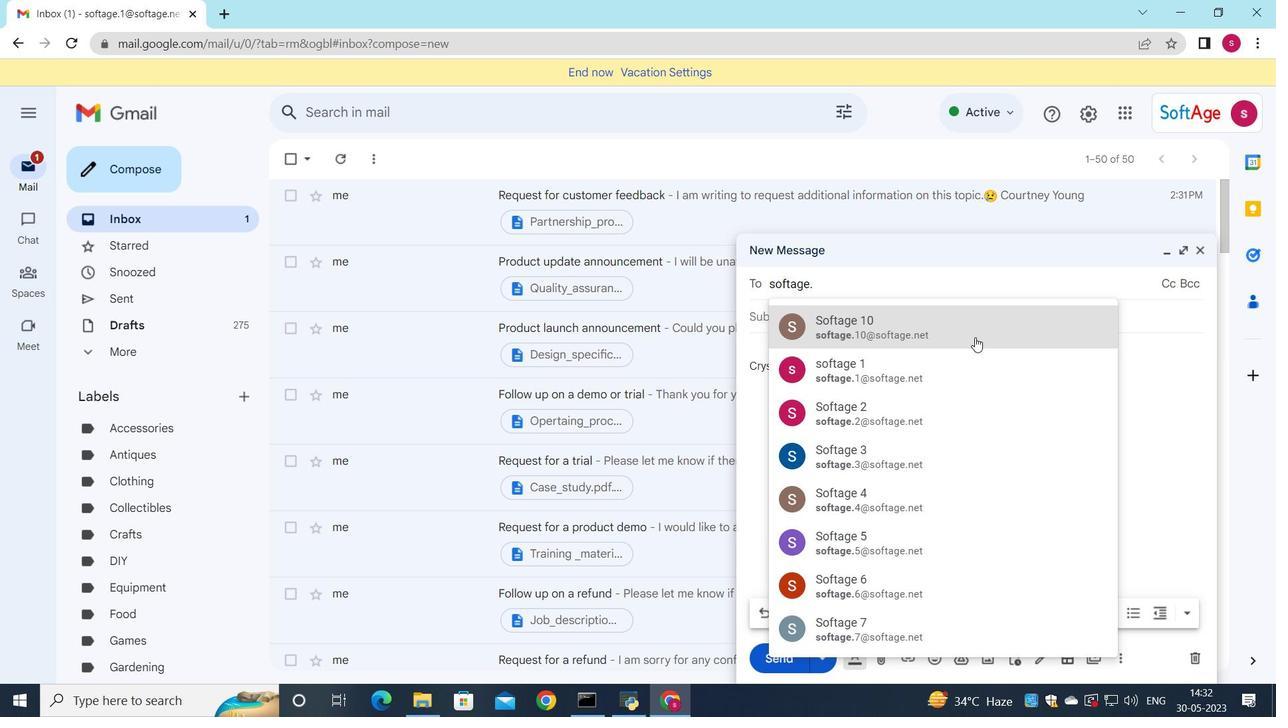 
Action: Mouse scrolled (974, 338) with delta (0, 0)
Screenshot: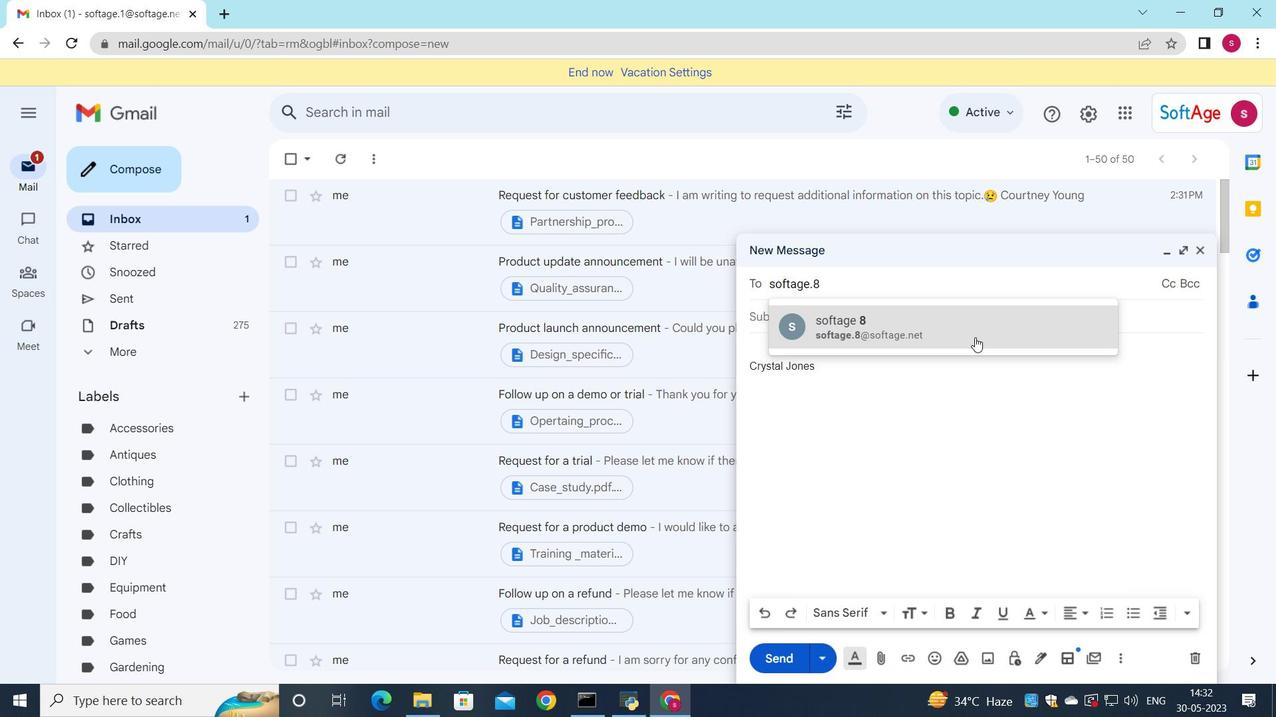 
Action: Mouse pressed middle at (974, 338)
Screenshot: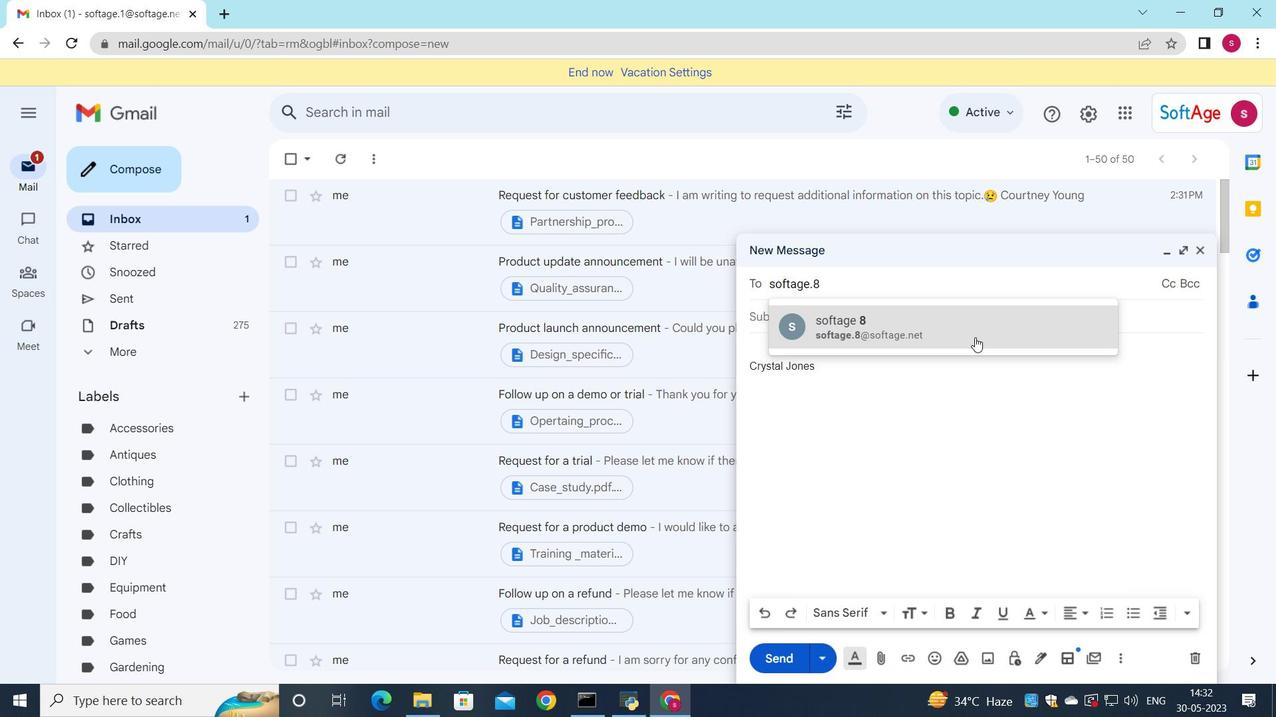 
Action: Mouse pressed left at (974, 338)
Screenshot: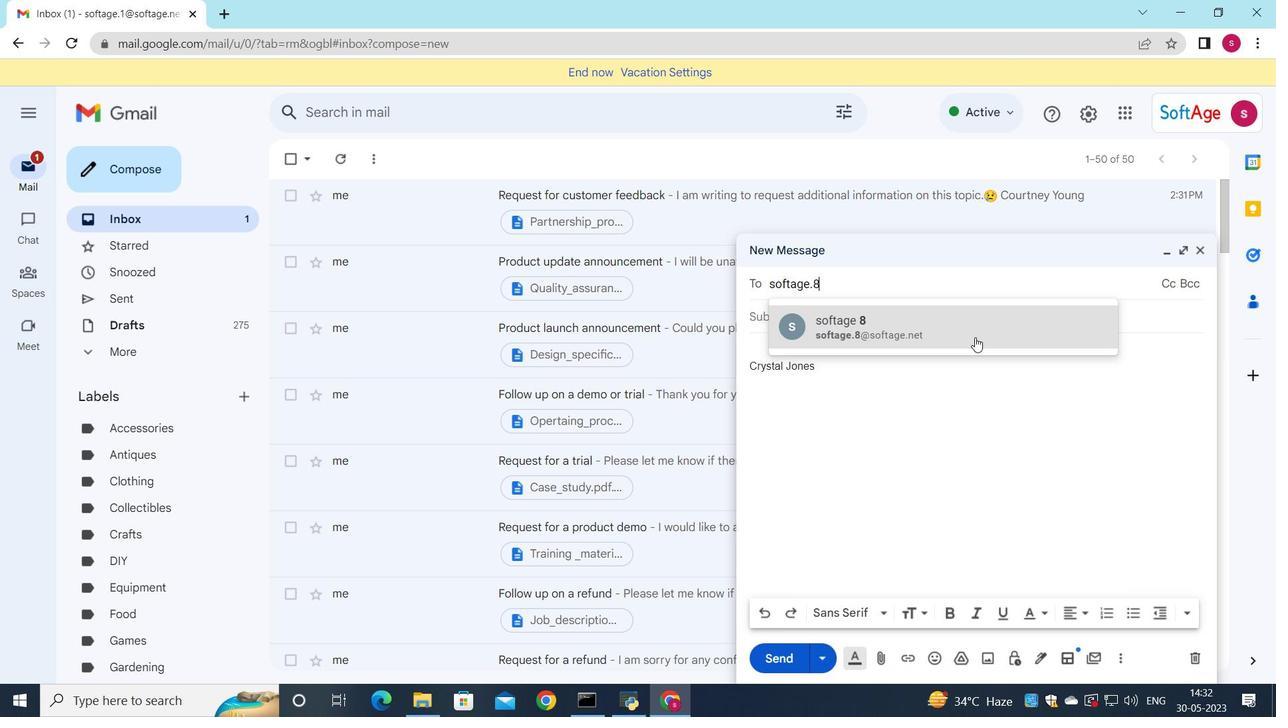 
Action: Mouse moved to (989, 349)
Screenshot: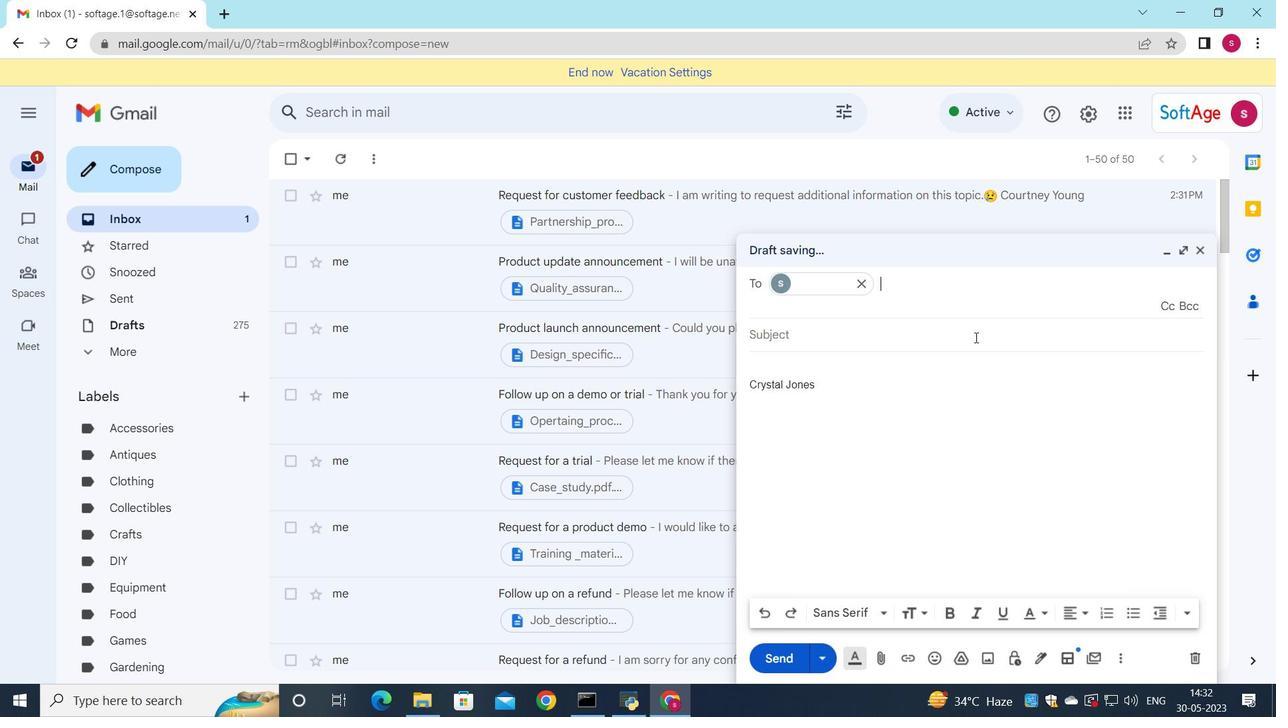 
Action: Key pressed <Key.down>
Screenshot: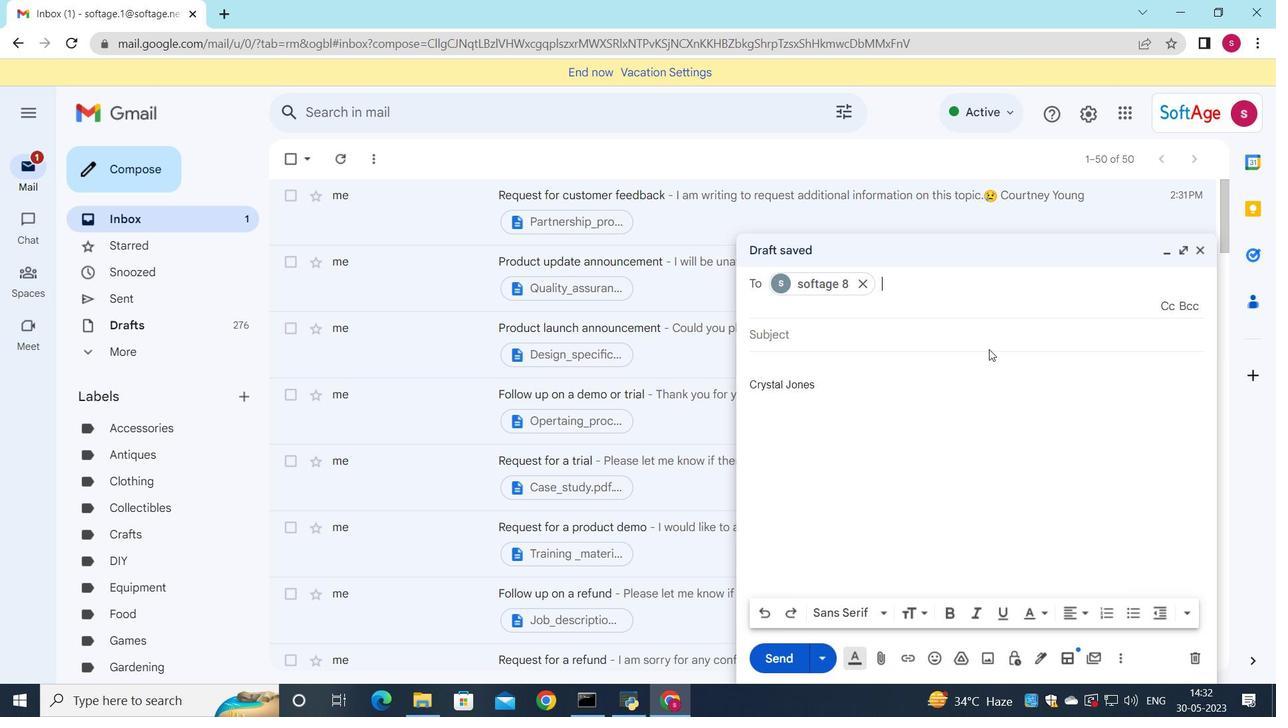 
Action: Mouse moved to (994, 363)
Screenshot: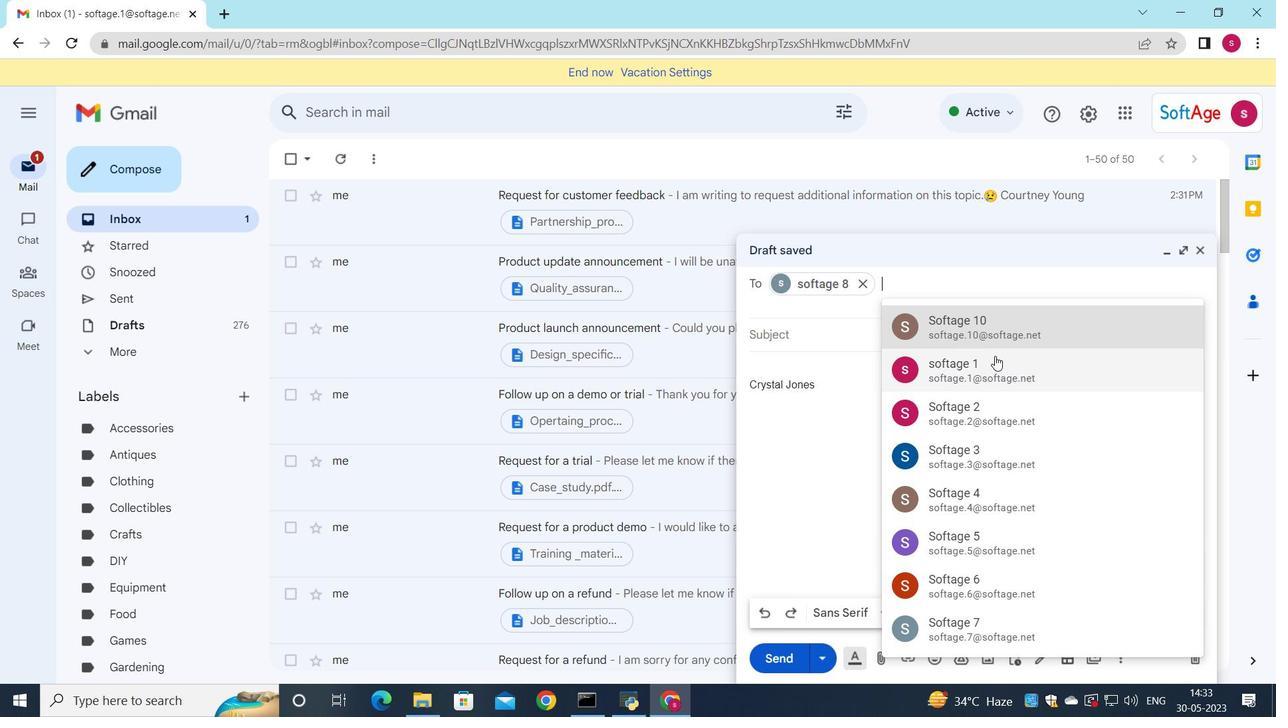 
Action: Mouse pressed left at (994, 363)
Screenshot: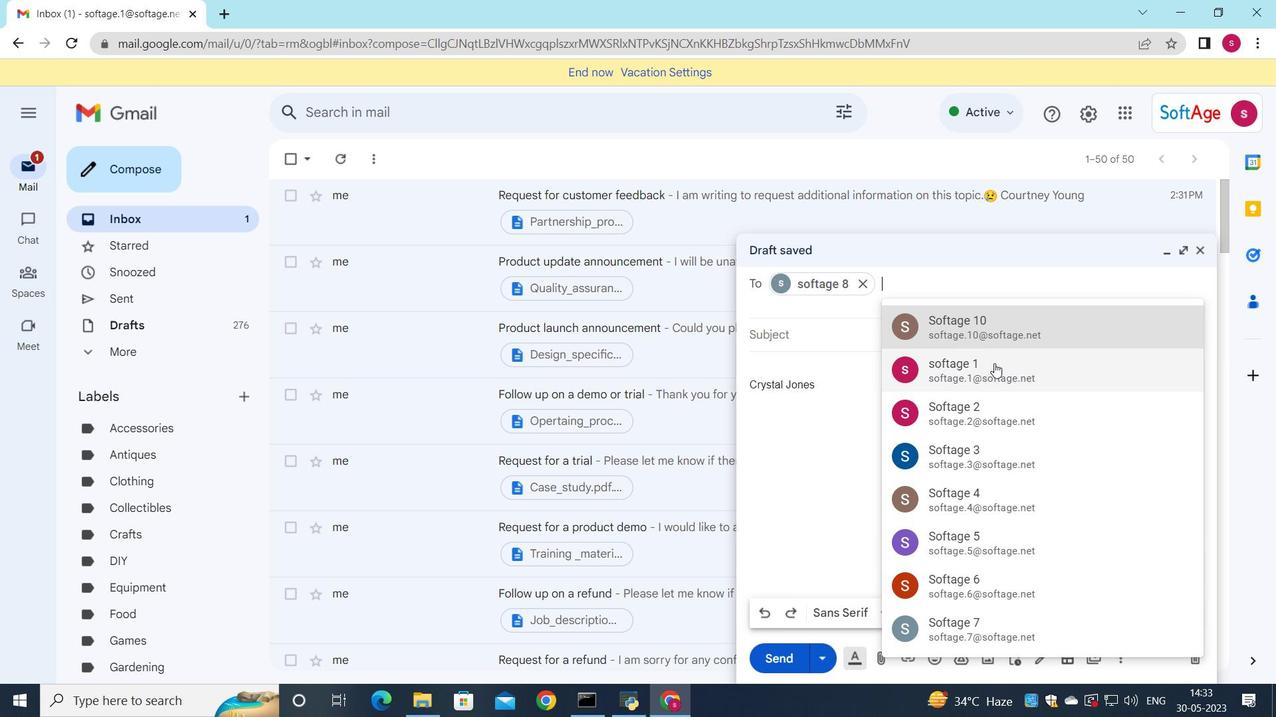
Action: Mouse moved to (1007, 374)
Screenshot: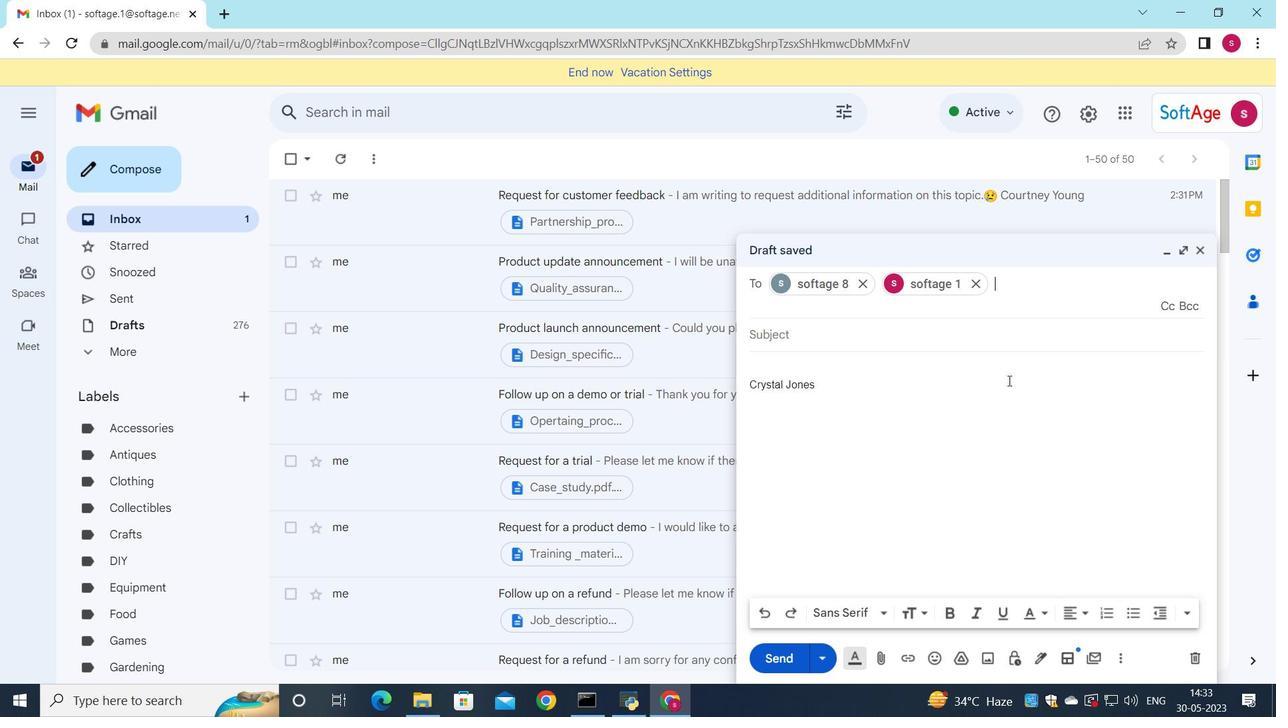 
Action: Key pressed softage.9
Screenshot: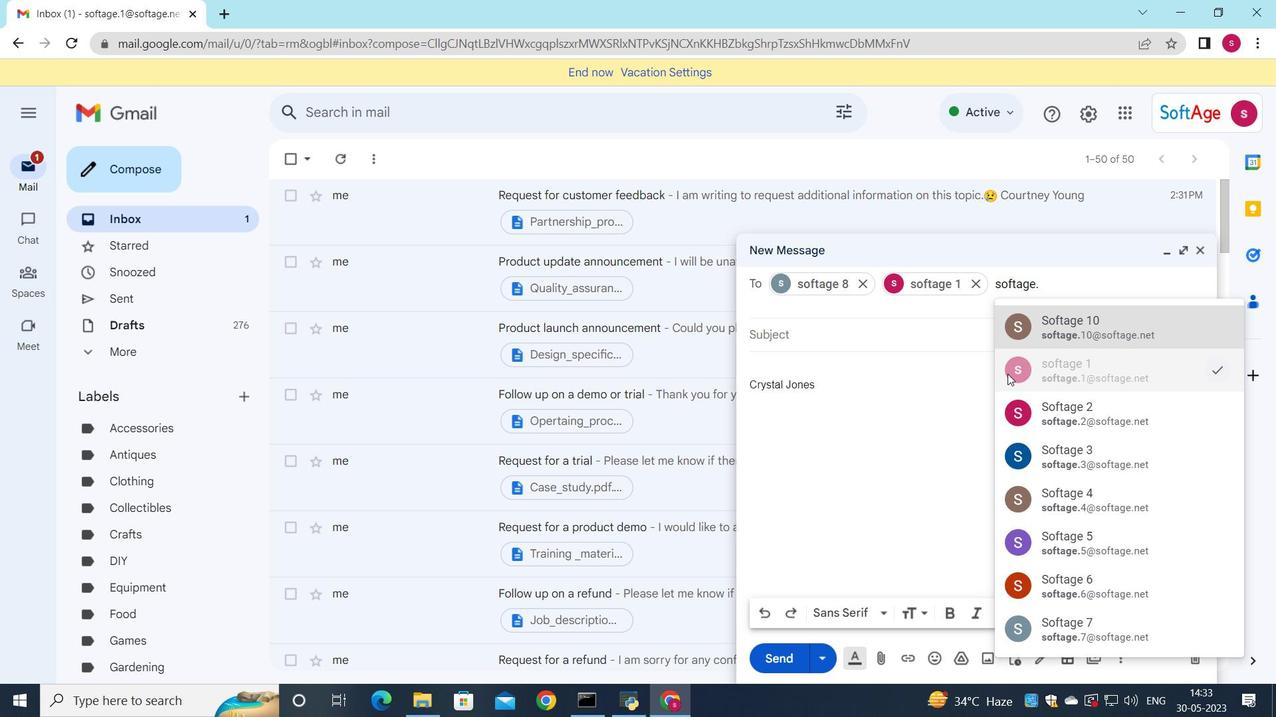 
Action: Mouse moved to (1146, 328)
Screenshot: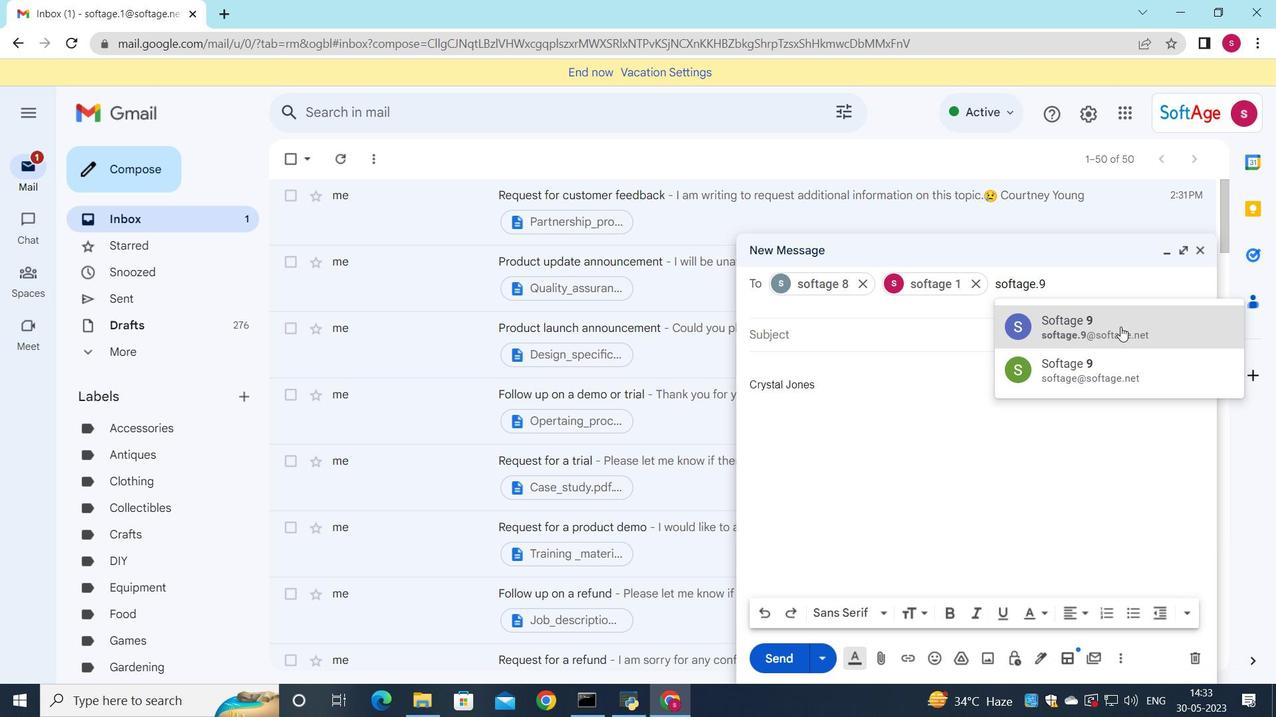 
Action: Mouse pressed left at (1146, 328)
Screenshot: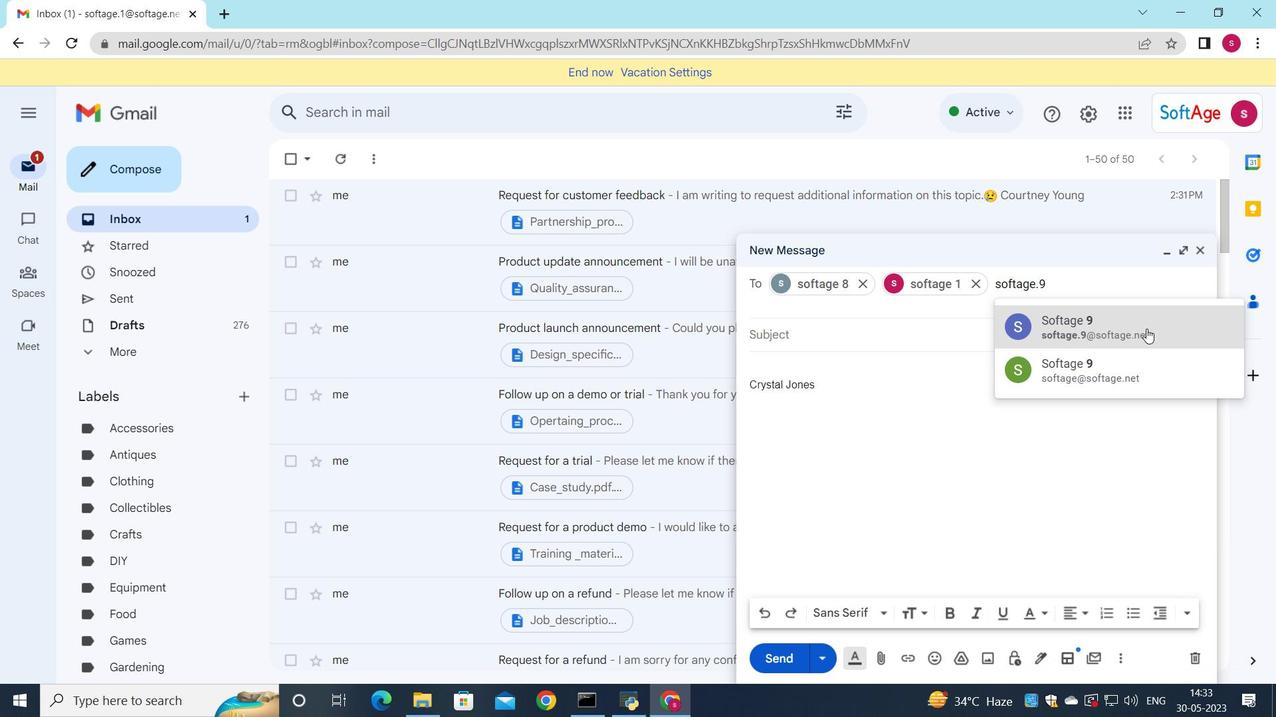 
Action: Mouse moved to (1159, 334)
Screenshot: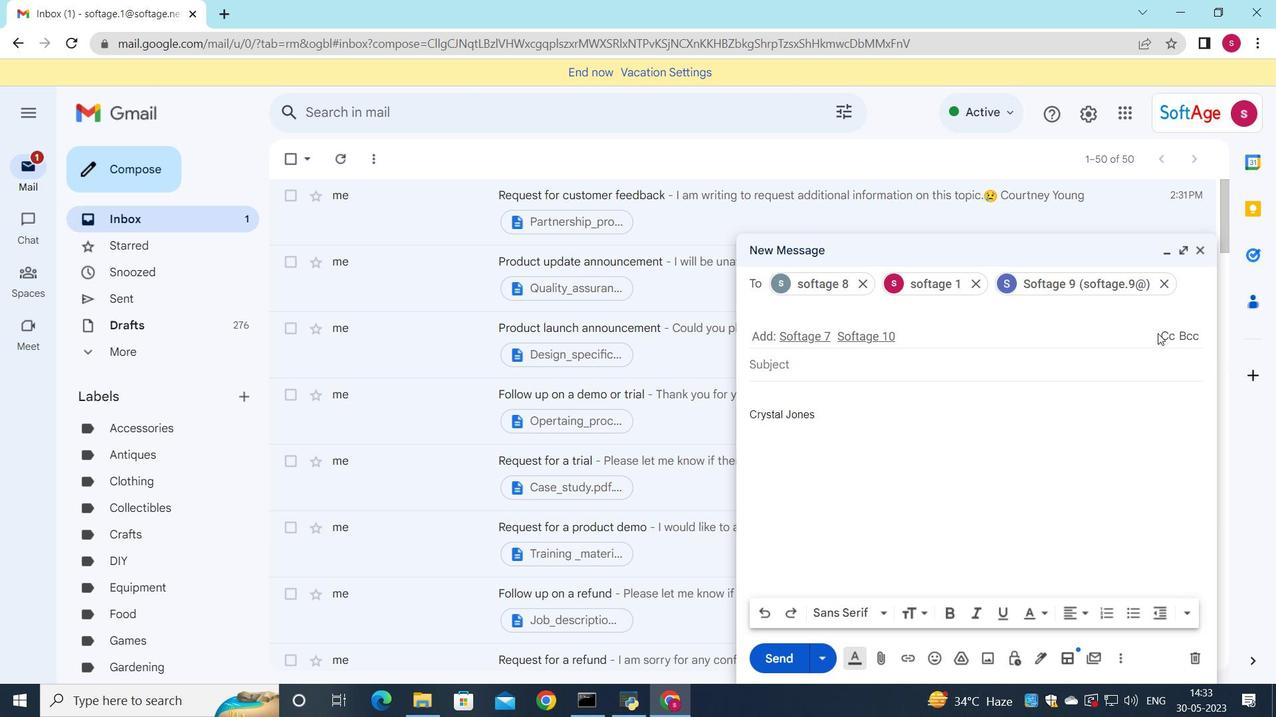 
Action: Mouse pressed left at (1159, 334)
Screenshot: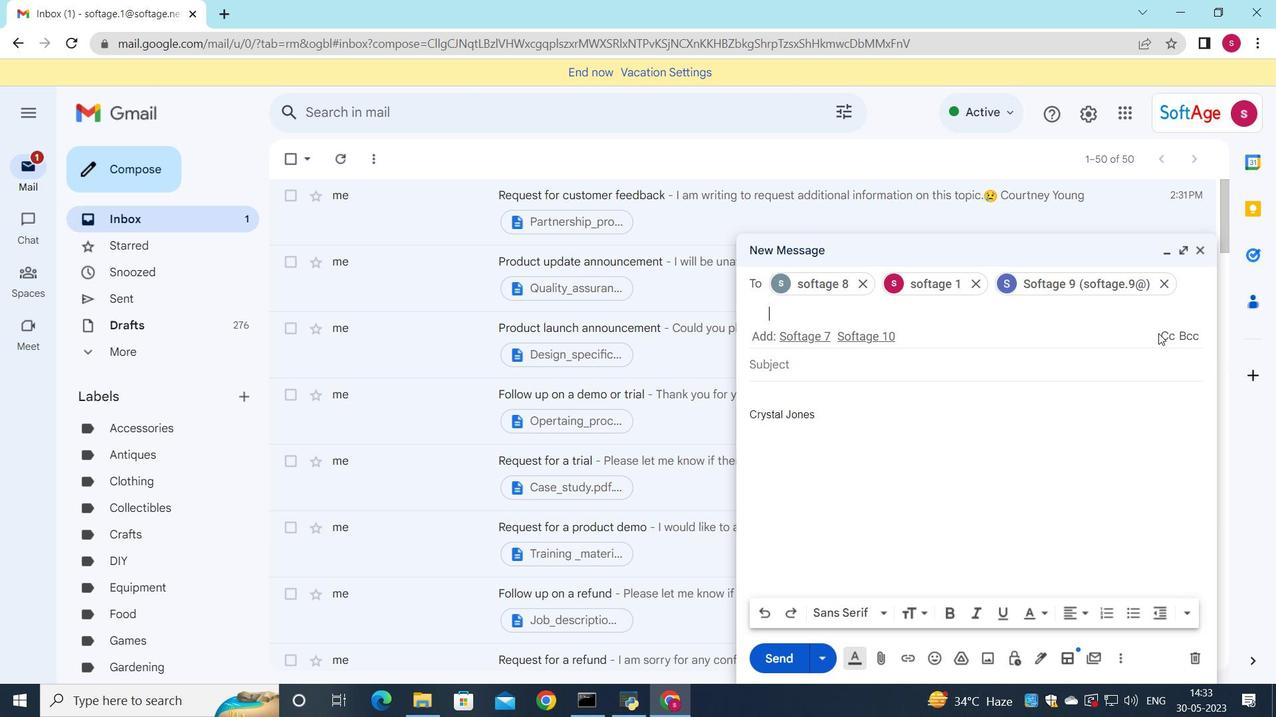 
Action: Mouse moved to (842, 334)
Screenshot: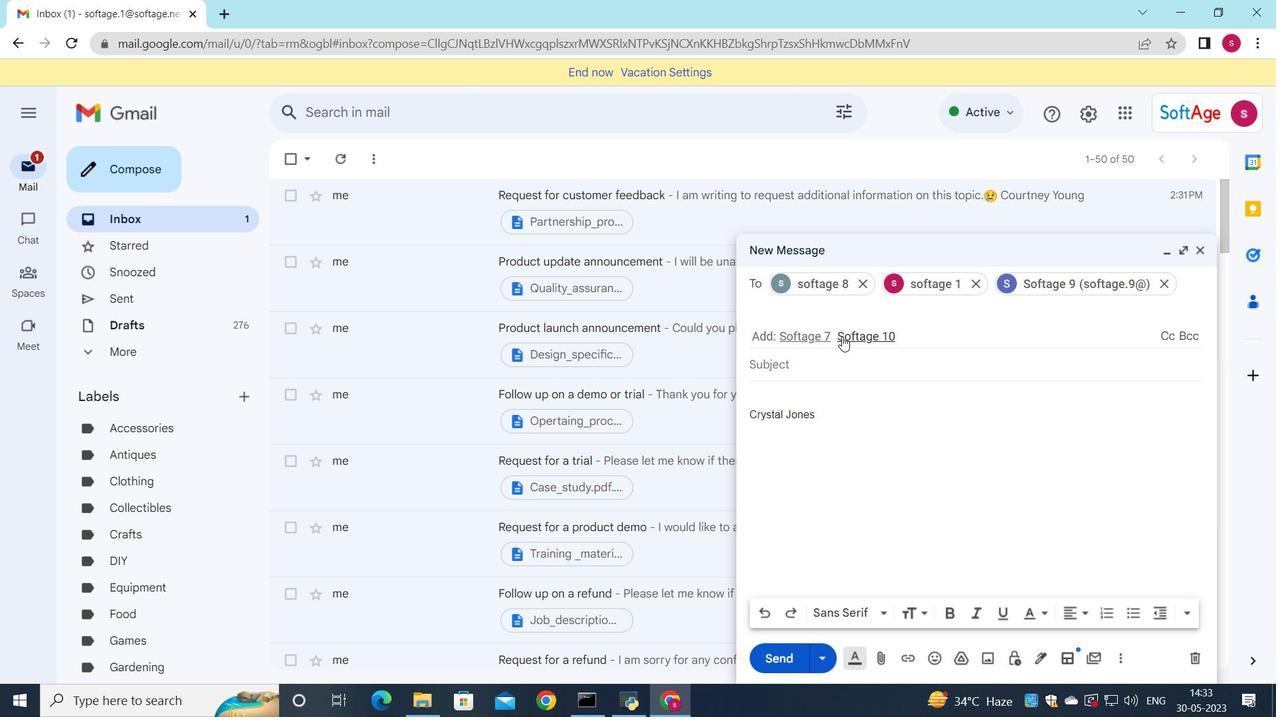
Action: Mouse pressed left at (842, 334)
Screenshot: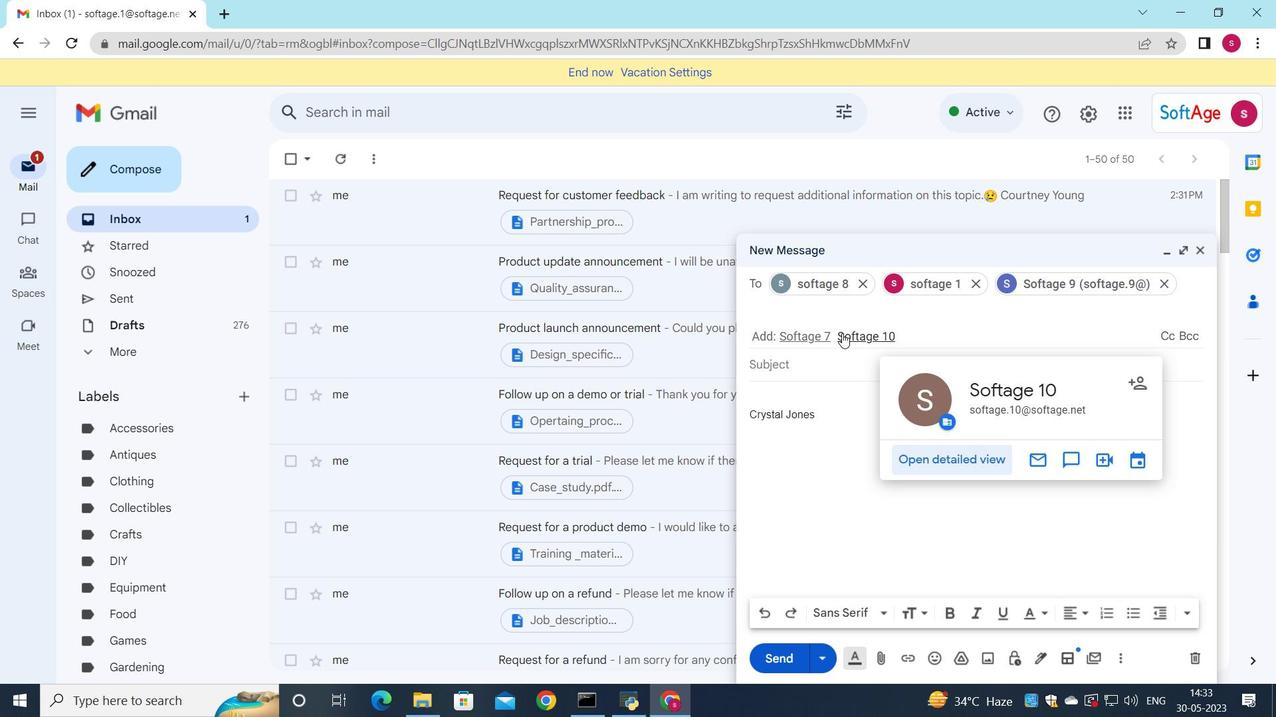 
Action: Mouse moved to (828, 358)
Screenshot: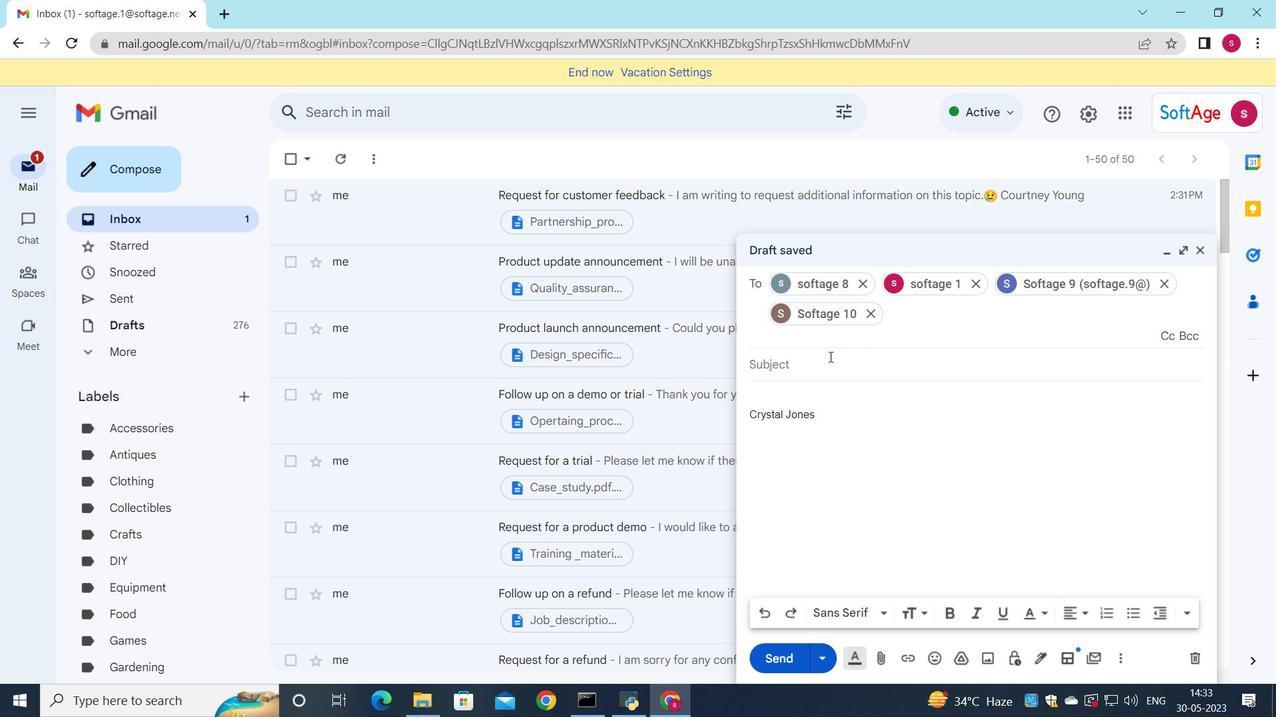 
Action: Mouse pressed left at (828, 358)
Screenshot: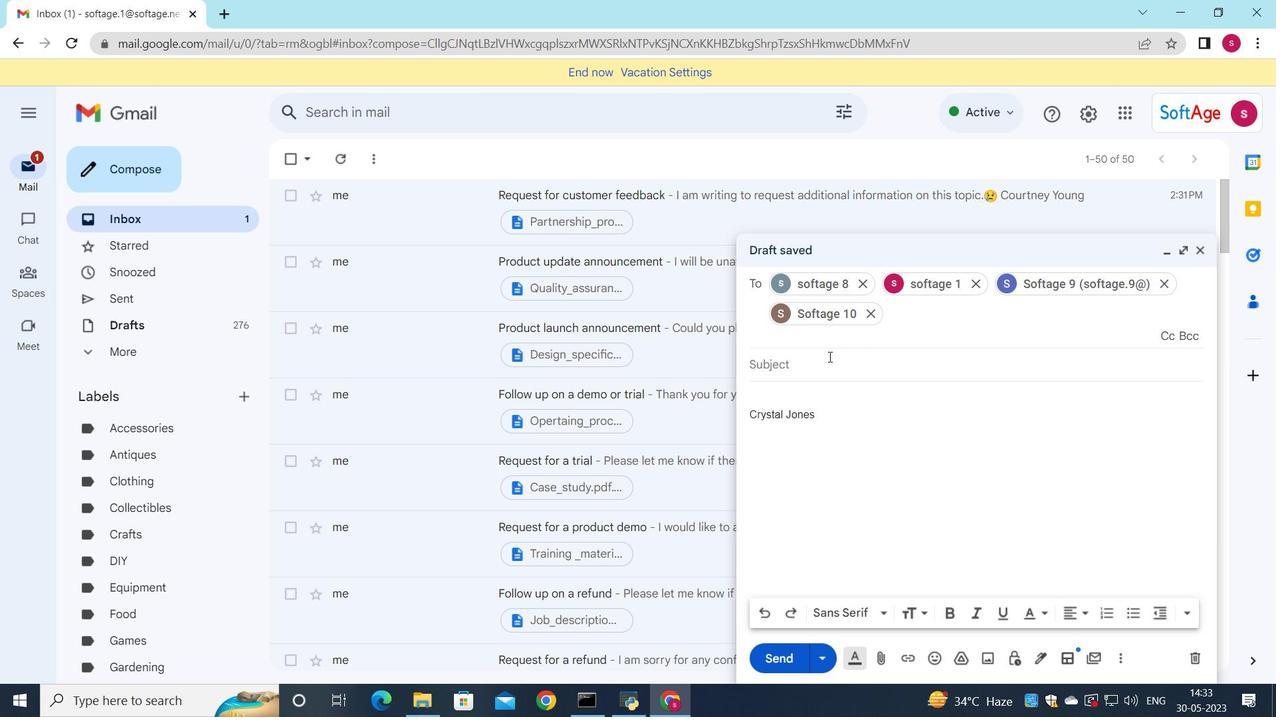
Action: Key pressed <Key.shift>Service<Key.space>cancellation
Screenshot: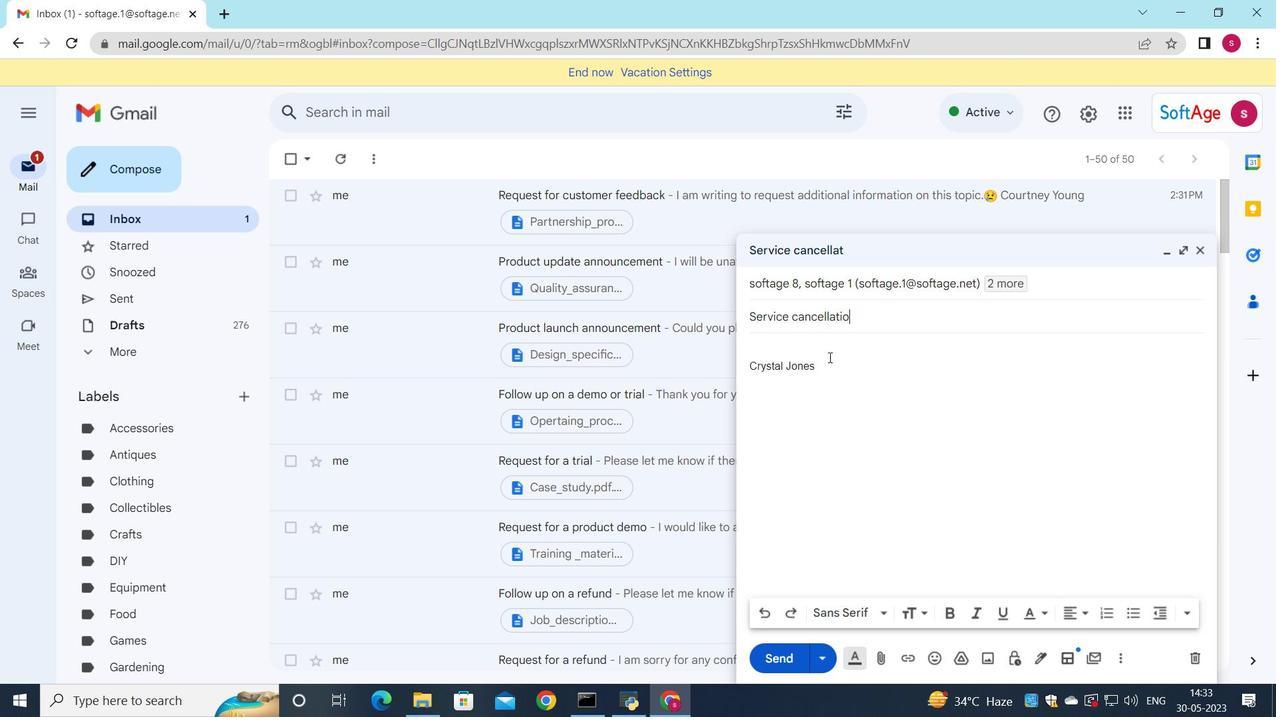 
Action: Mouse moved to (798, 355)
Screenshot: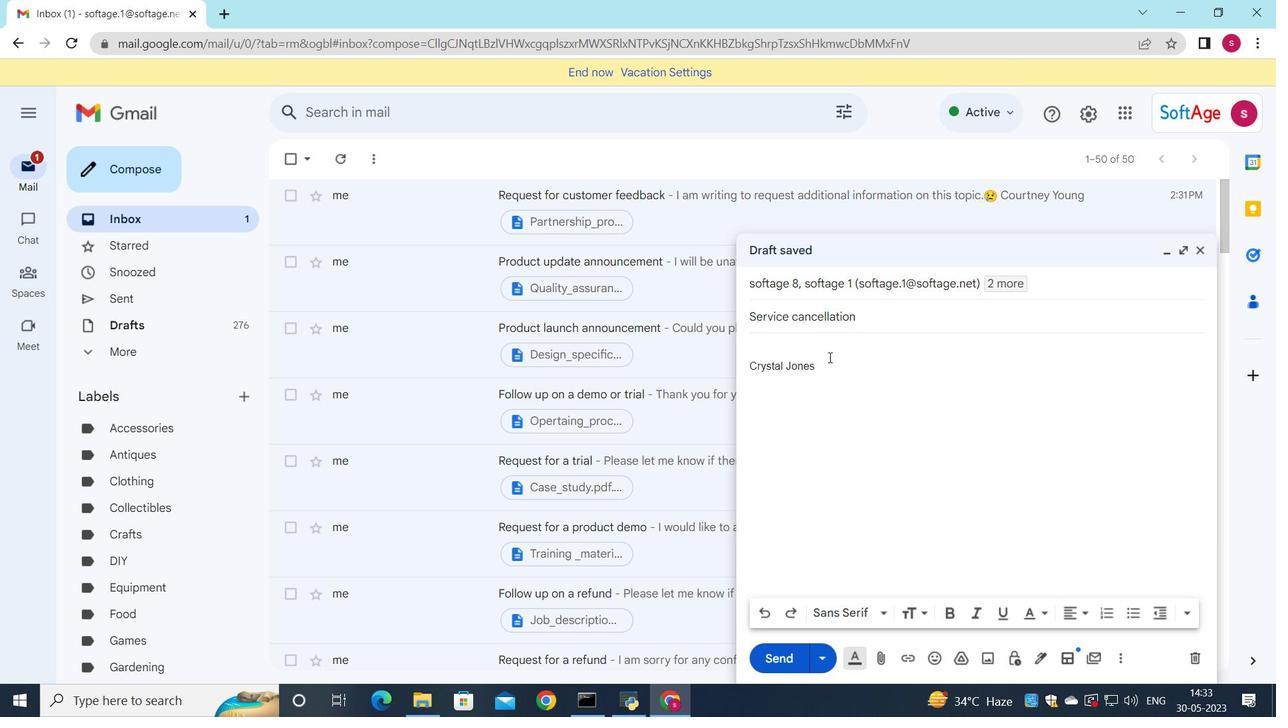 
Action: Mouse pressed left at (798, 355)
Screenshot: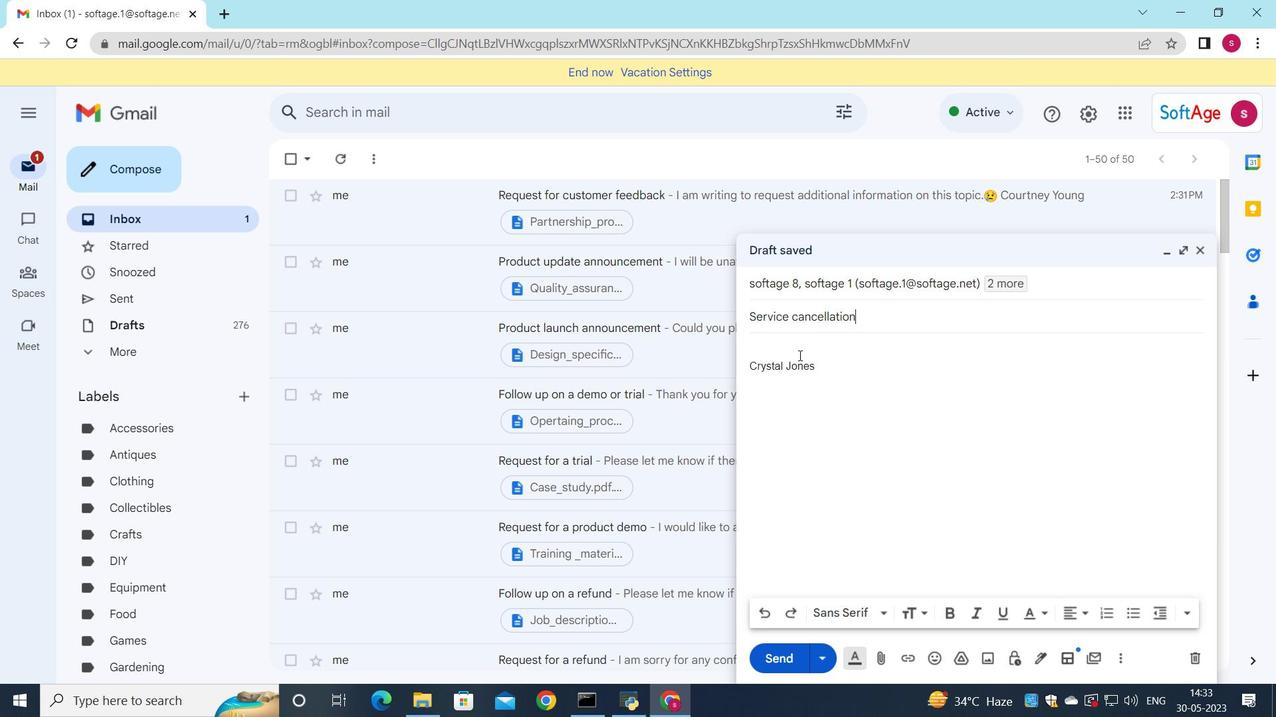 
Action: Key pressed <Key.shift>Please<Key.space>let<Key.space>me<Key.space>km<Key.backspace>now<Key.space>if<Key.space>ther<Key.space>are<Key.space>any<Key.space>questions<Key.space>or<Key.space><Key.tab>
Screenshot: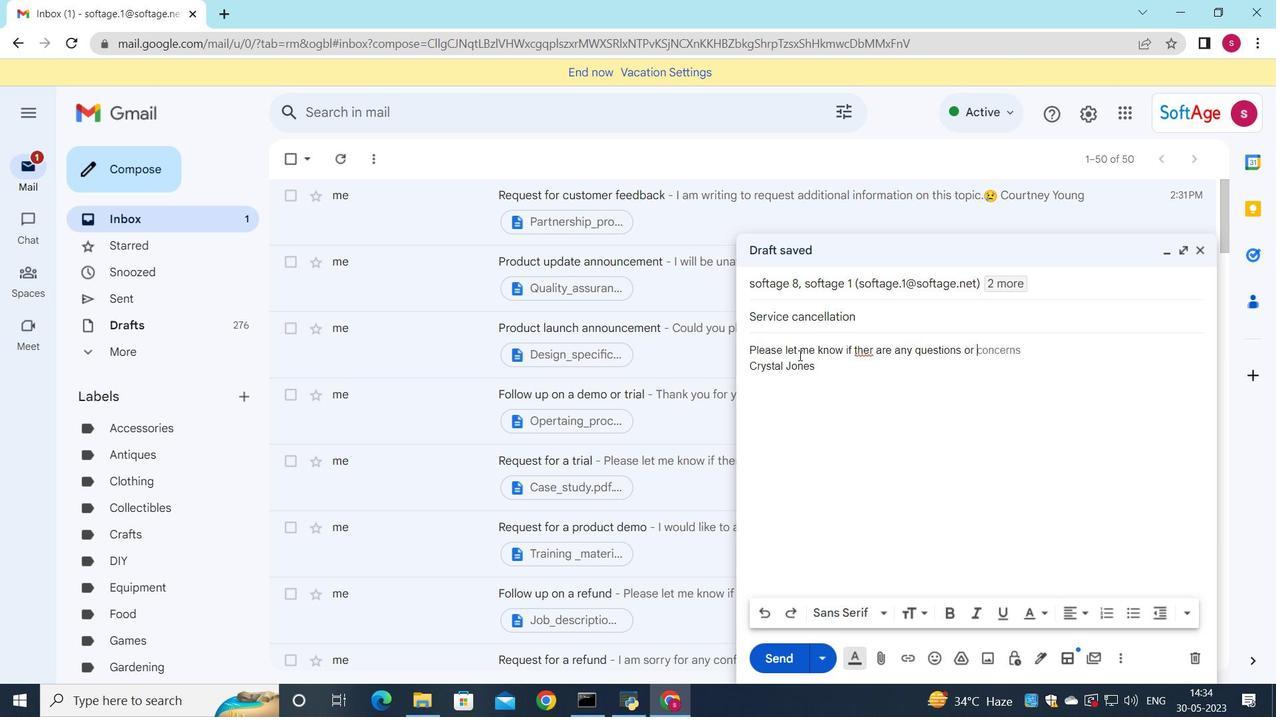 
Action: Mouse moved to (939, 657)
Screenshot: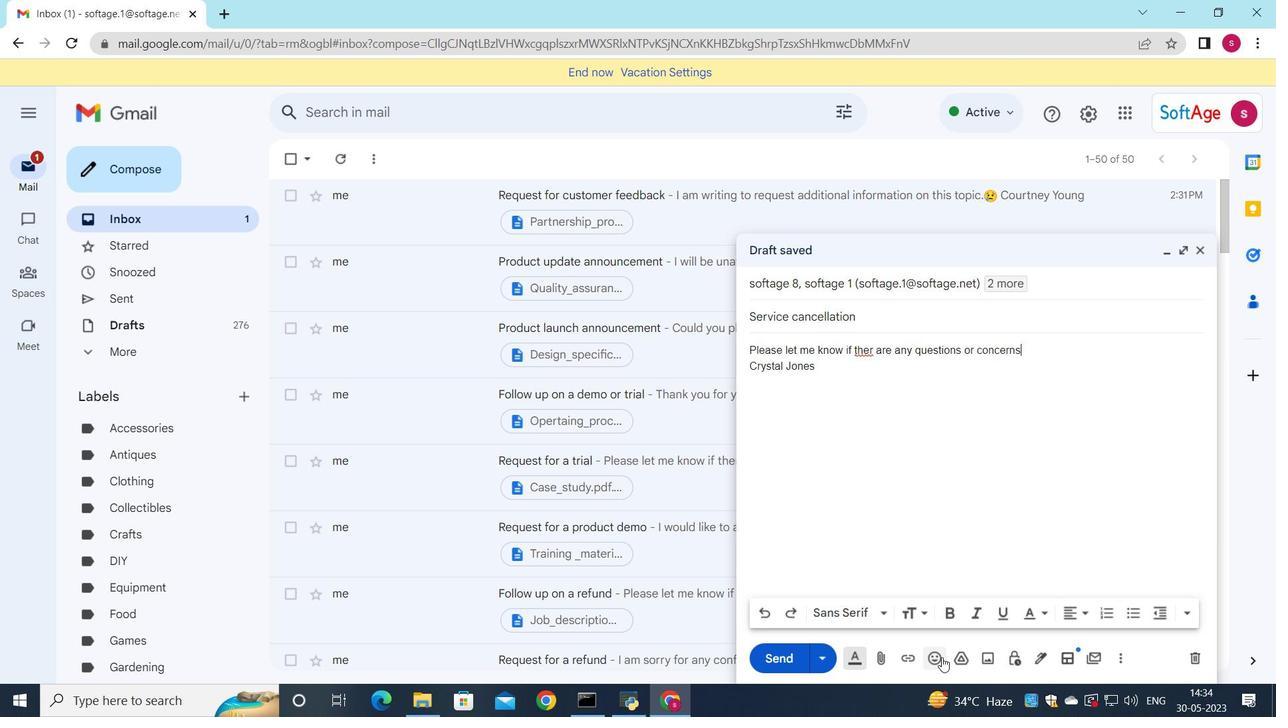 
Action: Mouse pressed left at (939, 657)
Screenshot: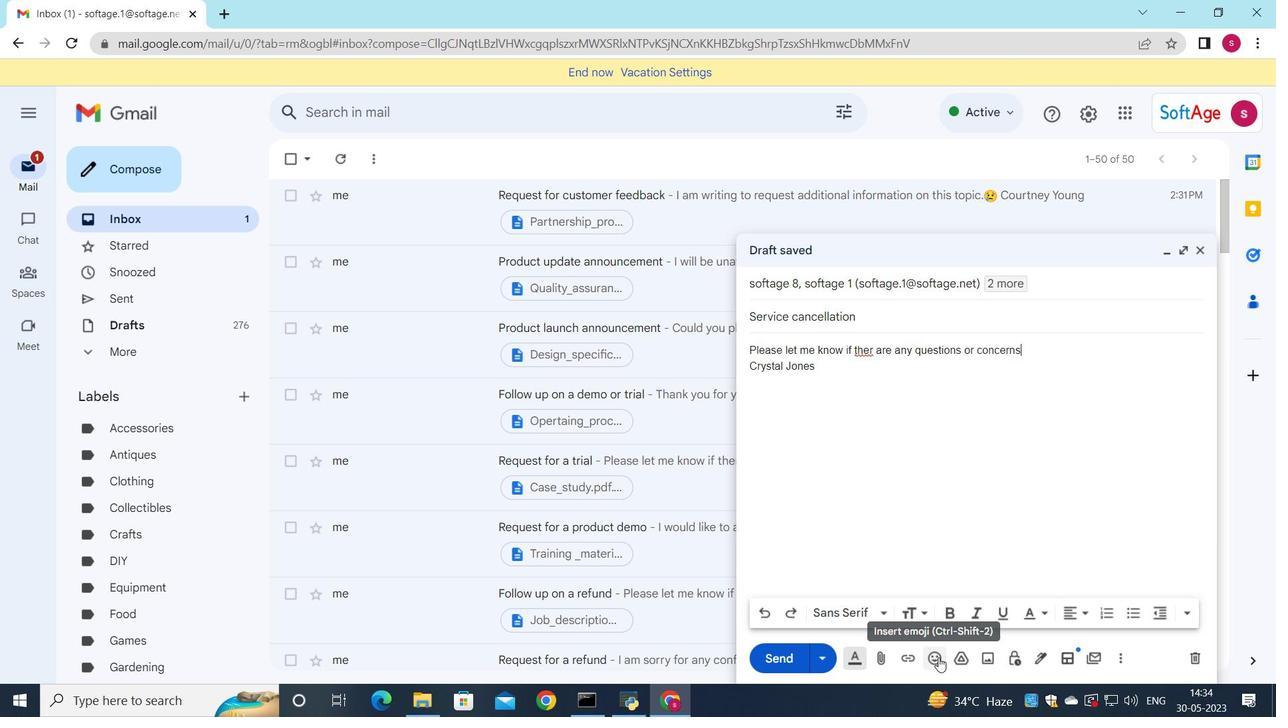 
Action: Mouse moved to (928, 535)
Screenshot: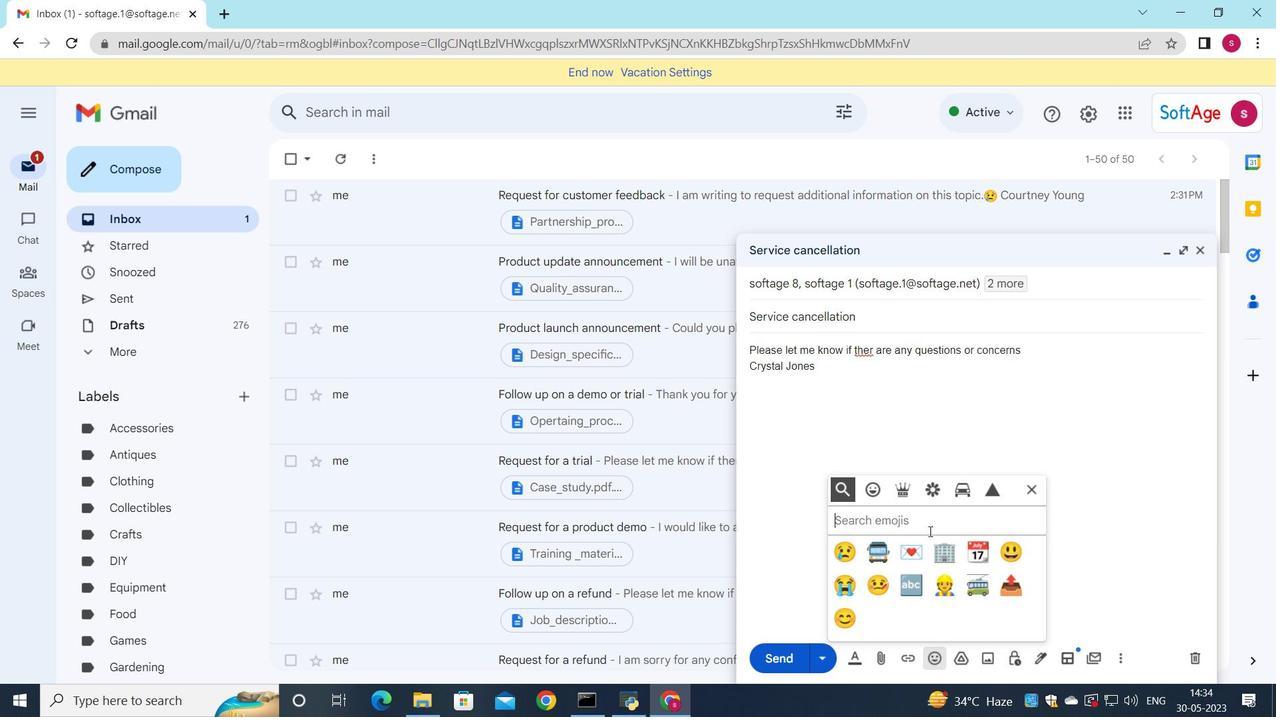 
Action: Key pressed w
Screenshot: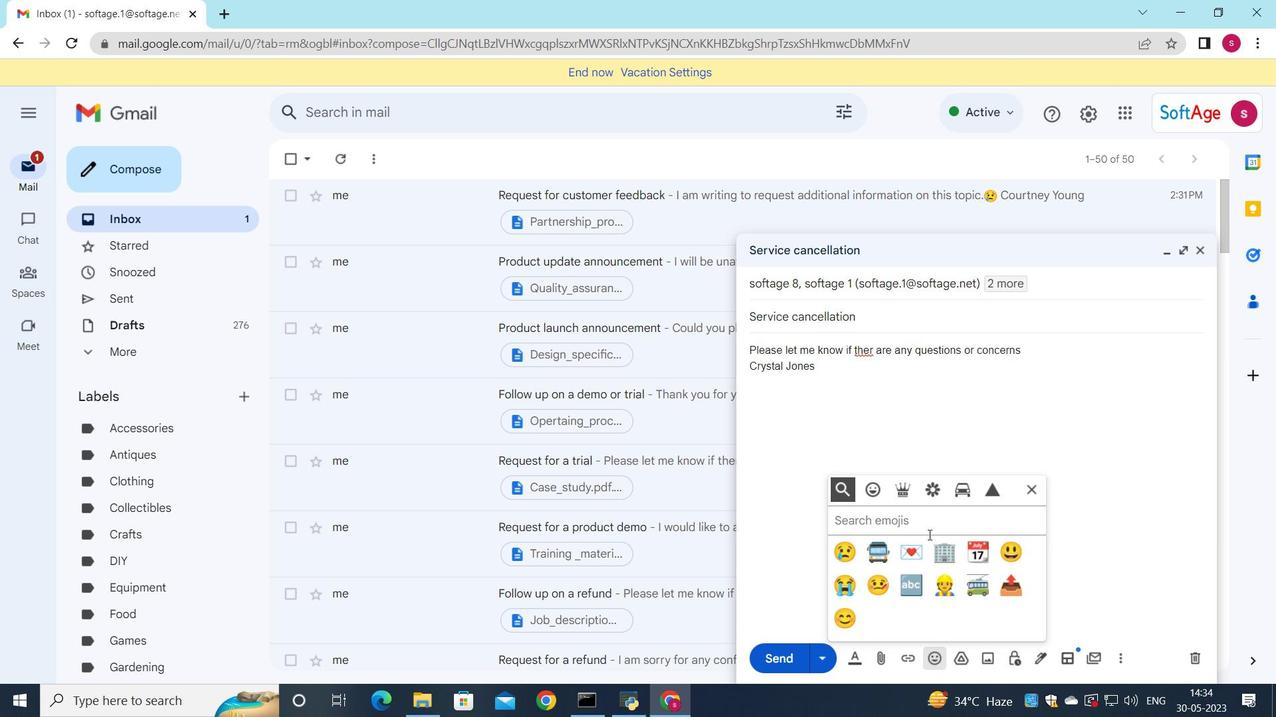 
Action: Mouse moved to (927, 535)
Screenshot: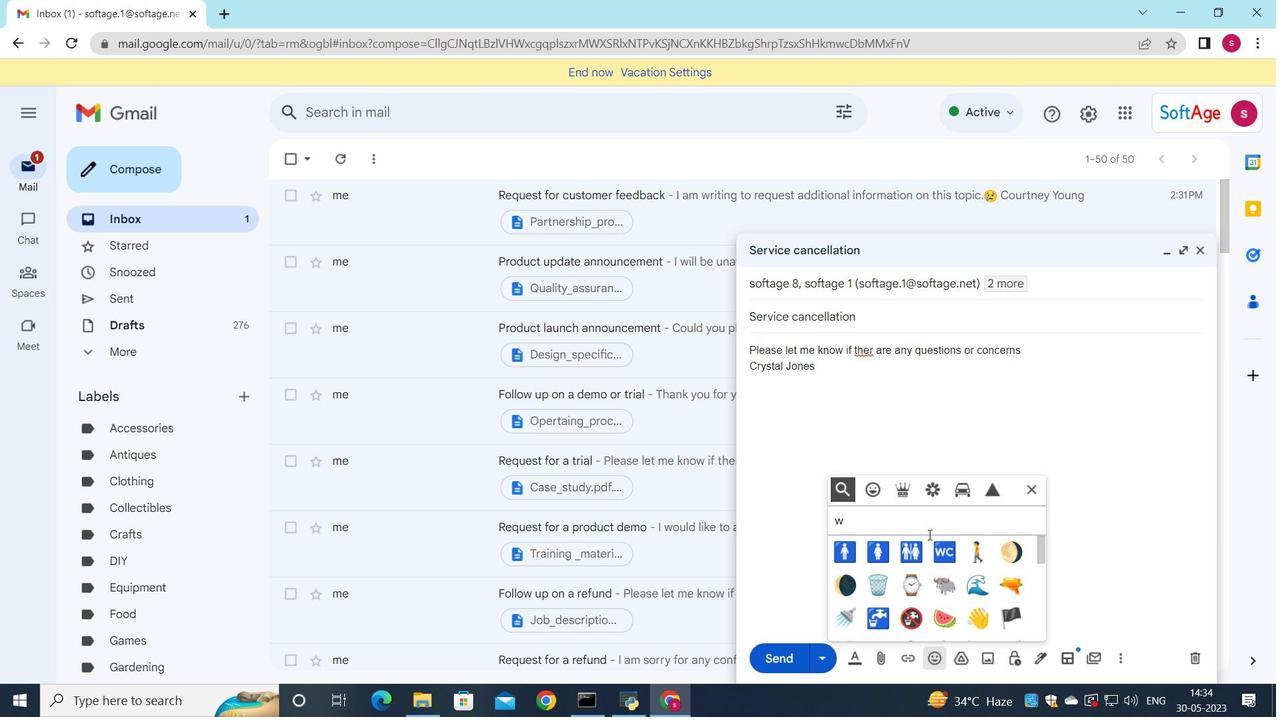
Action: Key pressed o
Screenshot: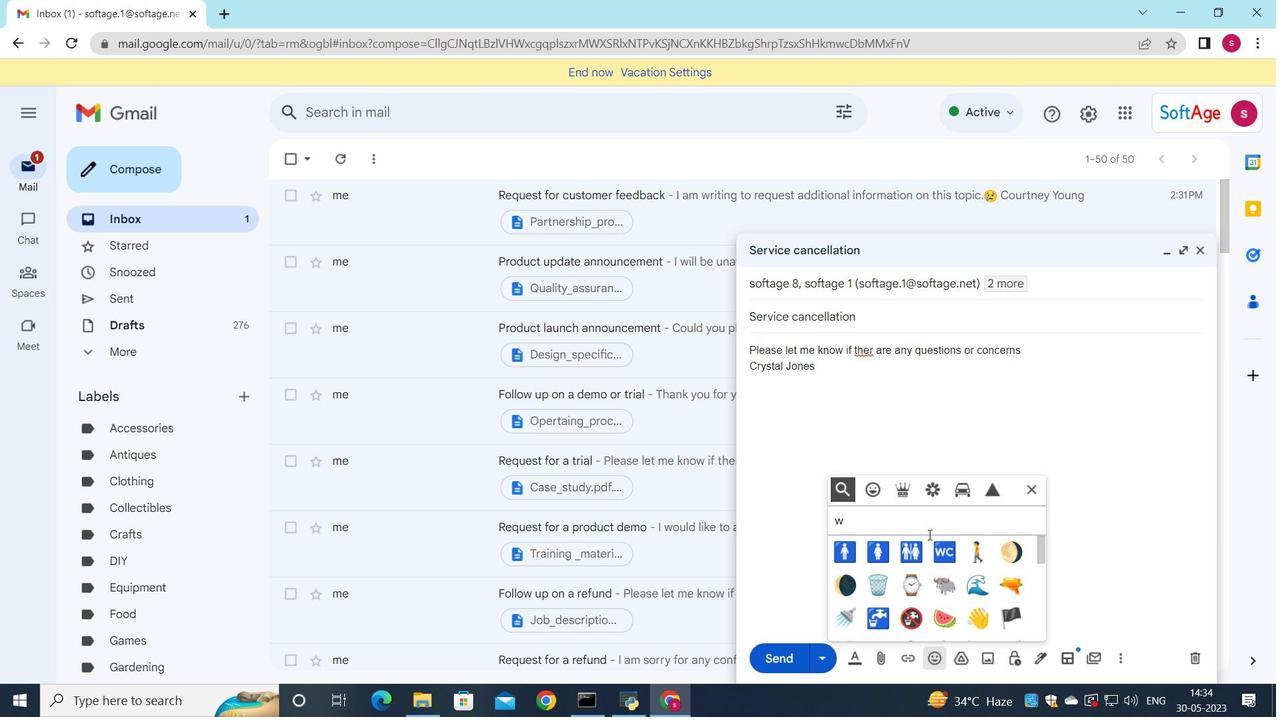 
Action: Mouse moved to (911, 566)
Screenshot: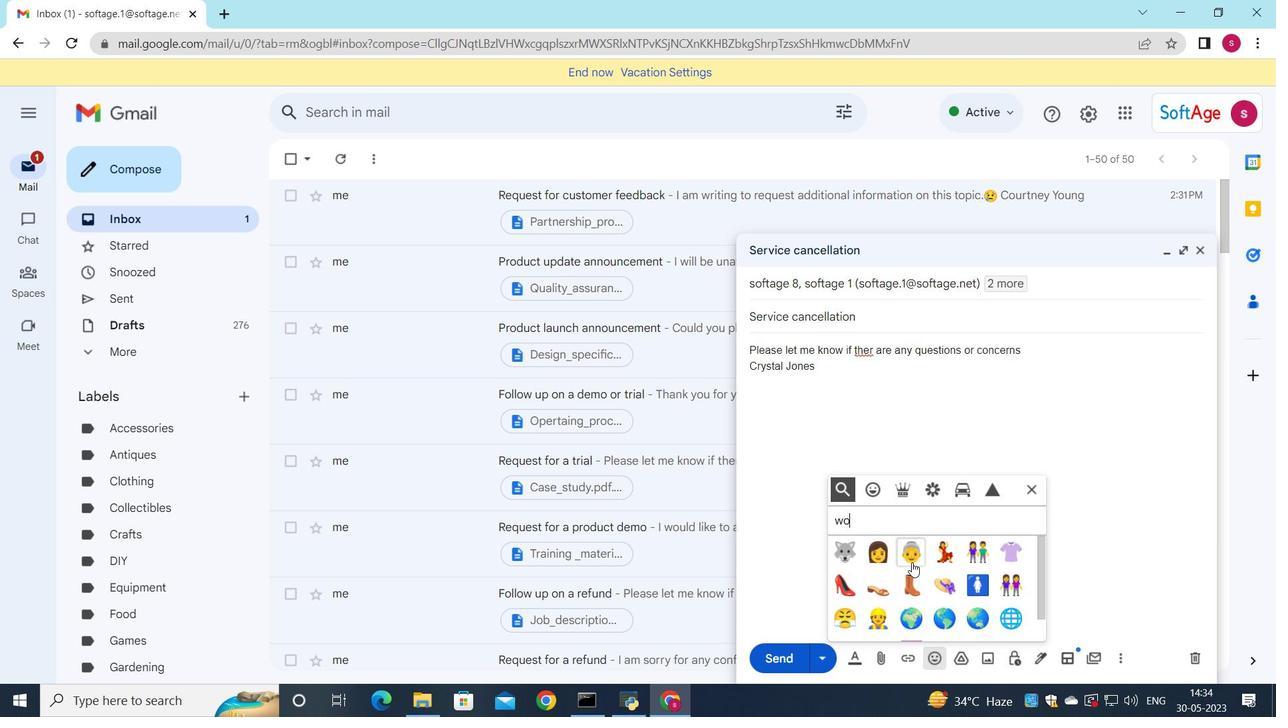
Action: Key pressed rk
Screenshot: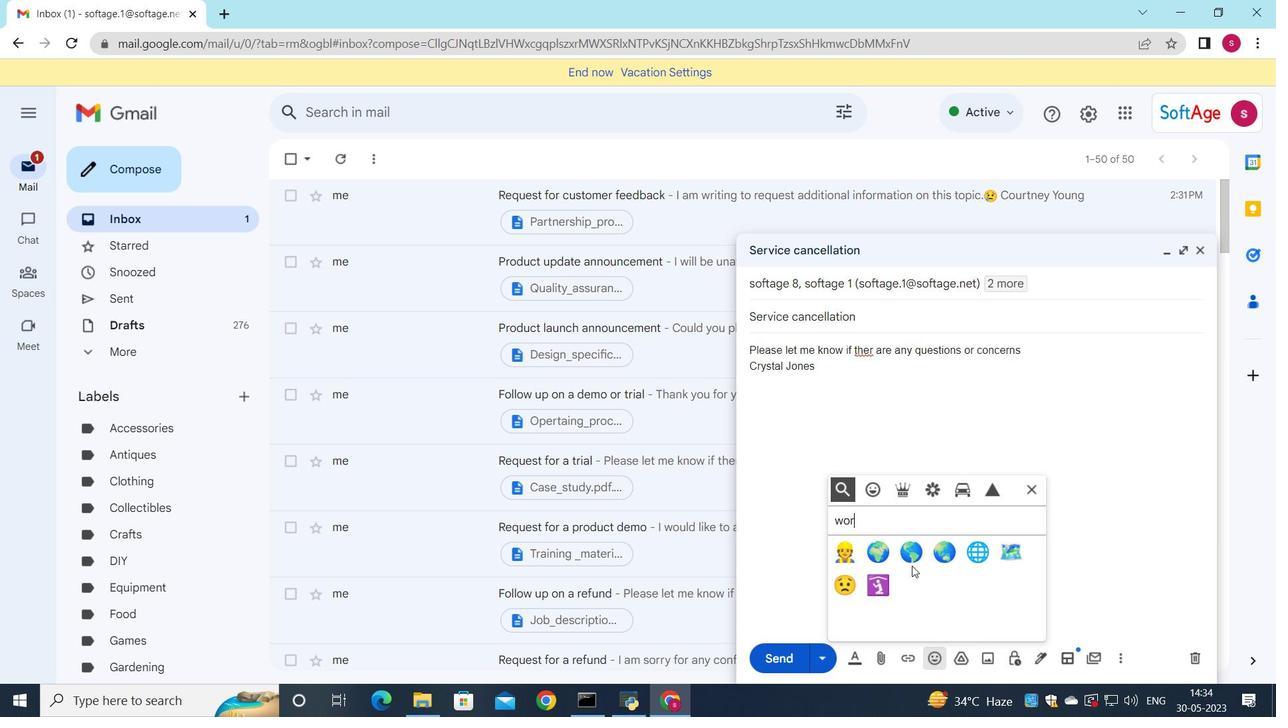 
Action: Mouse moved to (836, 554)
Screenshot: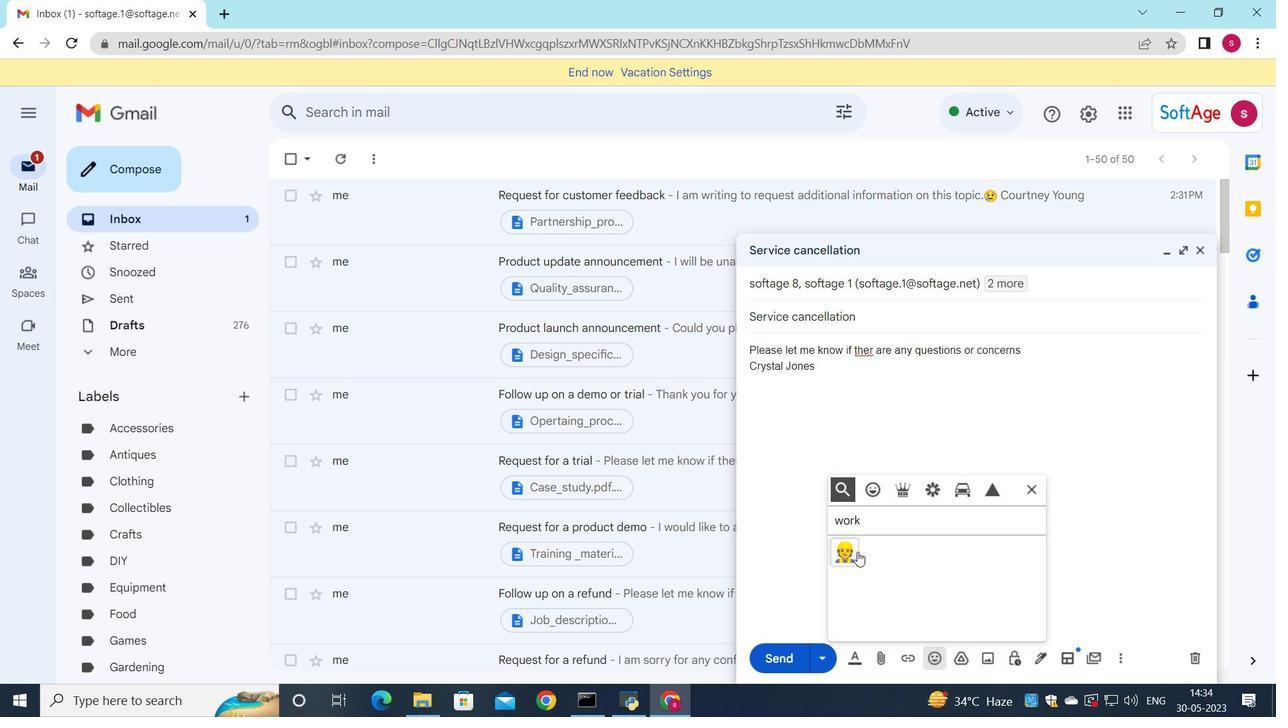 
Action: Mouse pressed left at (836, 554)
Screenshot: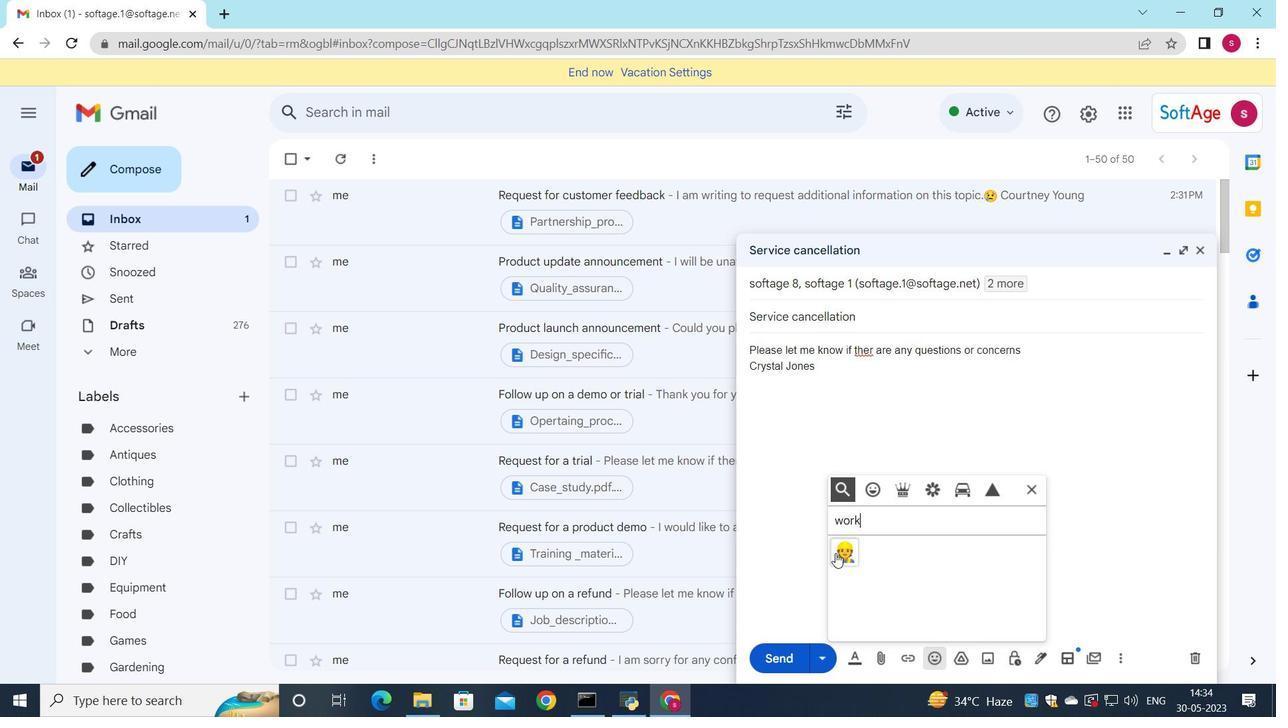 
Action: Mouse moved to (1029, 489)
Screenshot: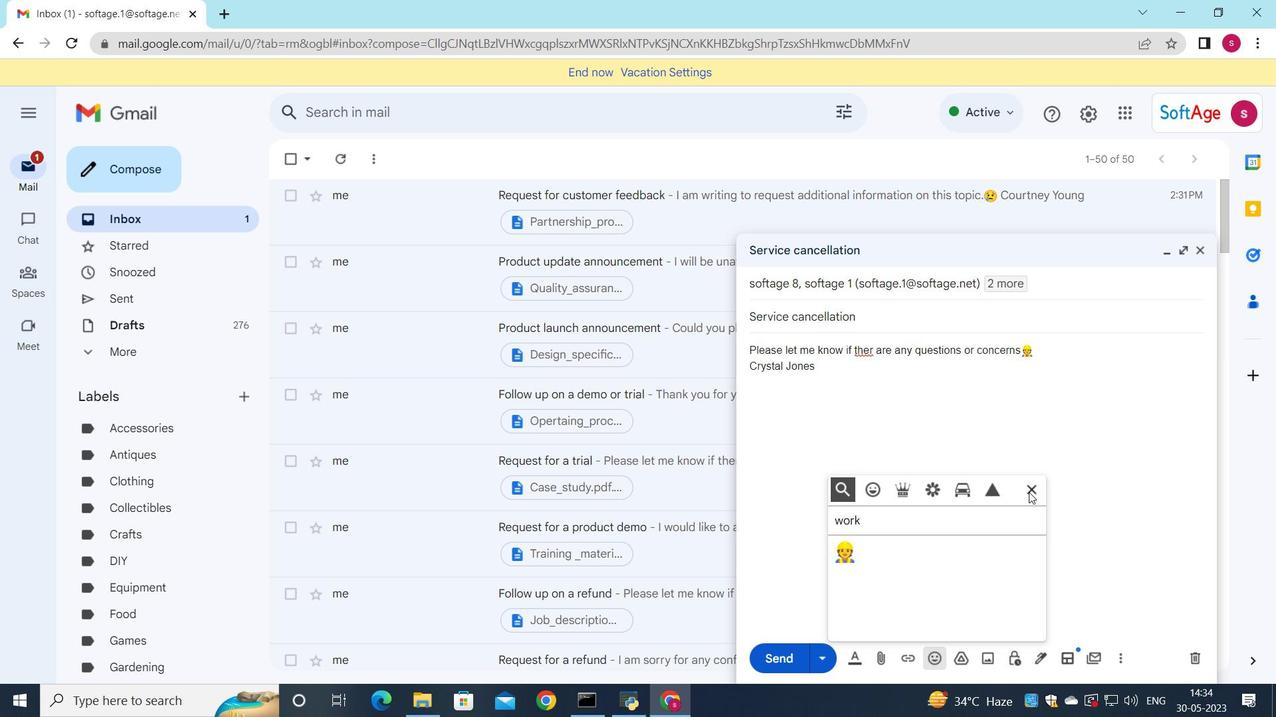 
Action: Mouse pressed left at (1029, 489)
Screenshot: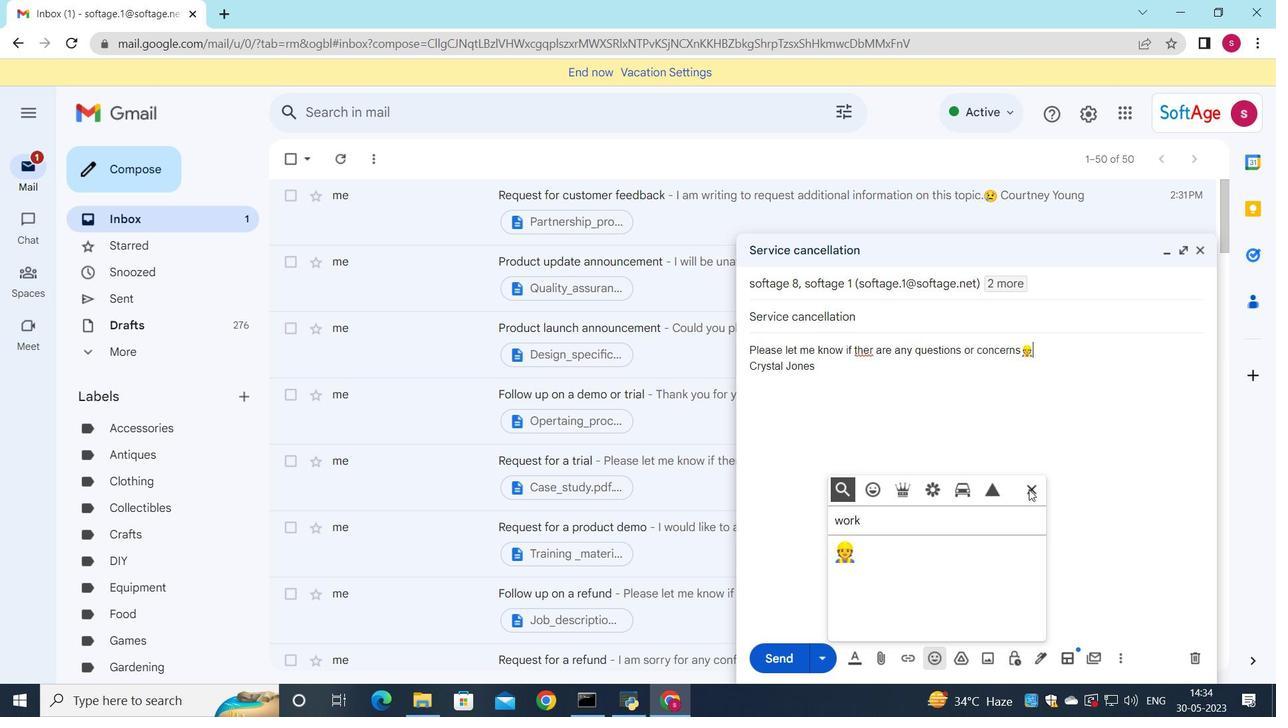 
Action: Mouse moved to (874, 348)
Screenshot: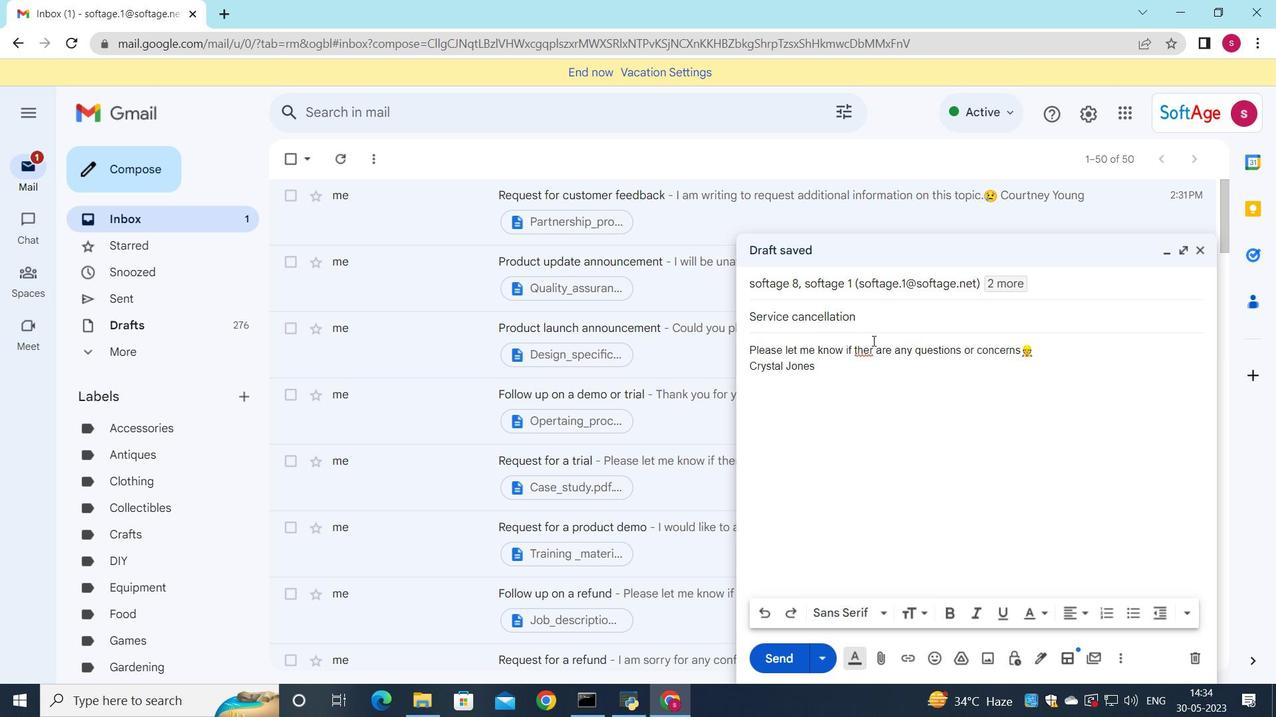 
Action: Mouse pressed left at (874, 348)
Screenshot: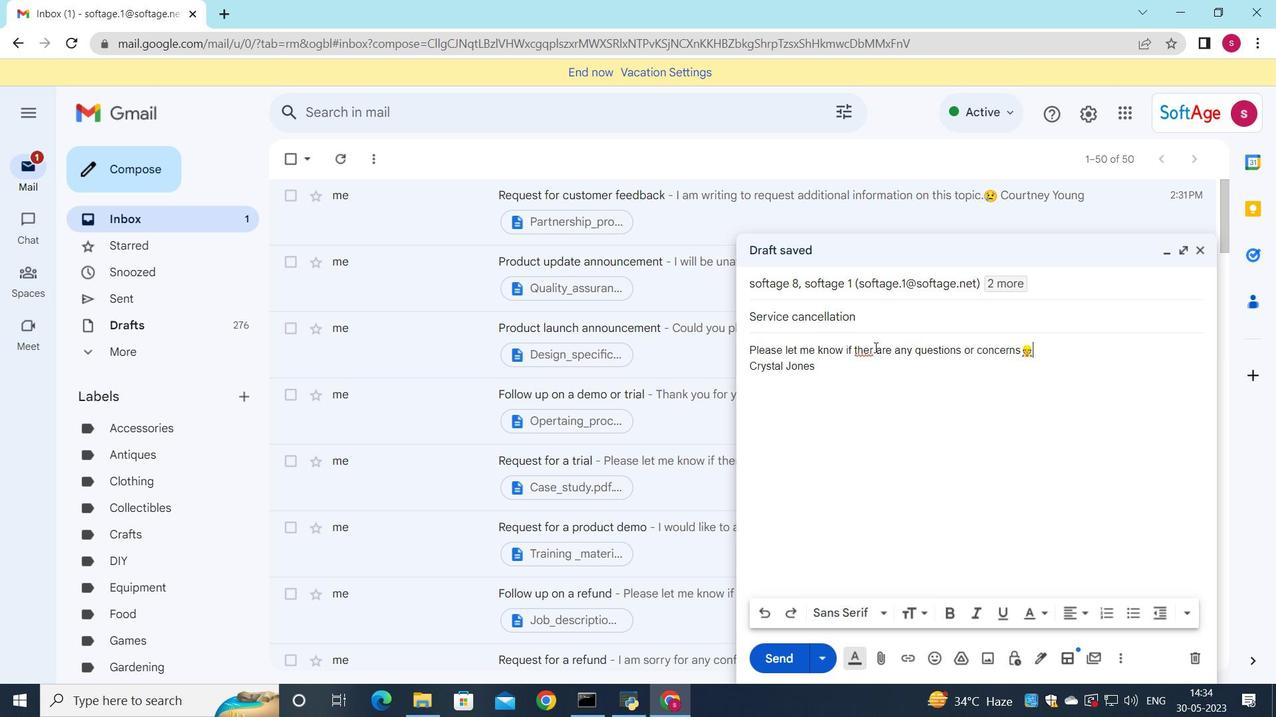 
Action: Mouse moved to (871, 352)
Screenshot: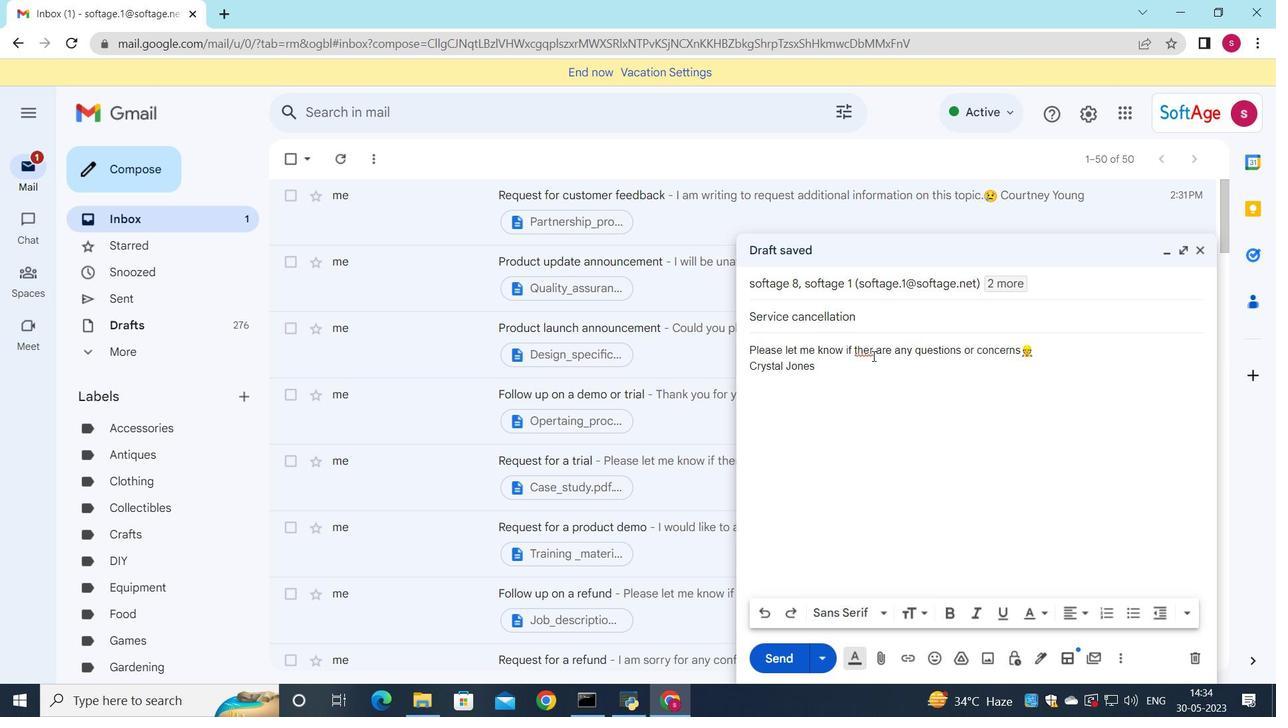 
Action: Mouse pressed left at (871, 352)
Screenshot: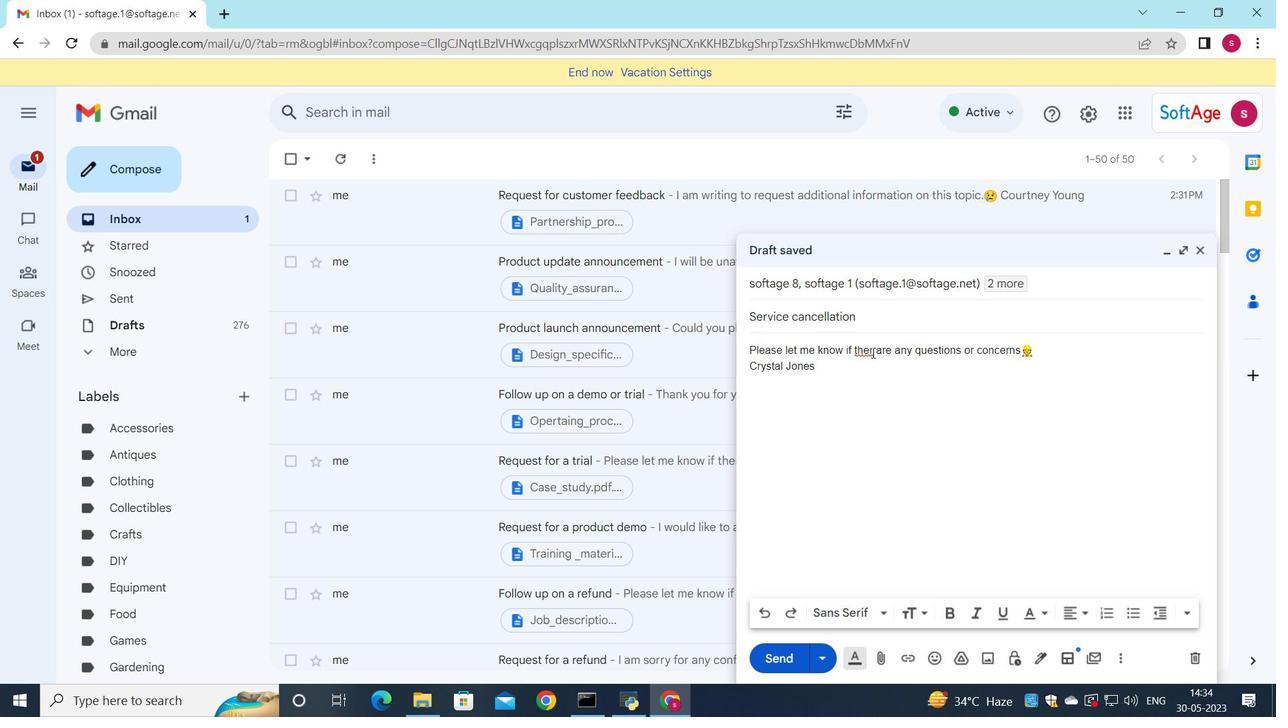 
Action: Mouse moved to (894, 383)
Screenshot: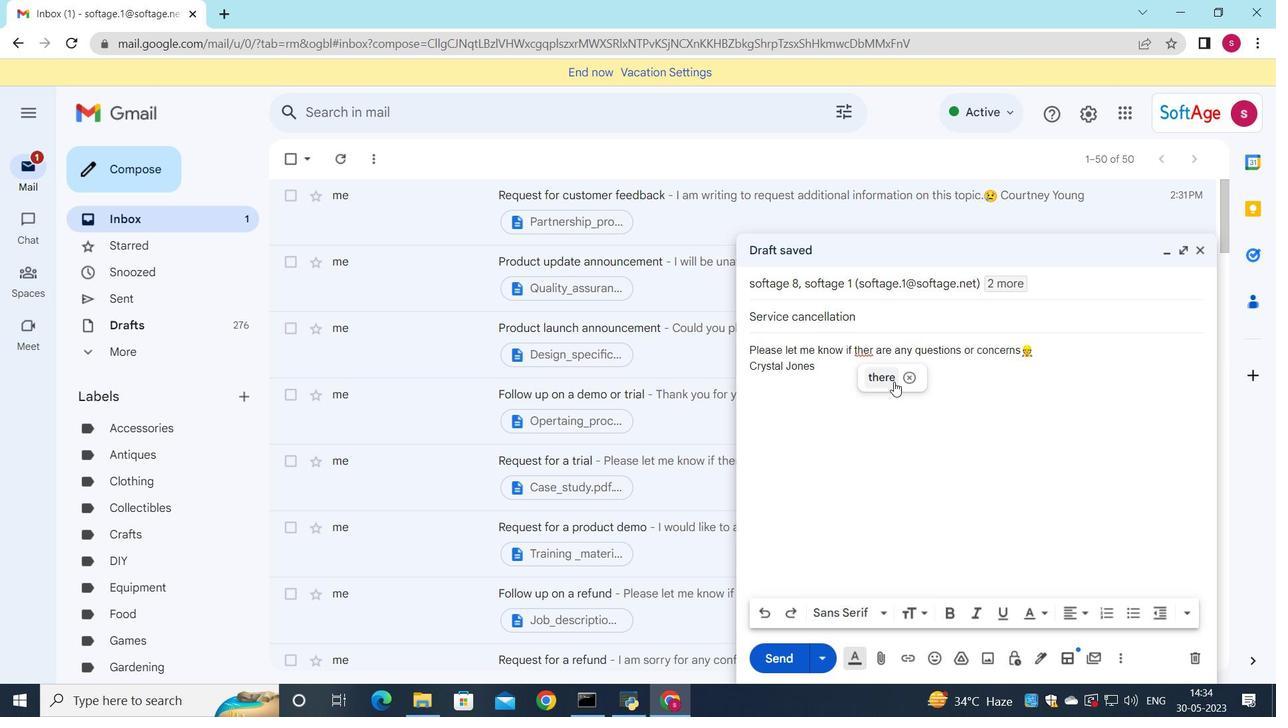 
Action: Key pressed e
Screenshot: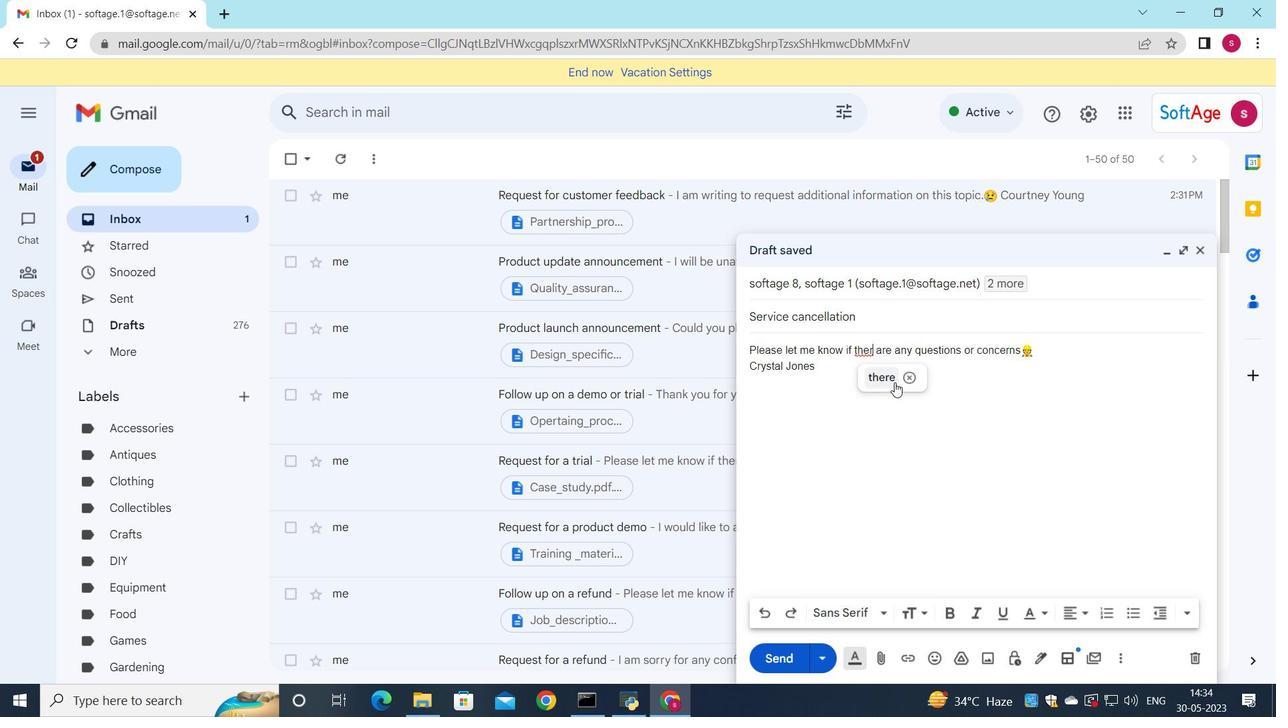 
Action: Mouse moved to (888, 656)
Screenshot: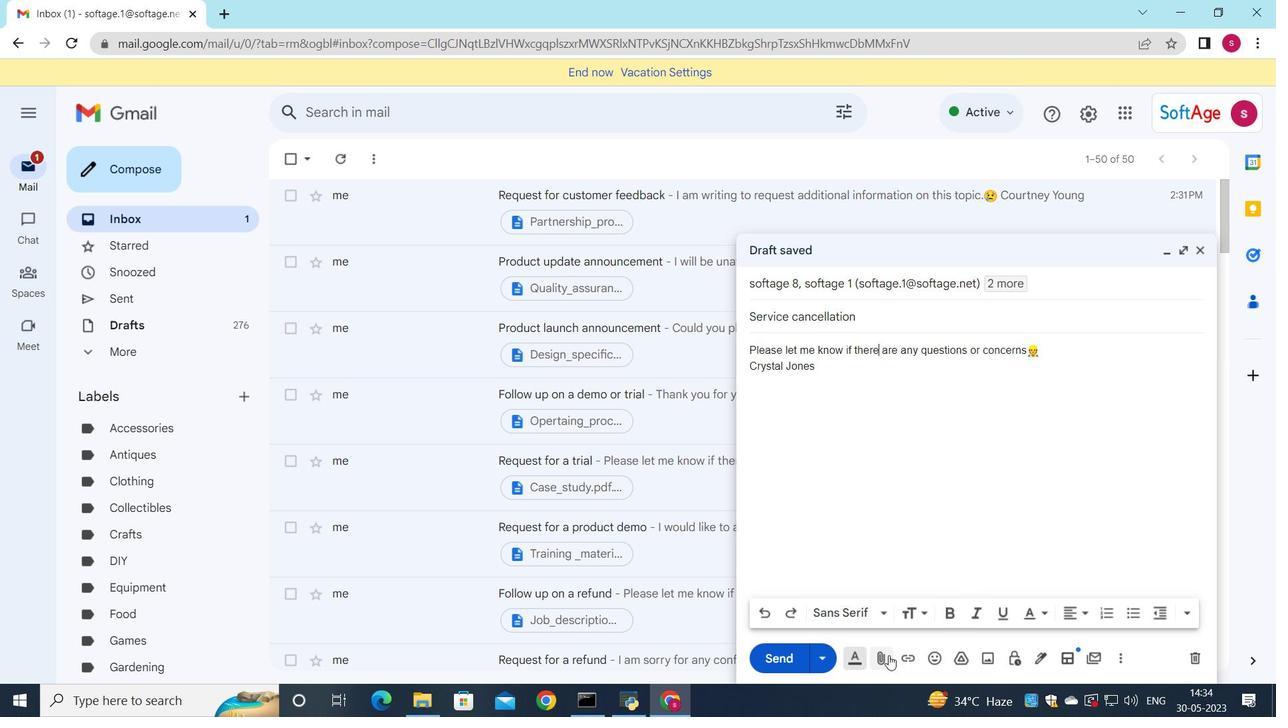 
Action: Mouse pressed left at (888, 656)
Screenshot: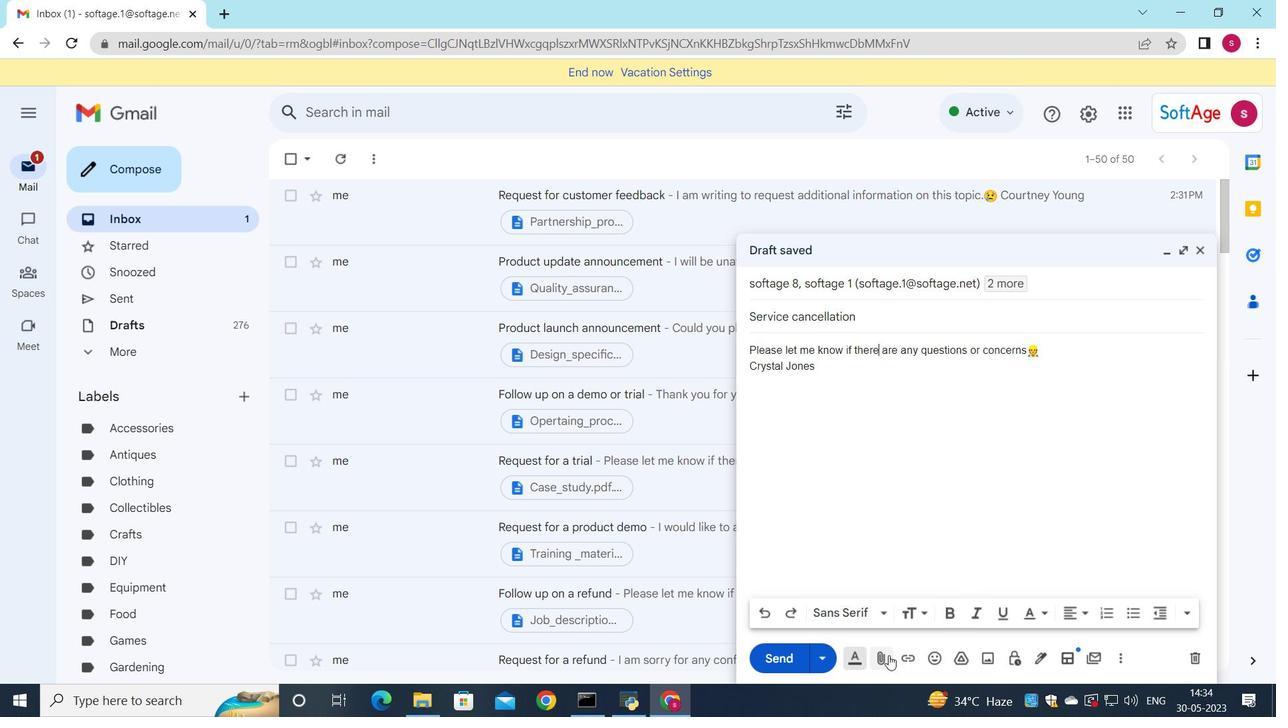 
Action: Mouse moved to (431, 112)
Screenshot: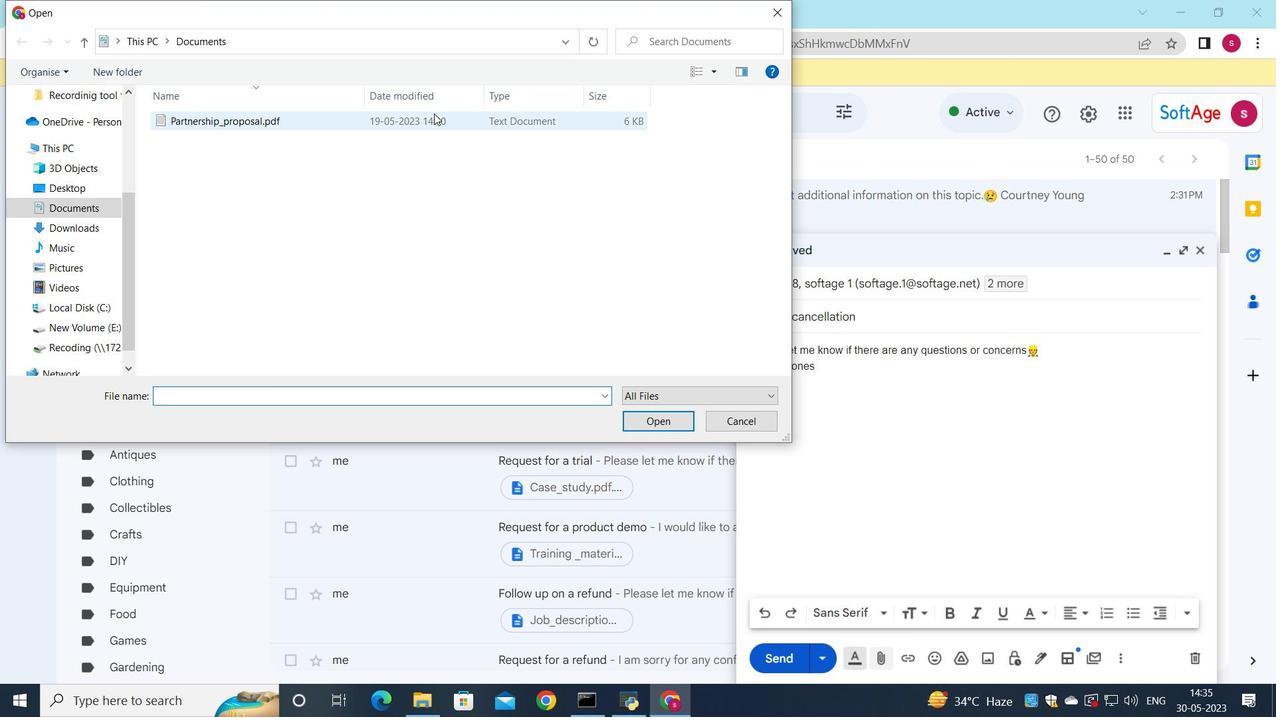 
Action: Mouse pressed left at (431, 112)
Screenshot: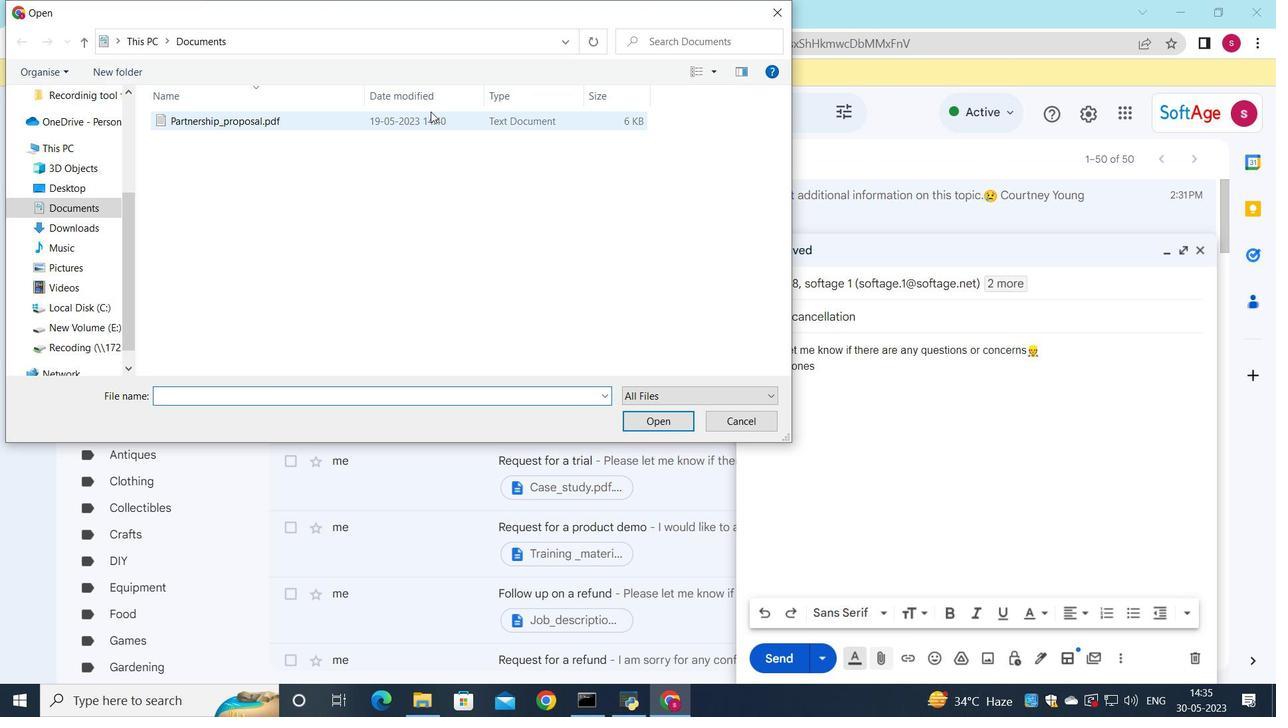 
Action: Mouse moved to (352, 124)
Screenshot: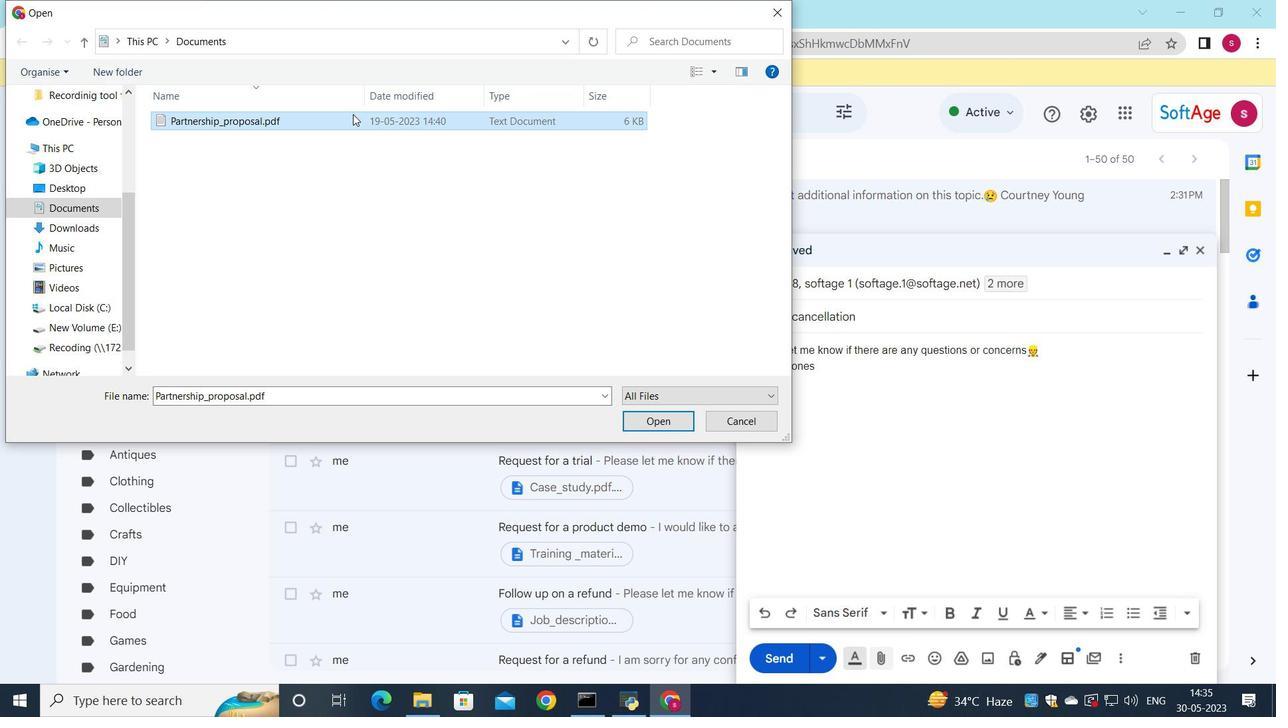 
Action: Mouse pressed left at (352, 124)
Screenshot: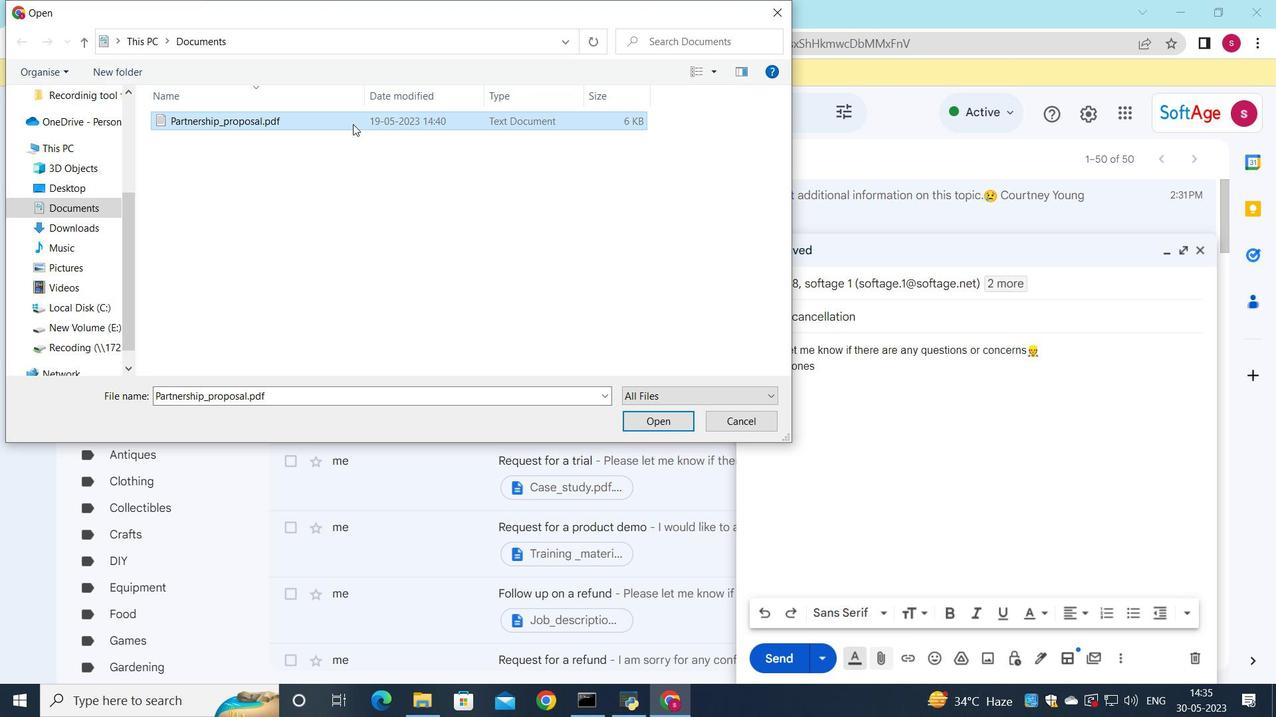 
Action: Mouse moved to (1131, 279)
Screenshot: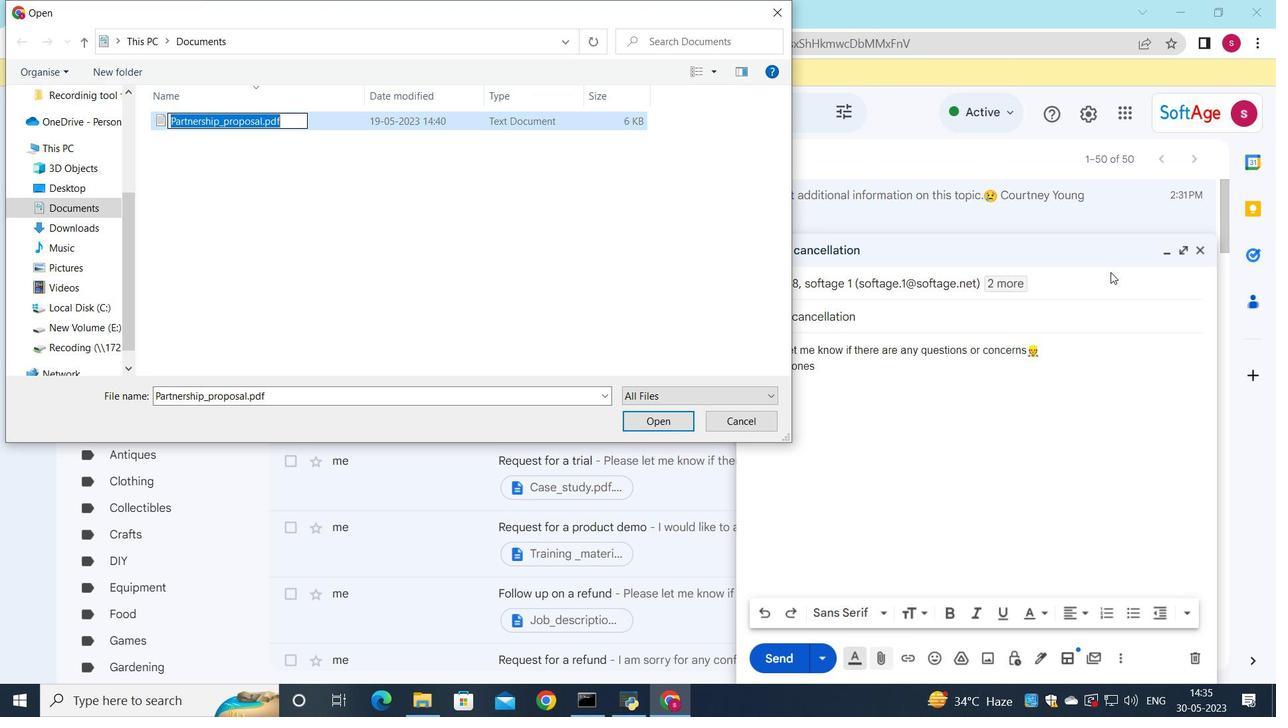 
Action: Key pressed <Key.shift>Contract<Key.shift>_addendum.doc
Screenshot: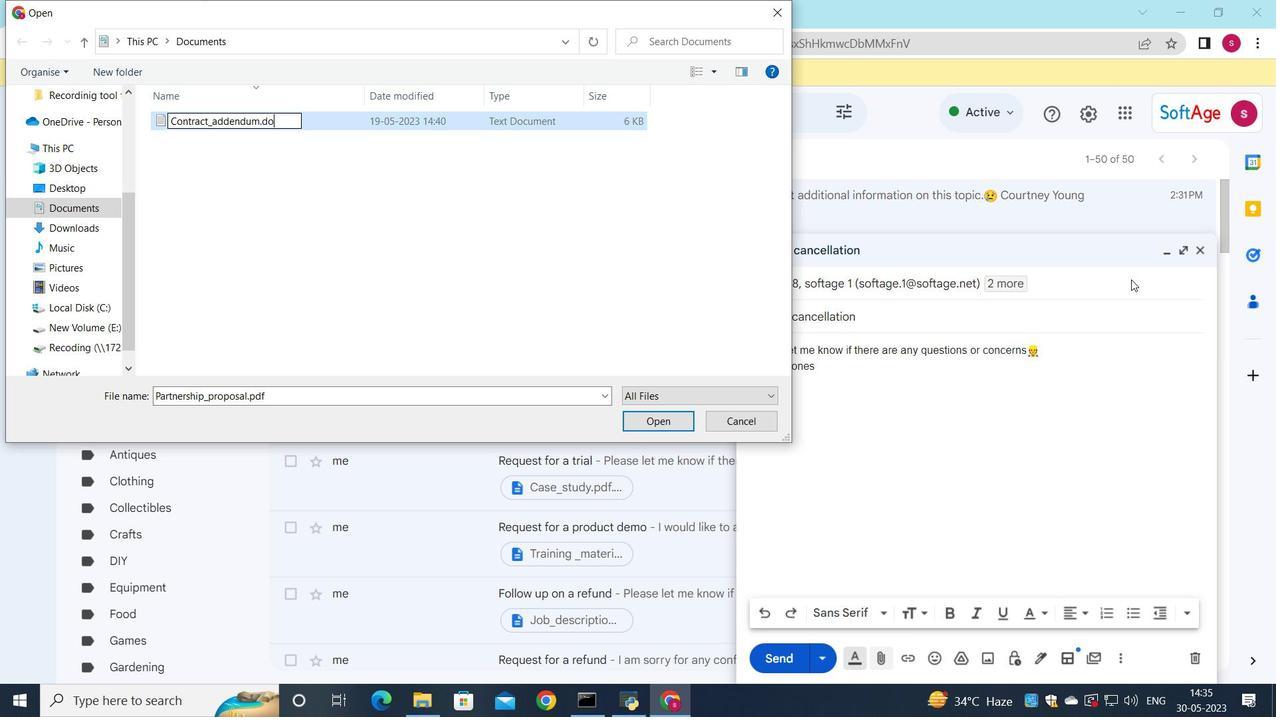 
Action: Mouse moved to (501, 122)
Screenshot: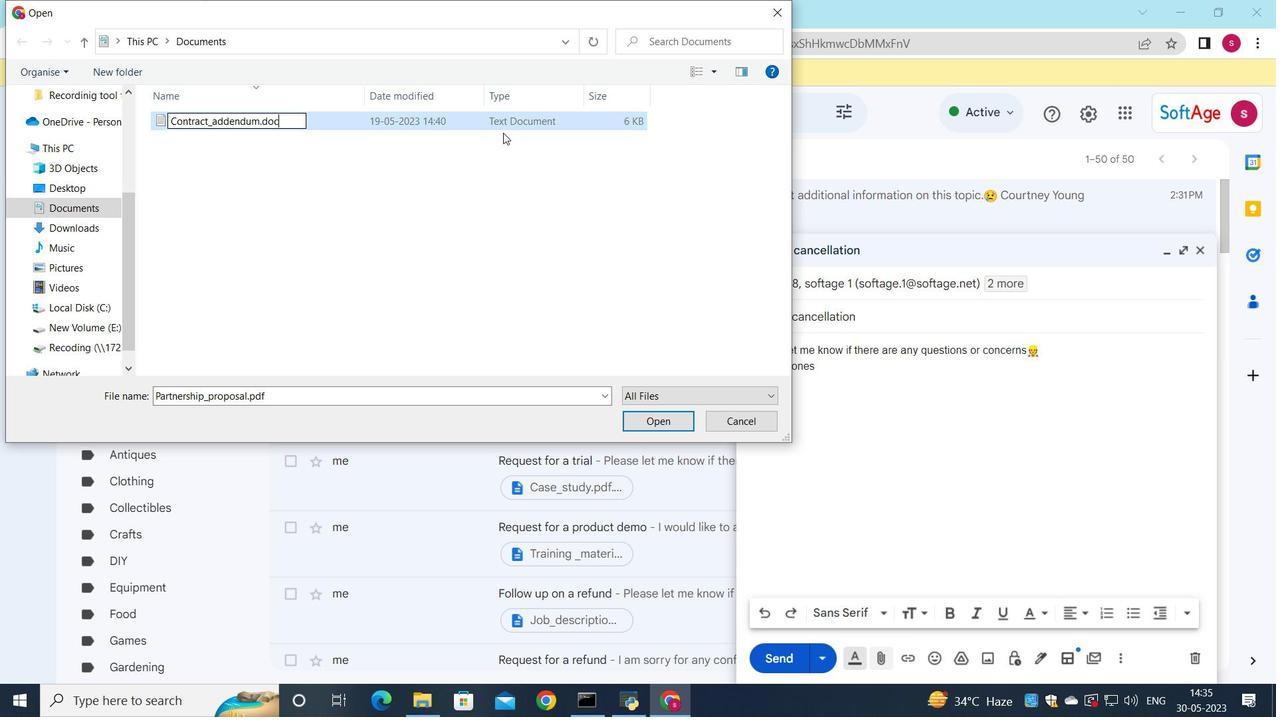 
Action: Mouse pressed left at (501, 122)
Screenshot: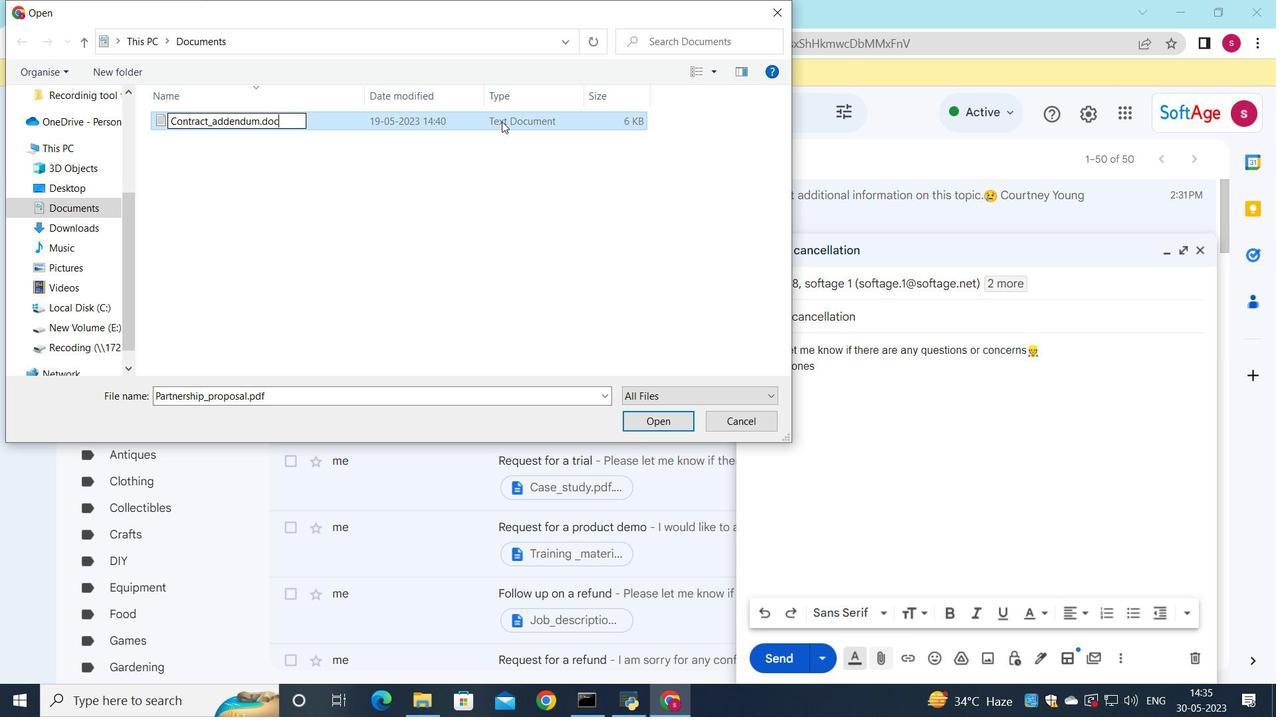 
Action: Mouse moved to (656, 418)
Screenshot: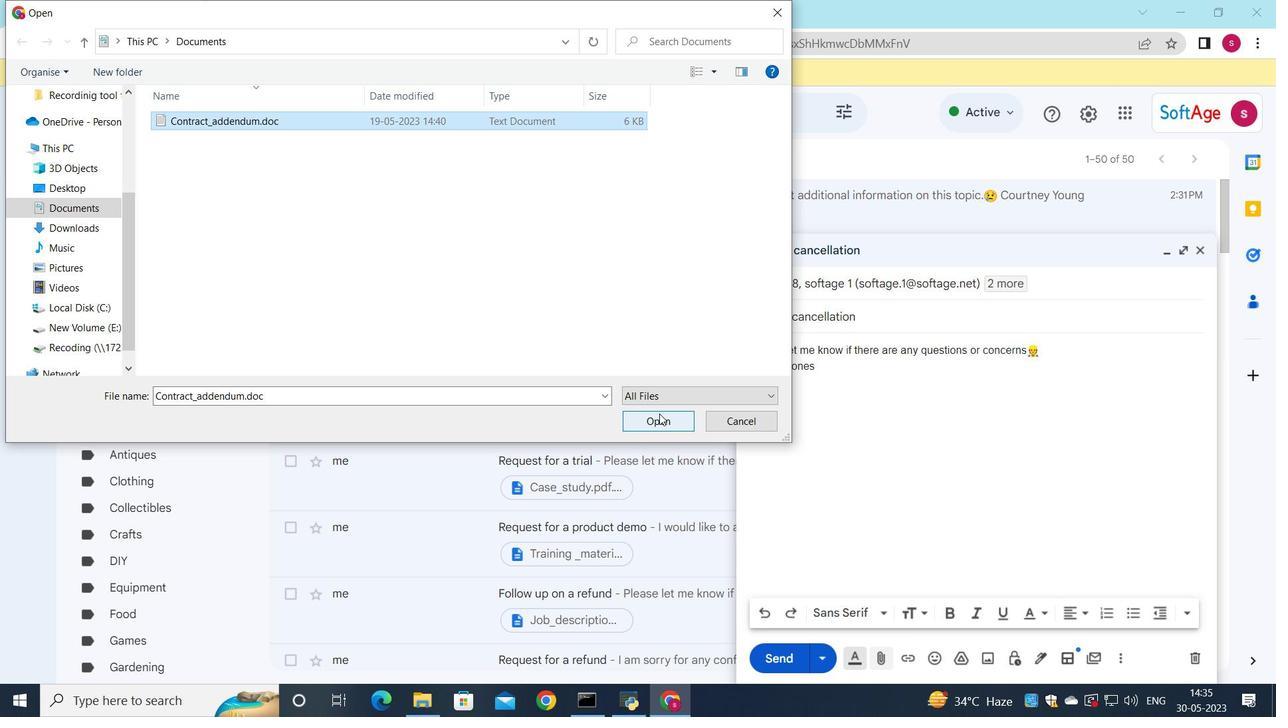 
Action: Mouse pressed left at (656, 418)
Screenshot: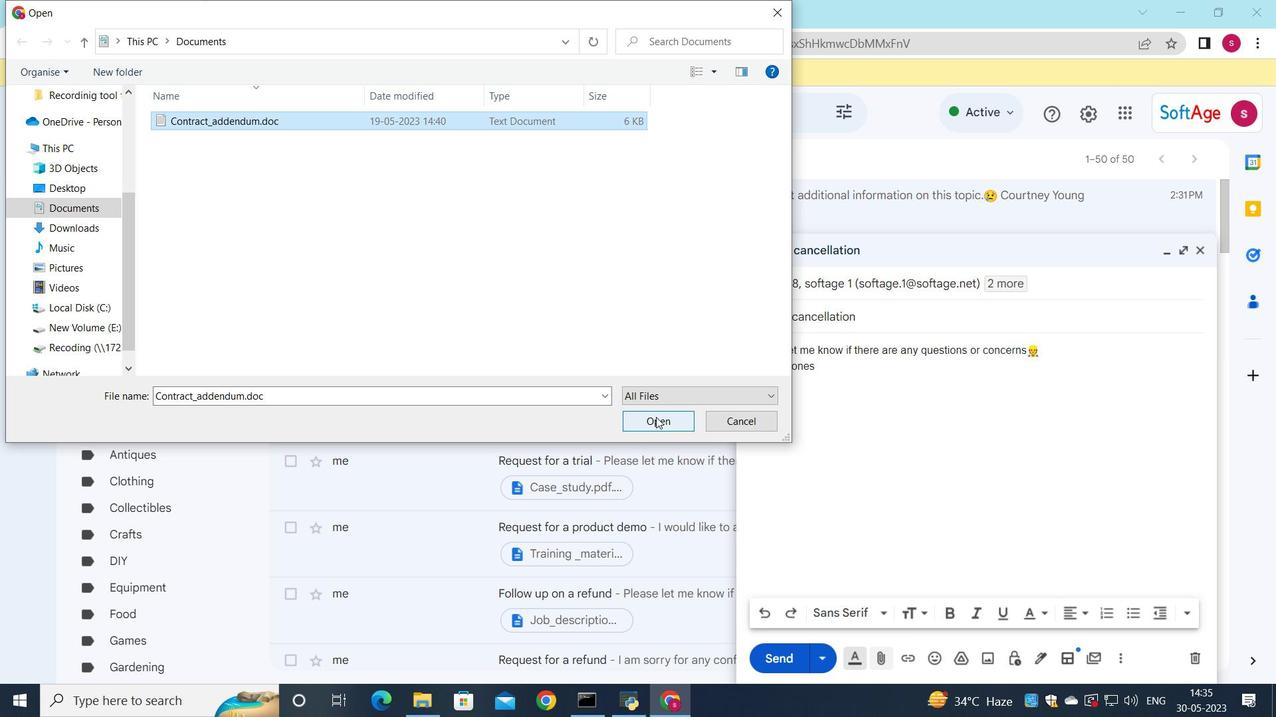 
Action: Mouse moved to (765, 657)
Screenshot: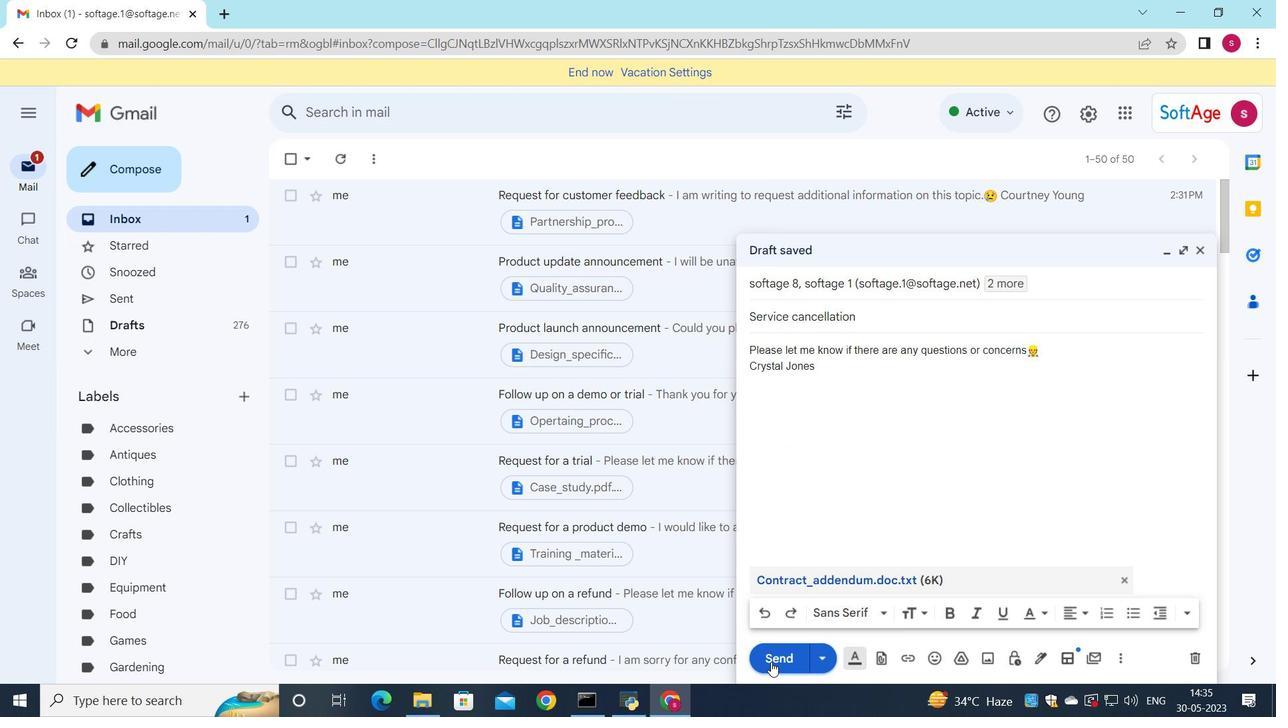 
Action: Mouse pressed left at (765, 657)
Screenshot: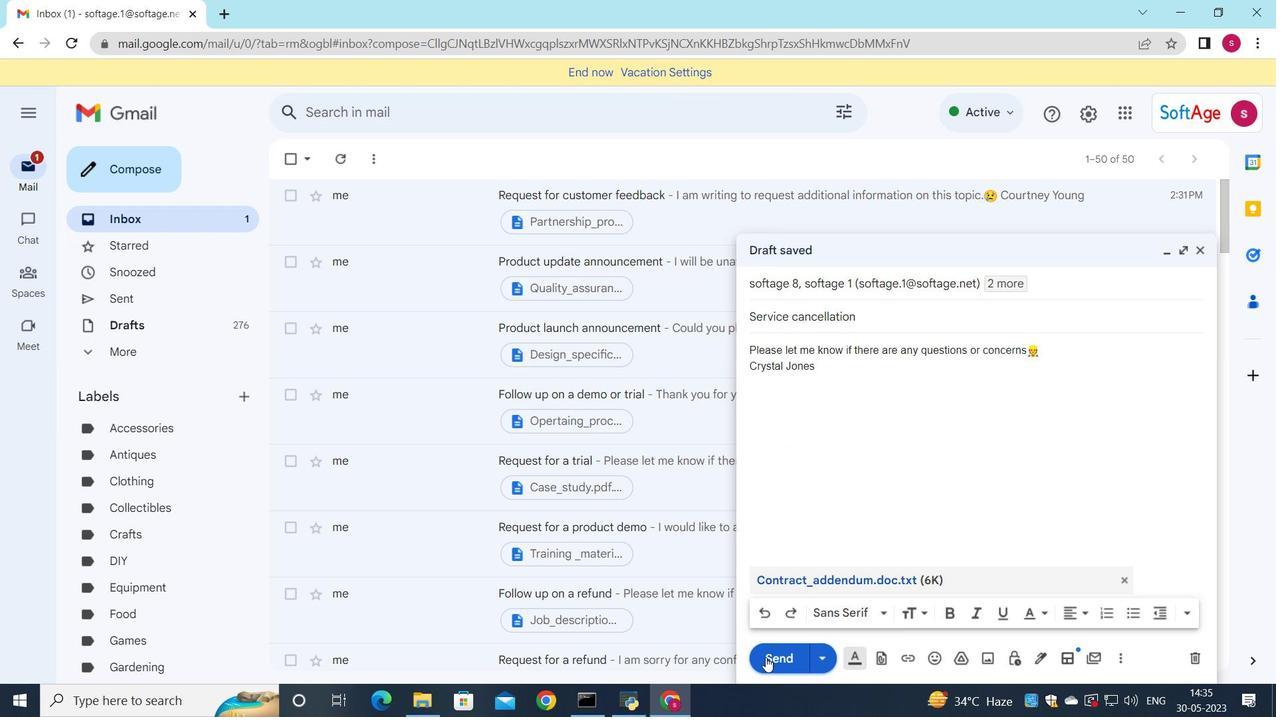 
Action: Mouse moved to (683, 221)
Screenshot: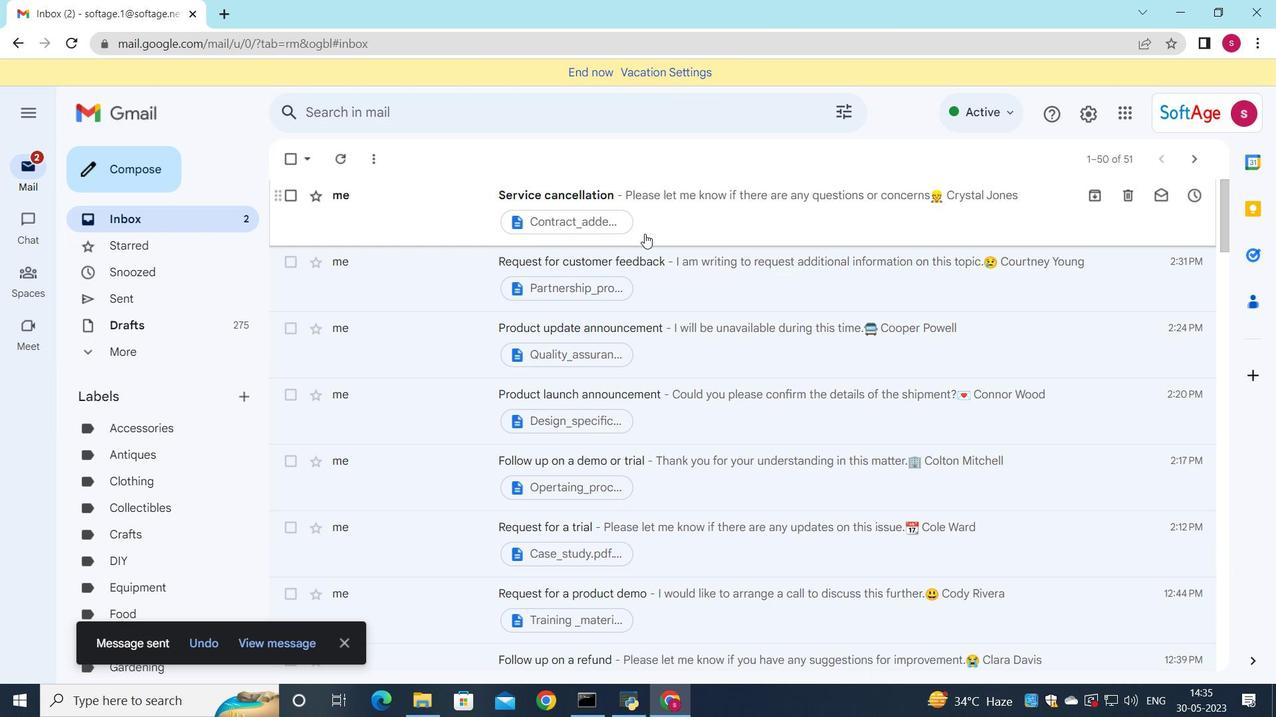 
Action: Mouse pressed left at (683, 221)
Screenshot: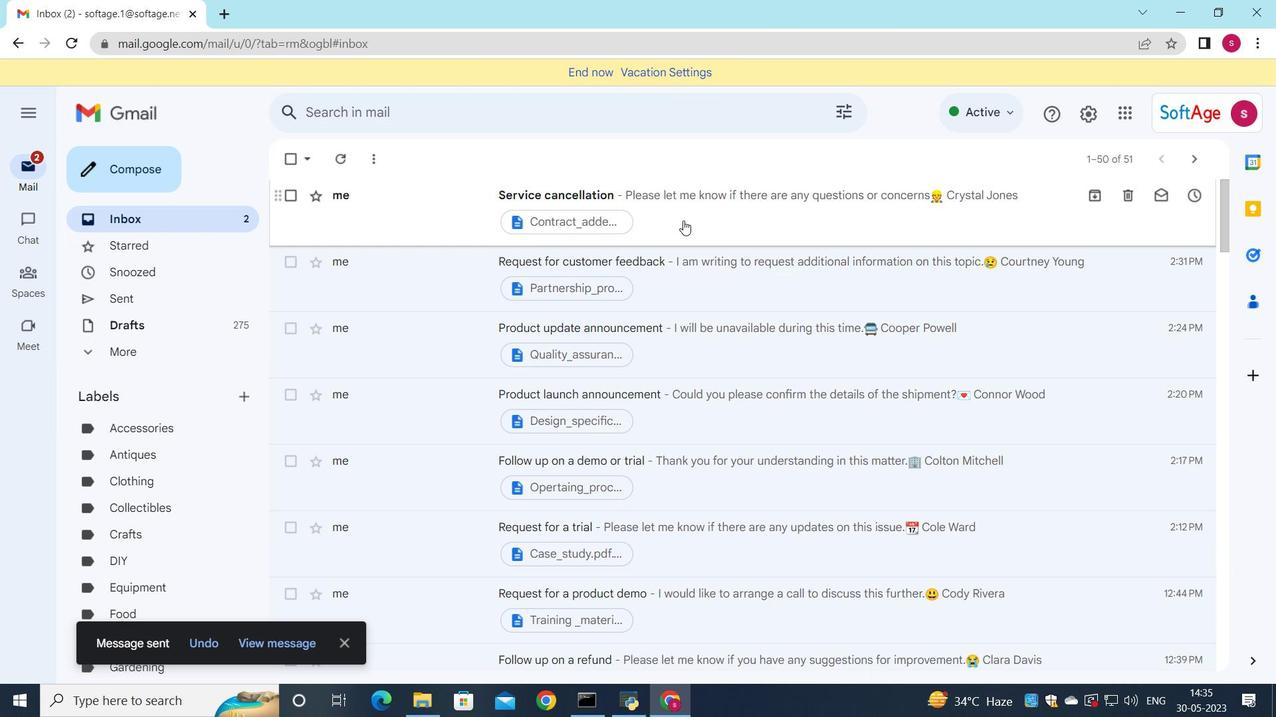 
Action: Mouse moved to (732, 287)
Screenshot: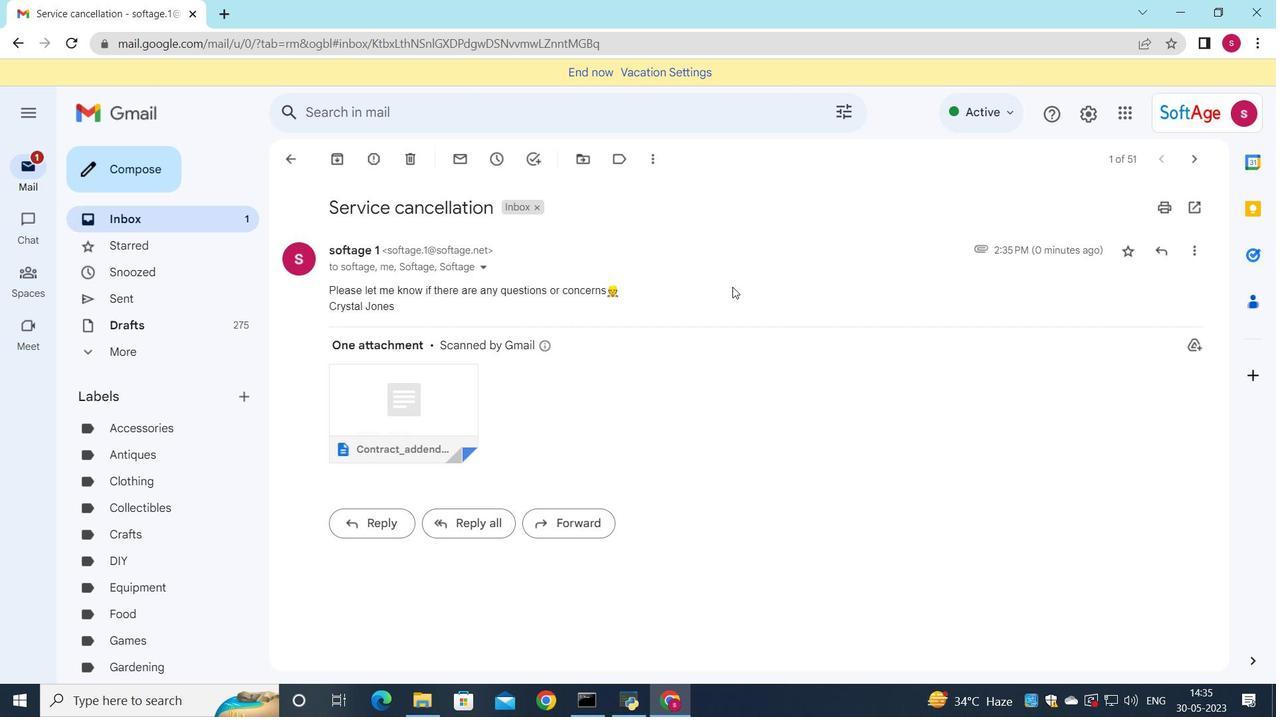 
